 Task: Find a flat in Gumi for 6 guests from August 6 to August 15, with a price range of ₹8000 to ₹12000, including amenities like Wifi, Free parking, TV, Gym, Breakfast, and Self check-in, with the host speaking English.
Action: Mouse moved to (450, 46)
Screenshot: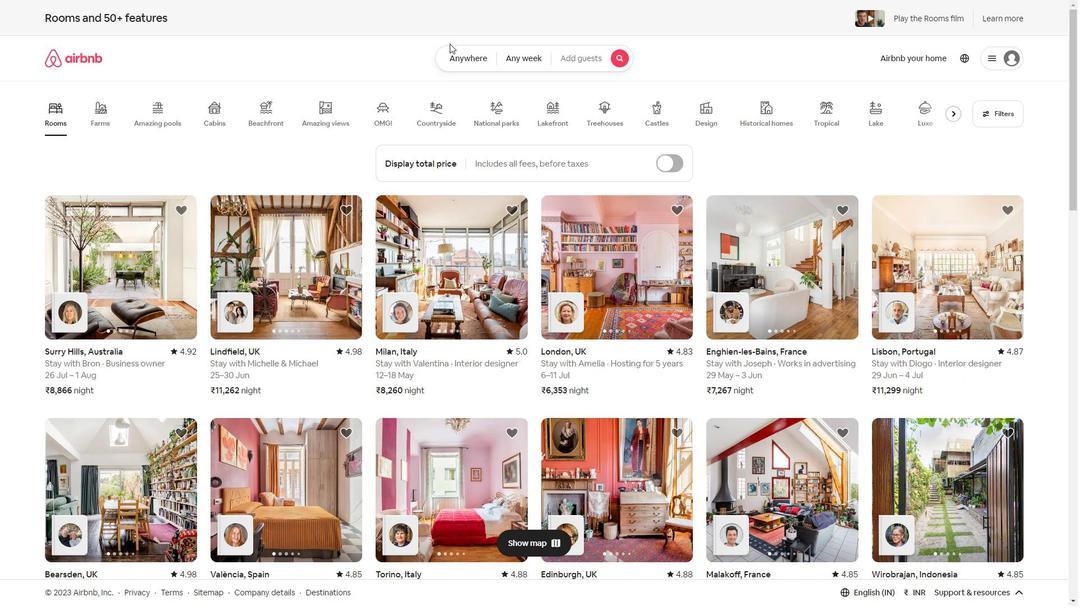 
Action: Mouse pressed left at (450, 46)
Screenshot: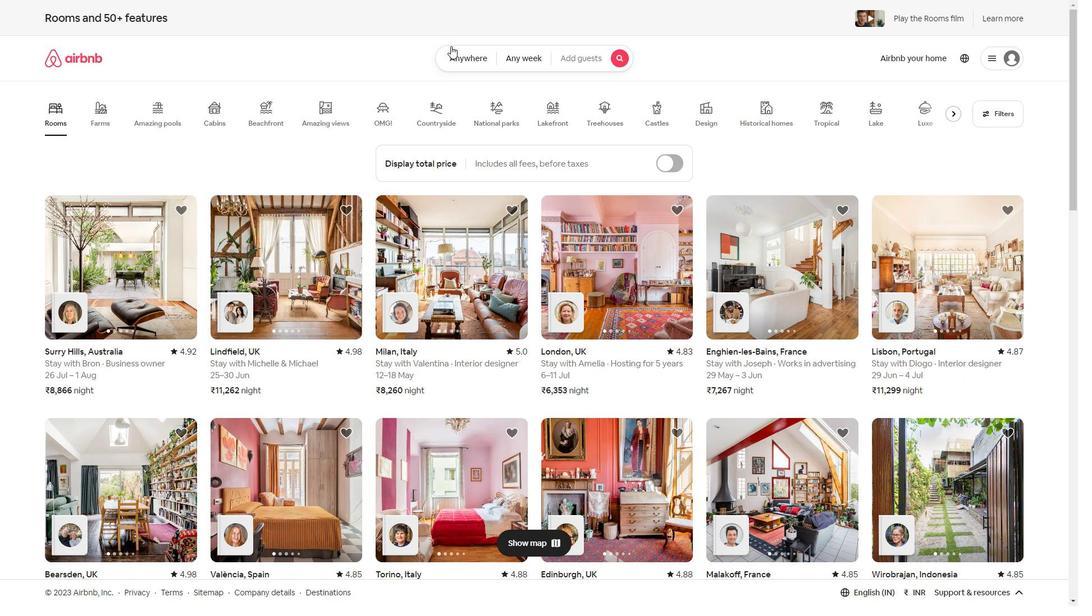 
Action: Mouse moved to (389, 122)
Screenshot: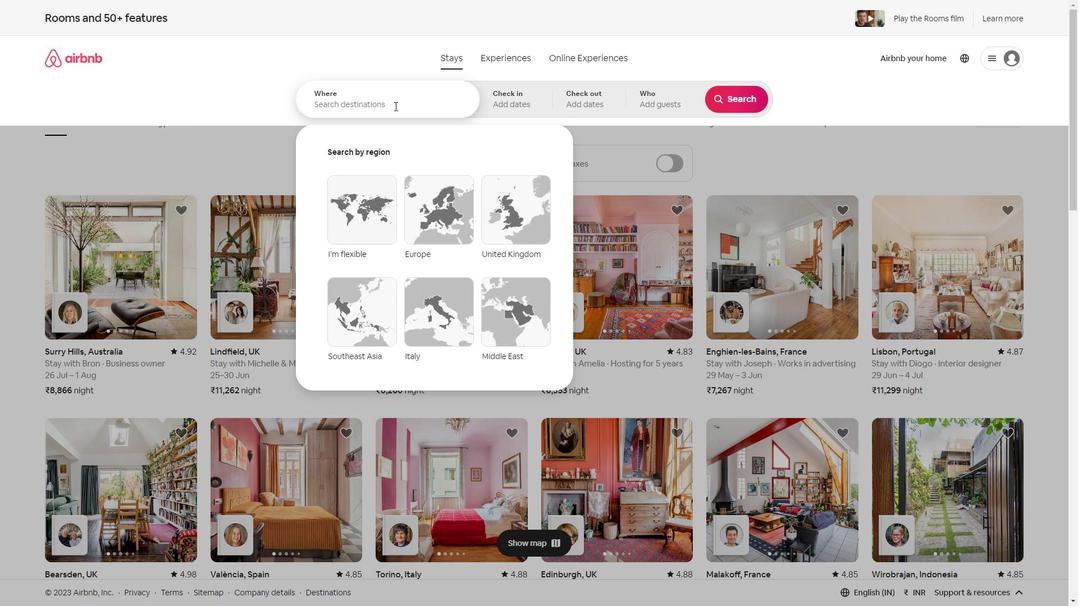 
Action: Mouse pressed left at (389, 122)
Screenshot: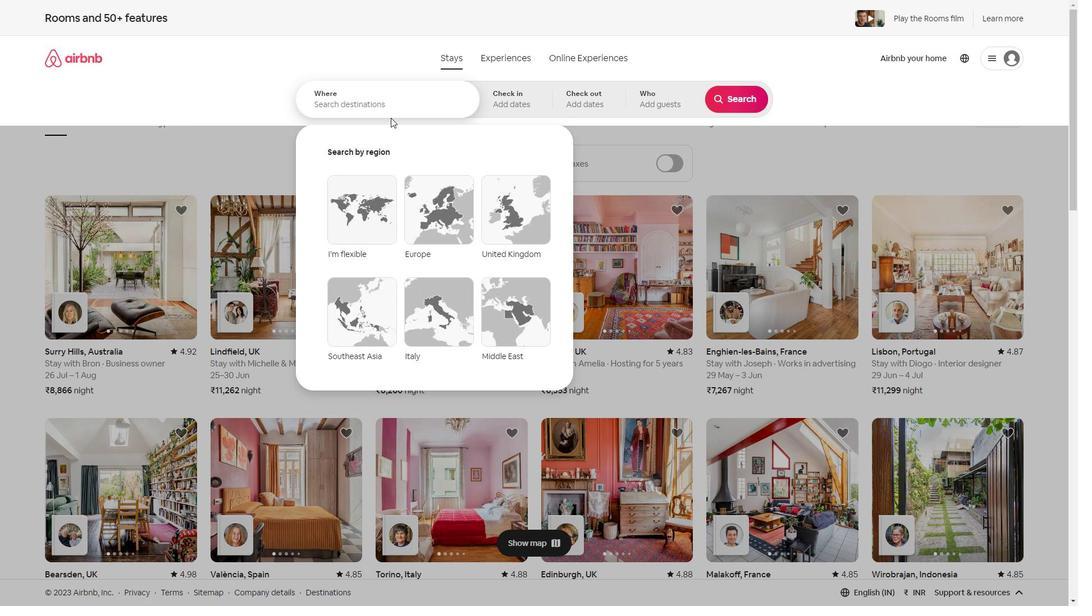 
Action: Mouse moved to (384, 93)
Screenshot: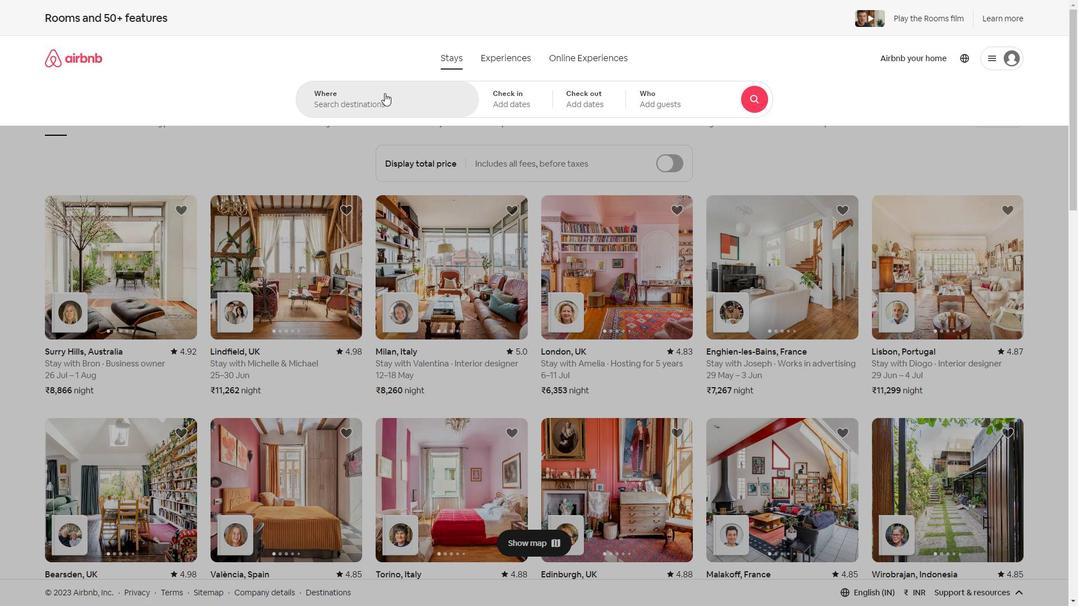 
Action: Mouse pressed left at (384, 93)
Screenshot: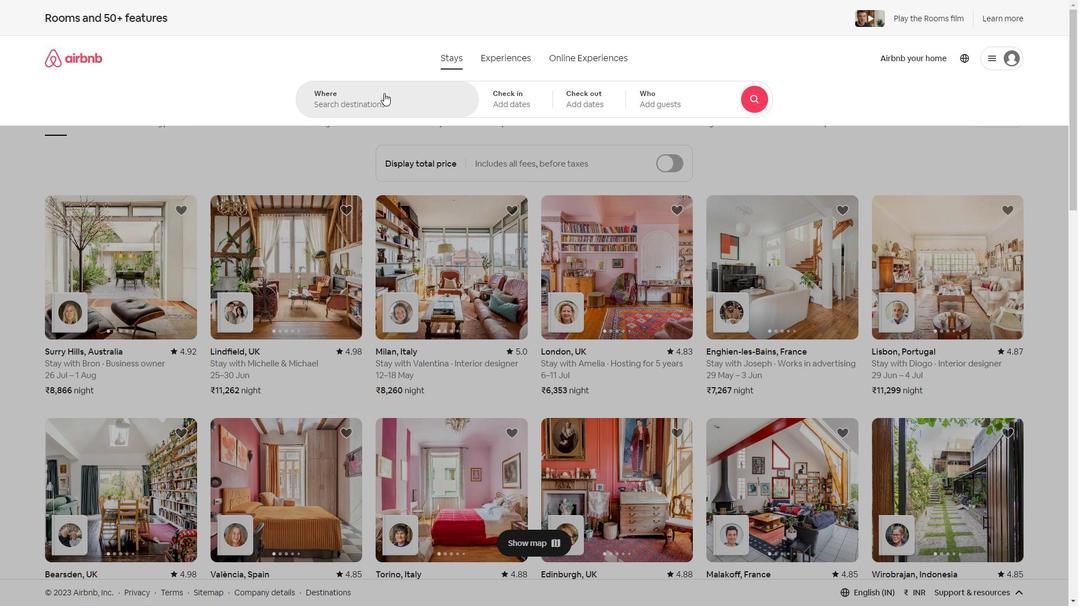 
Action: Key pressed <Key.shift><Key.shift>Gumi
Screenshot: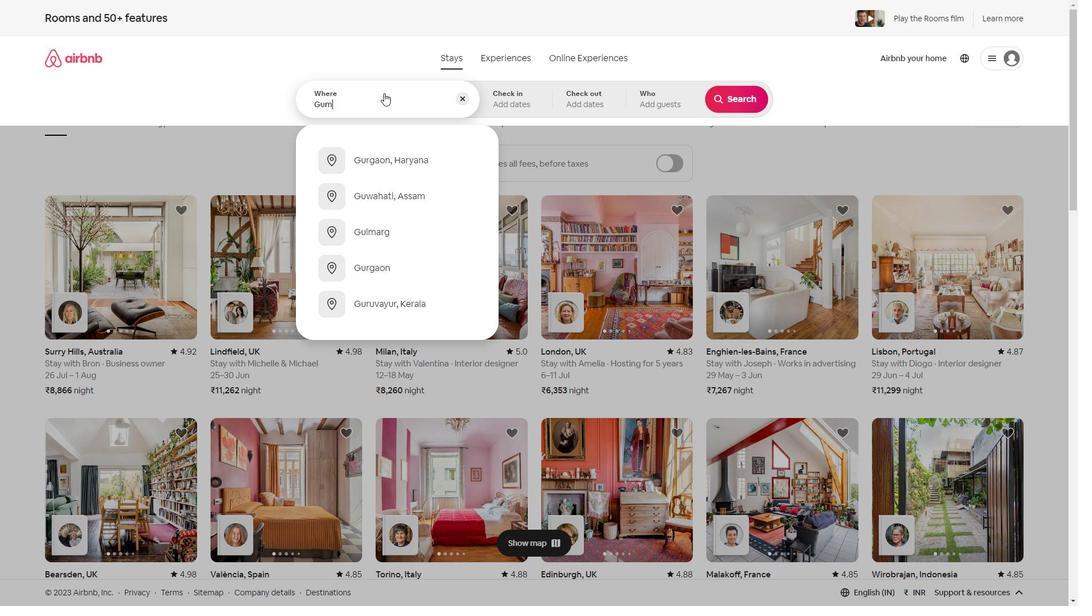 
Action: Mouse moved to (503, 88)
Screenshot: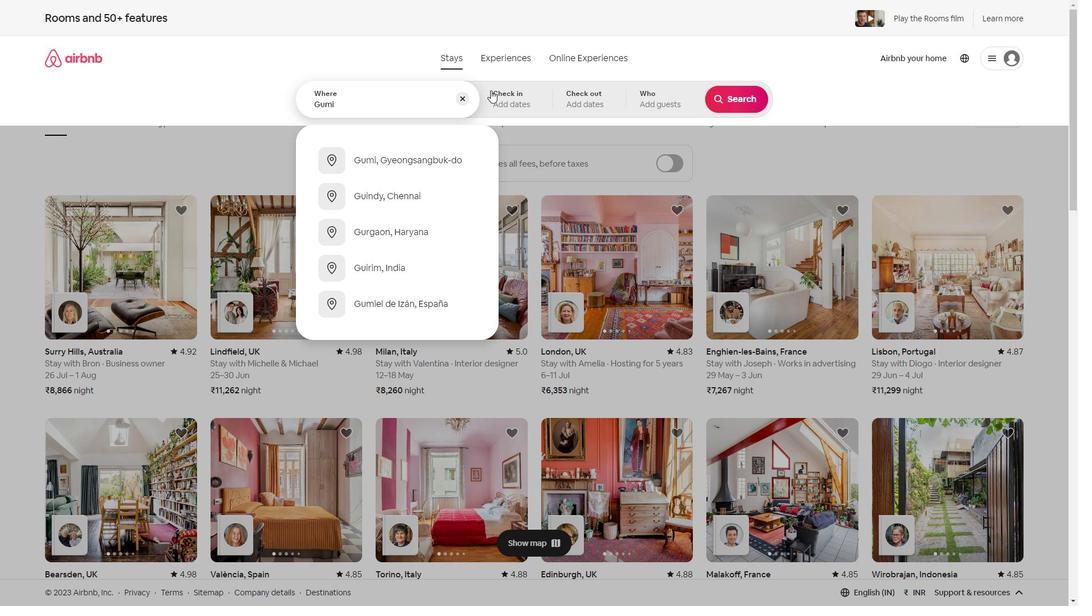 
Action: Mouse pressed left at (503, 88)
Screenshot: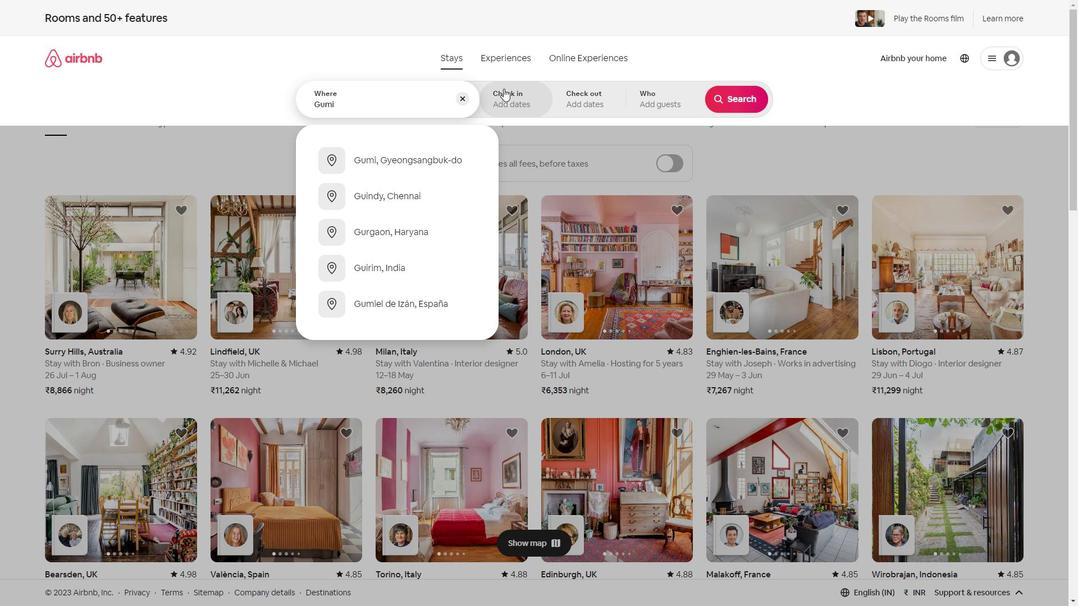 
Action: Mouse moved to (731, 188)
Screenshot: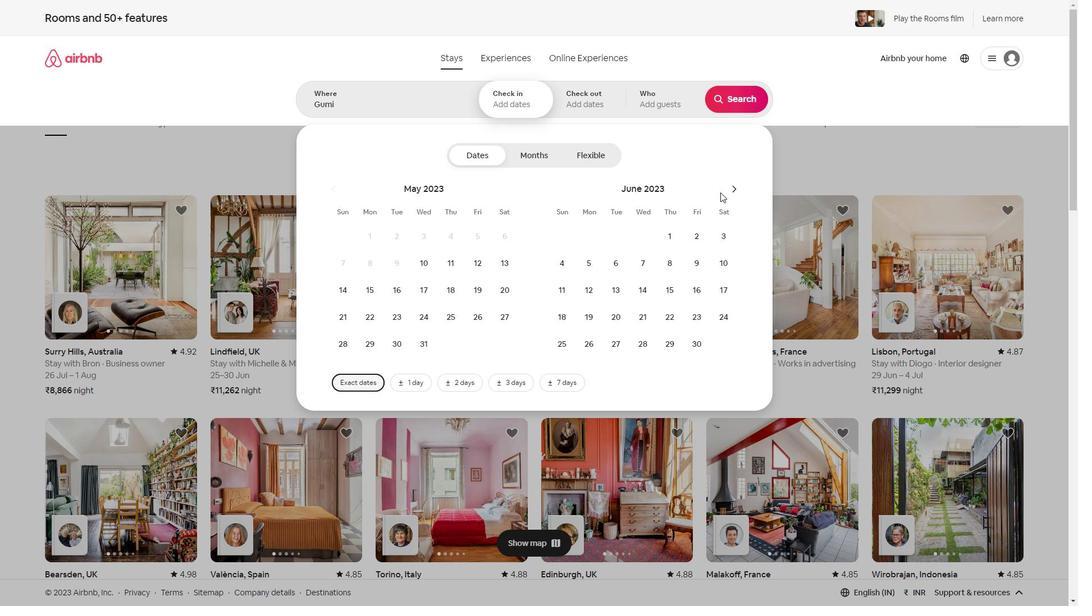 
Action: Mouse pressed left at (731, 188)
Screenshot: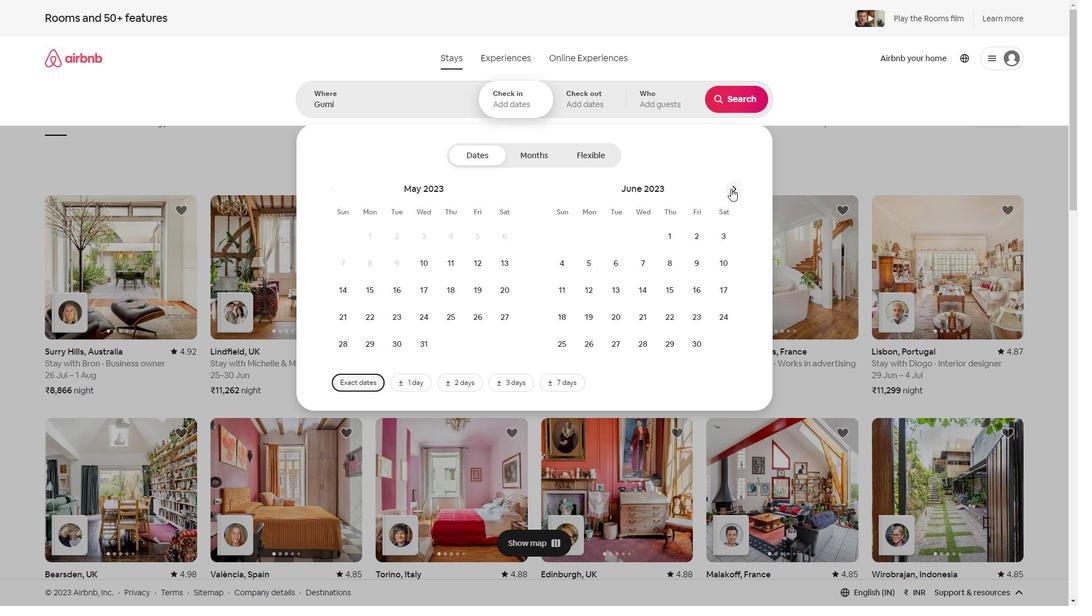 
Action: Mouse moved to (736, 188)
Screenshot: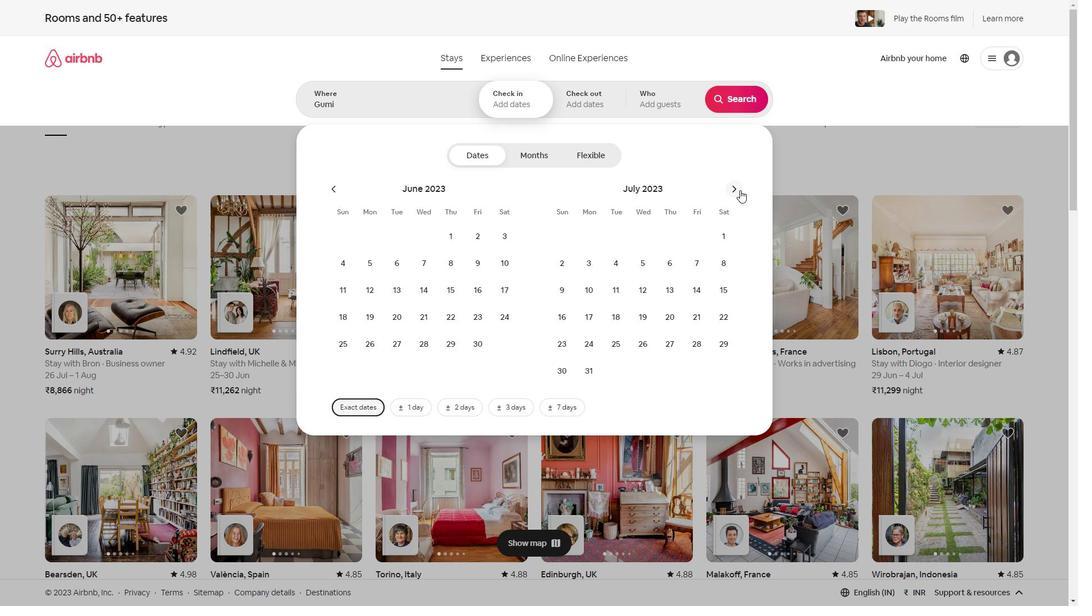 
Action: Mouse pressed left at (736, 188)
Screenshot: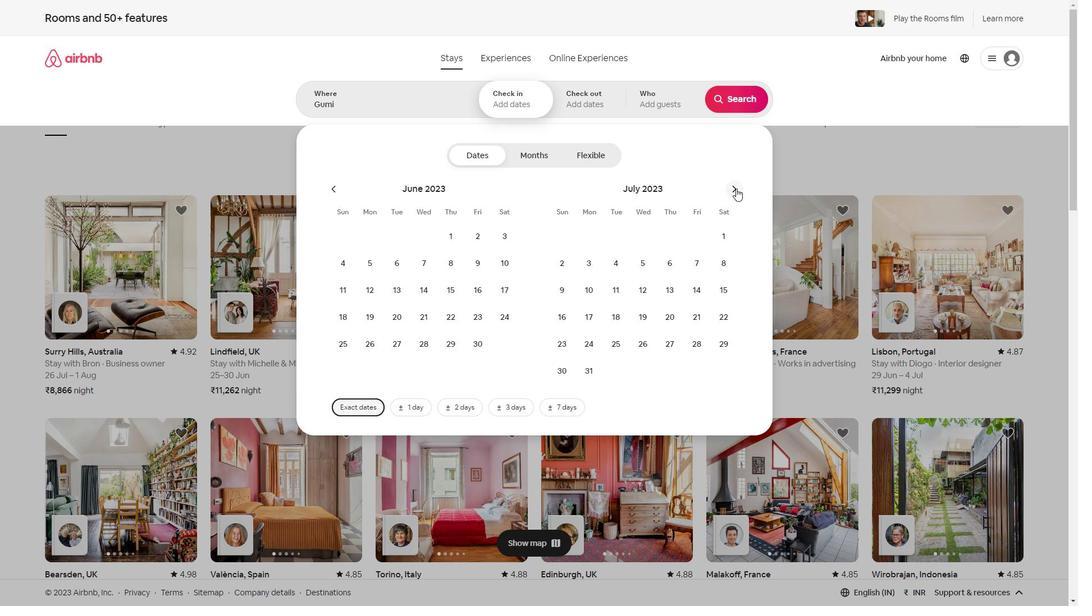 
Action: Mouse moved to (558, 259)
Screenshot: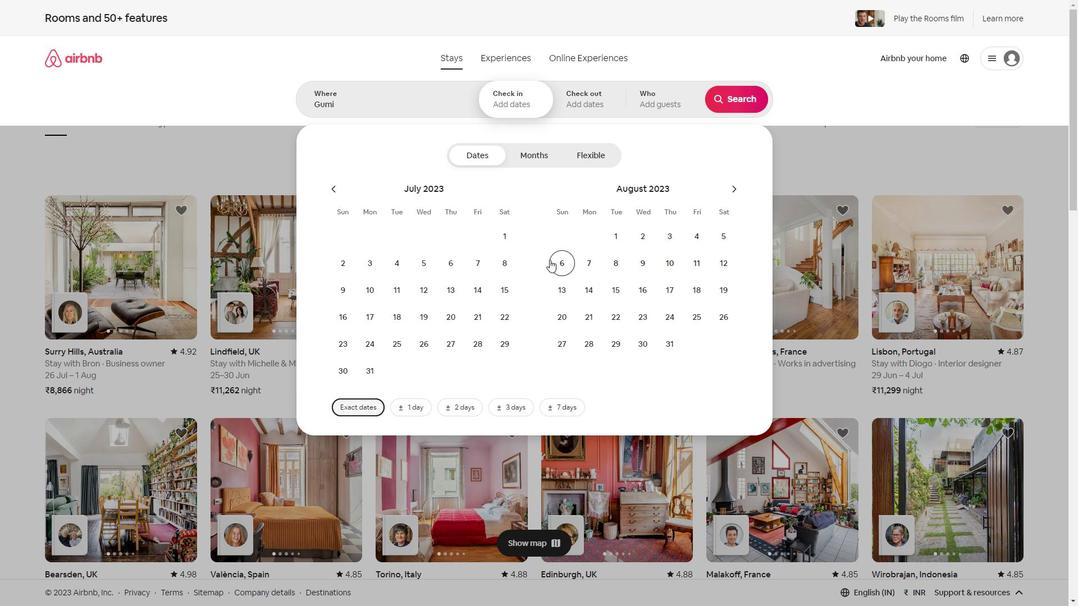 
Action: Mouse pressed left at (558, 259)
Screenshot: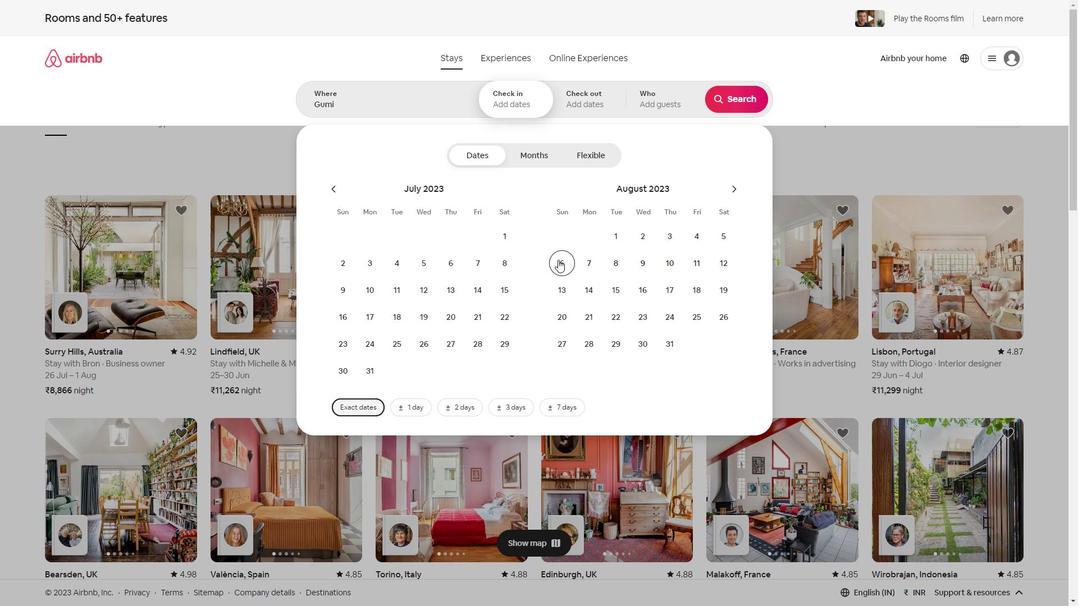 
Action: Mouse moved to (606, 289)
Screenshot: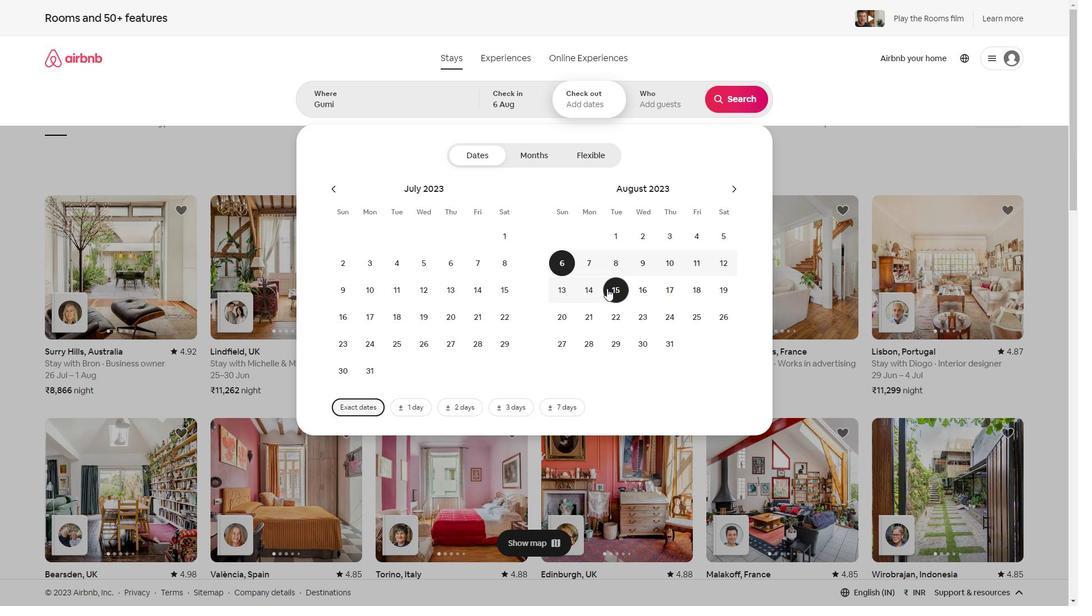 
Action: Mouse pressed left at (606, 289)
Screenshot: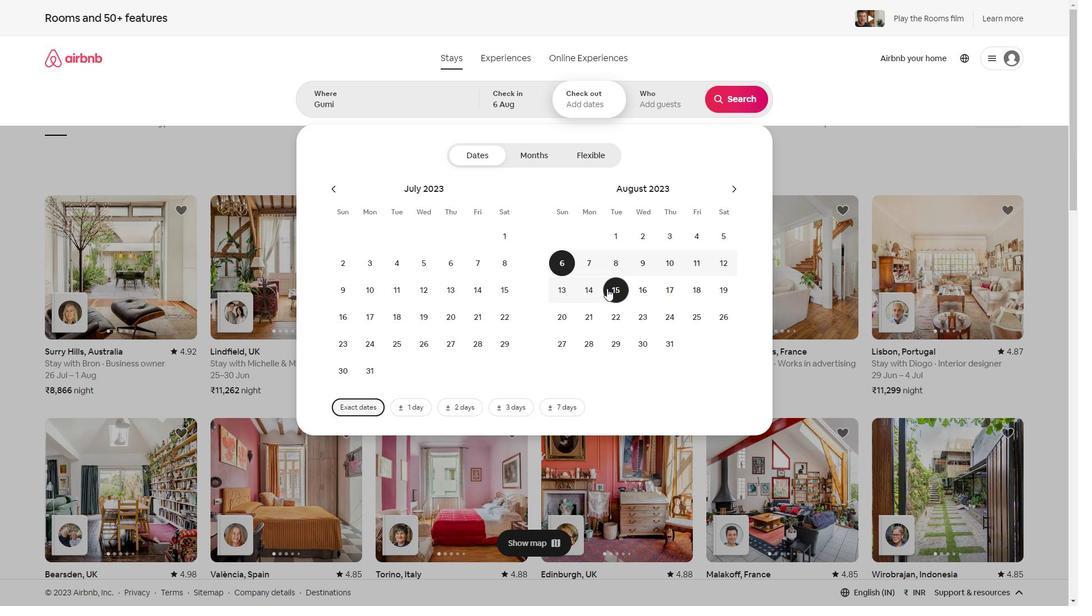 
Action: Mouse moved to (652, 91)
Screenshot: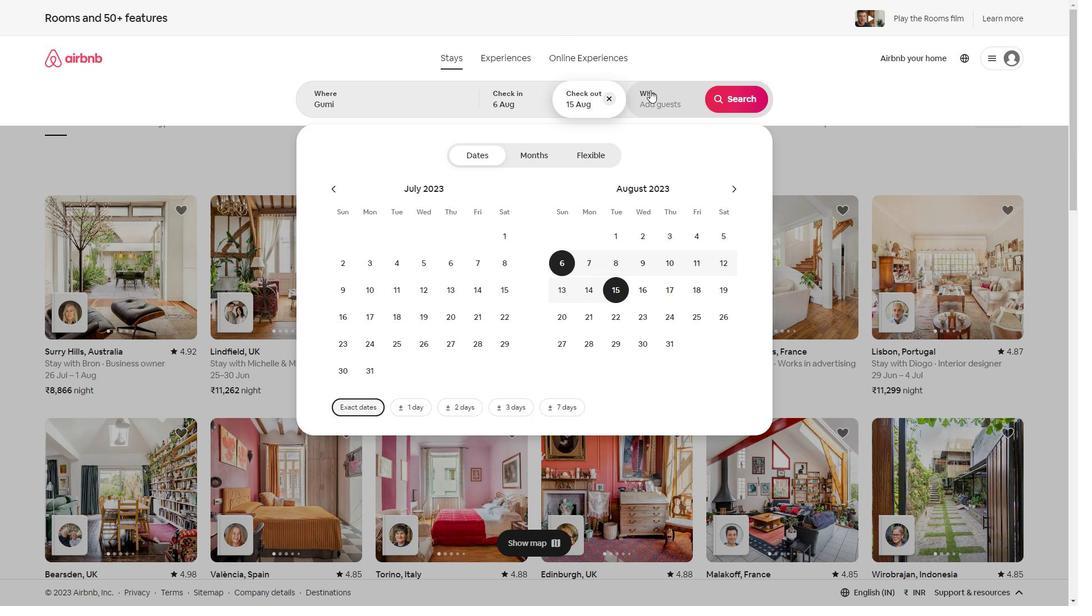 
Action: Mouse pressed left at (652, 91)
Screenshot: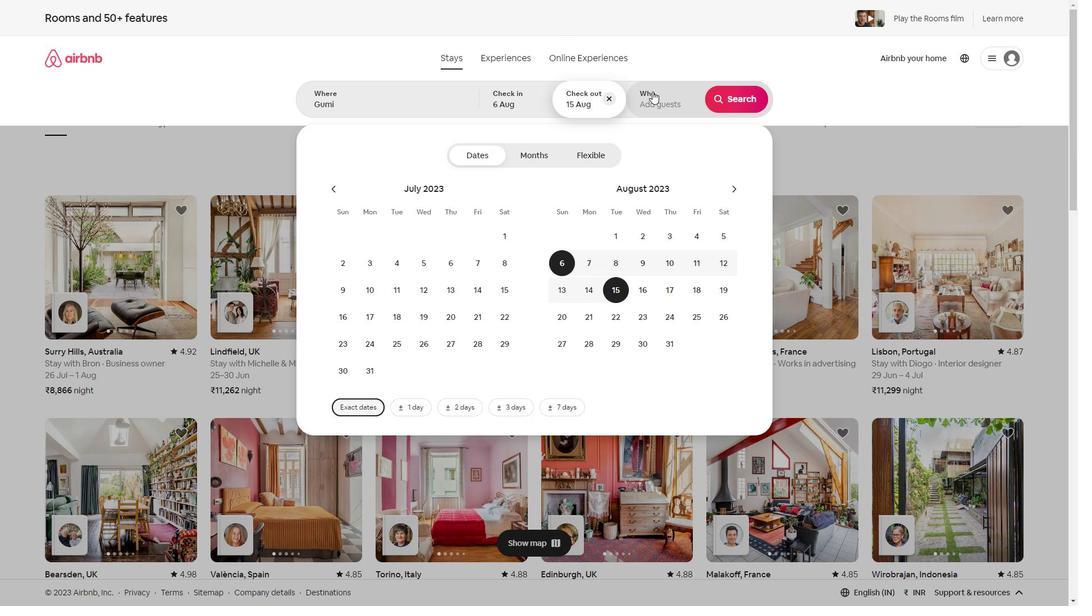 
Action: Mouse moved to (741, 157)
Screenshot: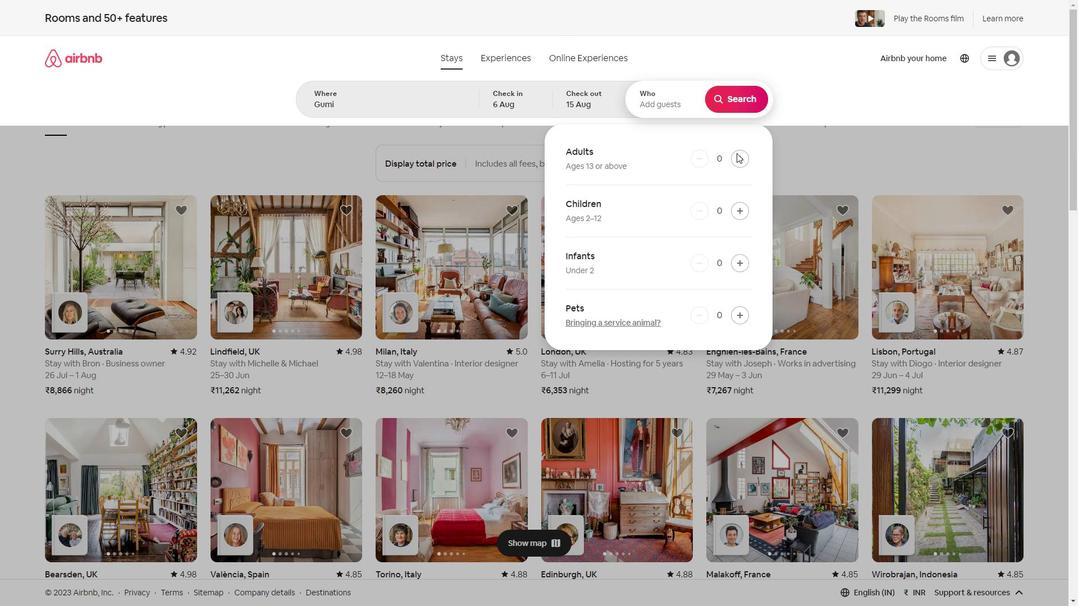 
Action: Mouse pressed left at (741, 157)
Screenshot: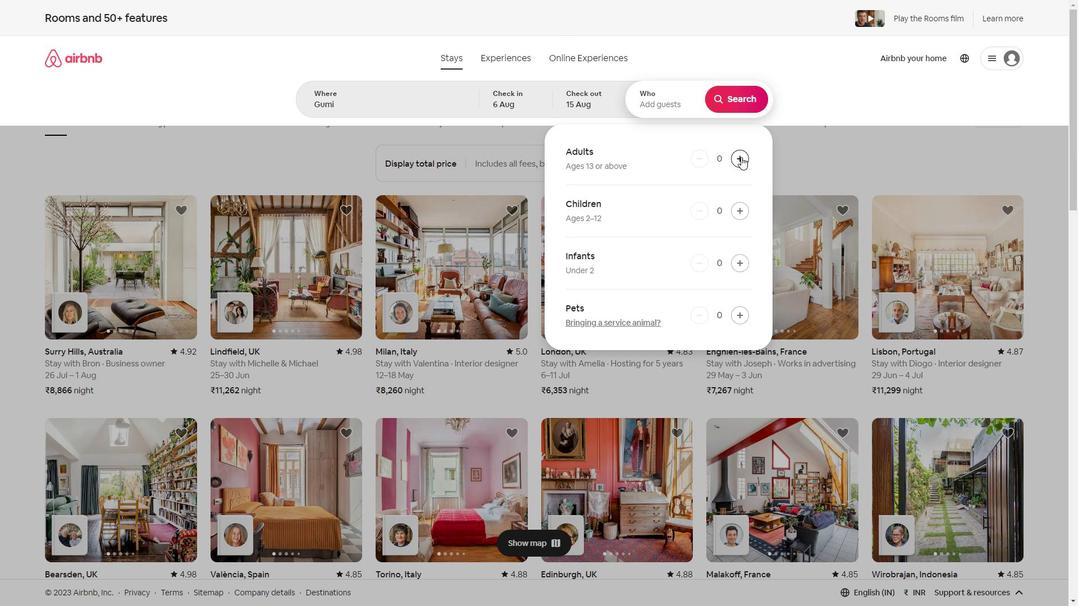 
Action: Mouse pressed left at (741, 157)
Screenshot: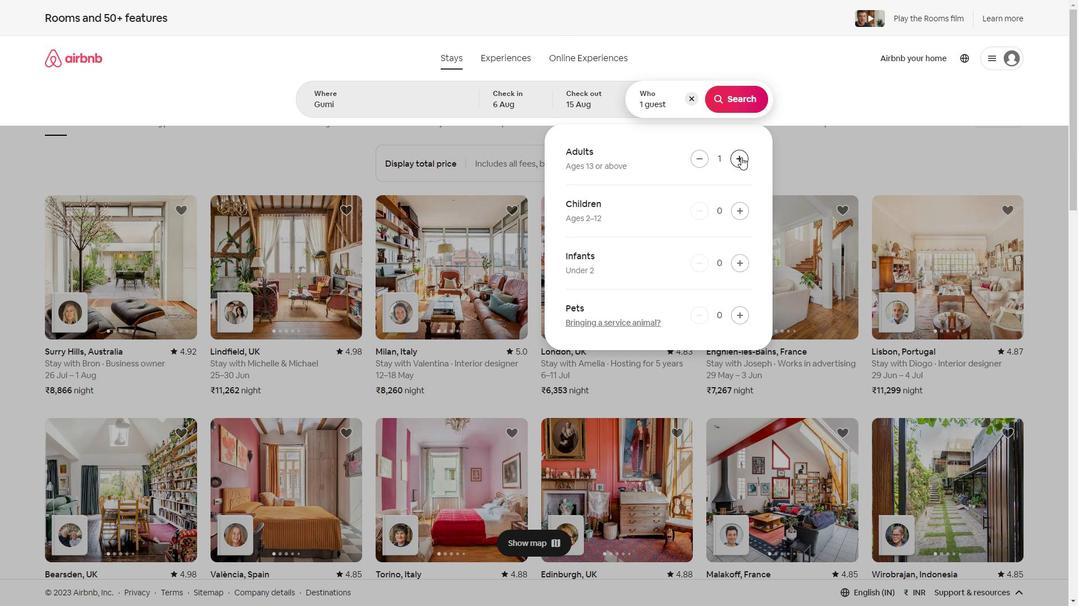
Action: Mouse pressed left at (741, 157)
Screenshot: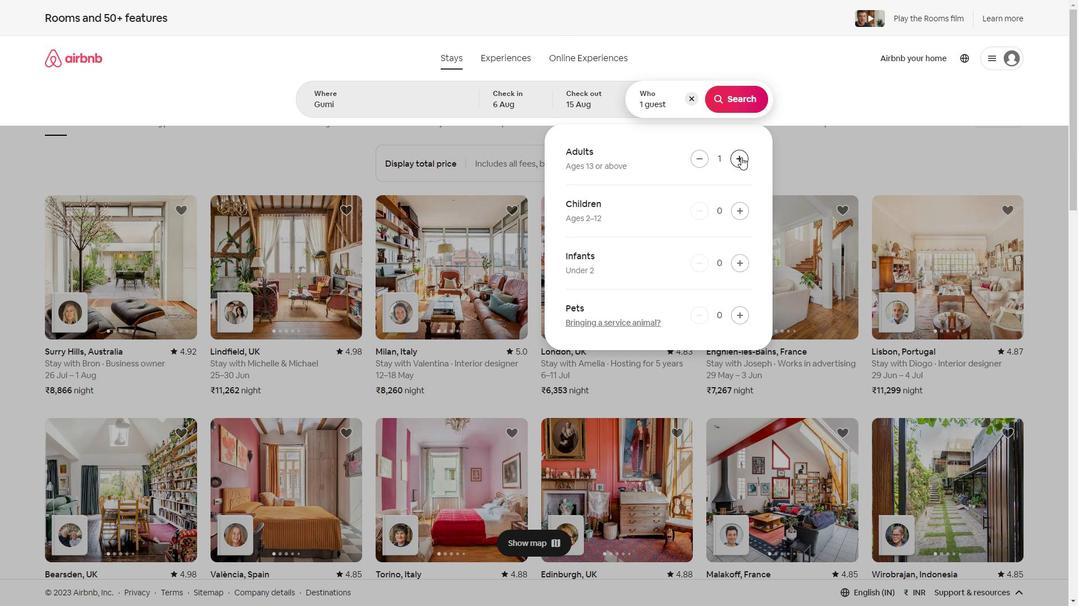 
Action: Mouse pressed left at (741, 157)
Screenshot: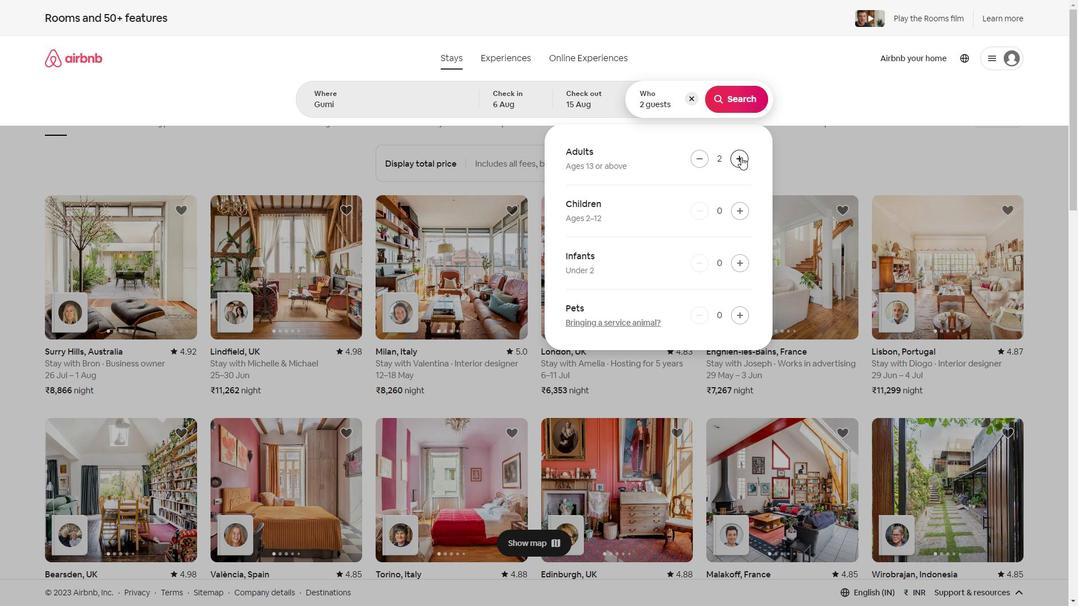 
Action: Mouse pressed left at (741, 157)
Screenshot: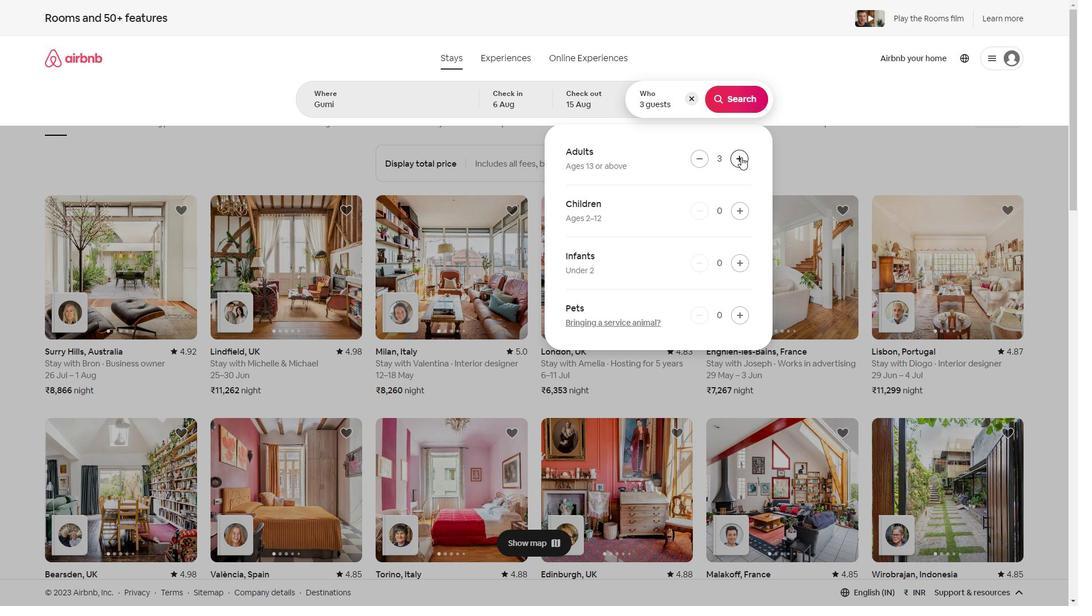 
Action: Mouse pressed left at (741, 157)
Screenshot: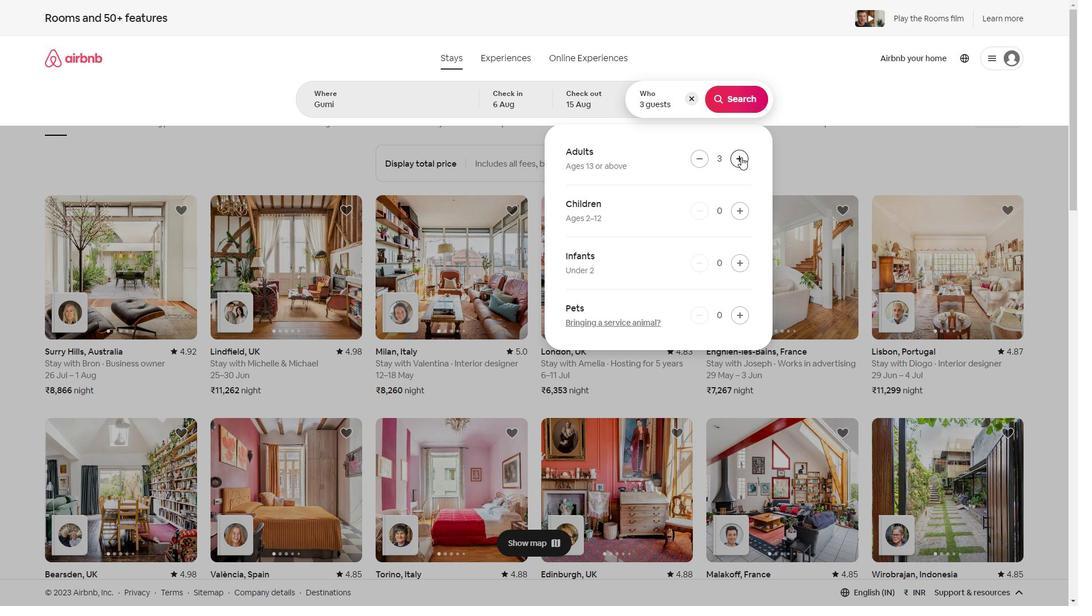 
Action: Mouse pressed left at (741, 157)
Screenshot: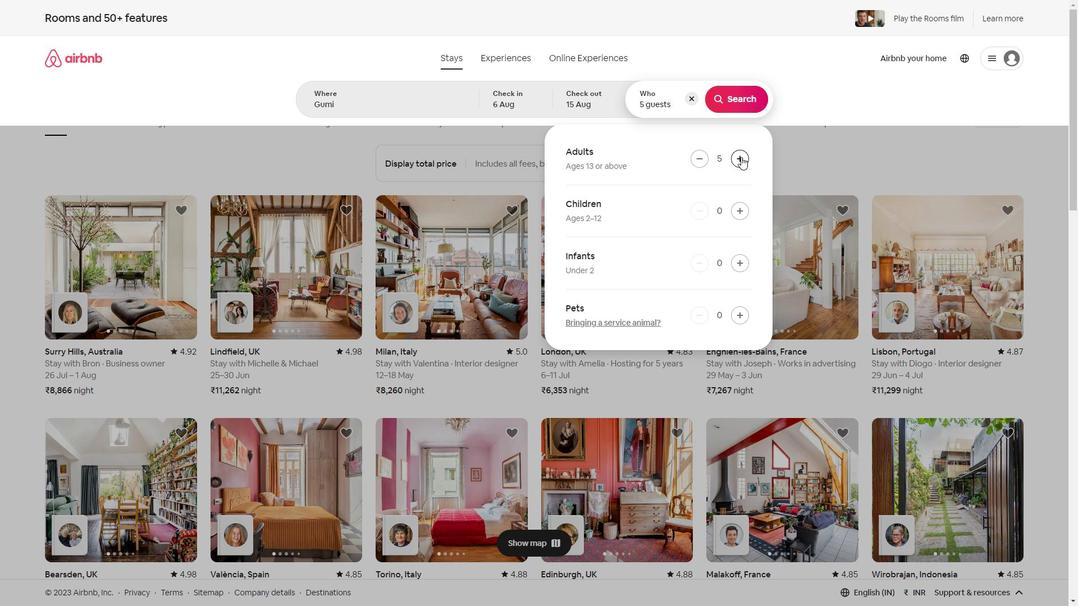 
Action: Mouse pressed left at (741, 157)
Screenshot: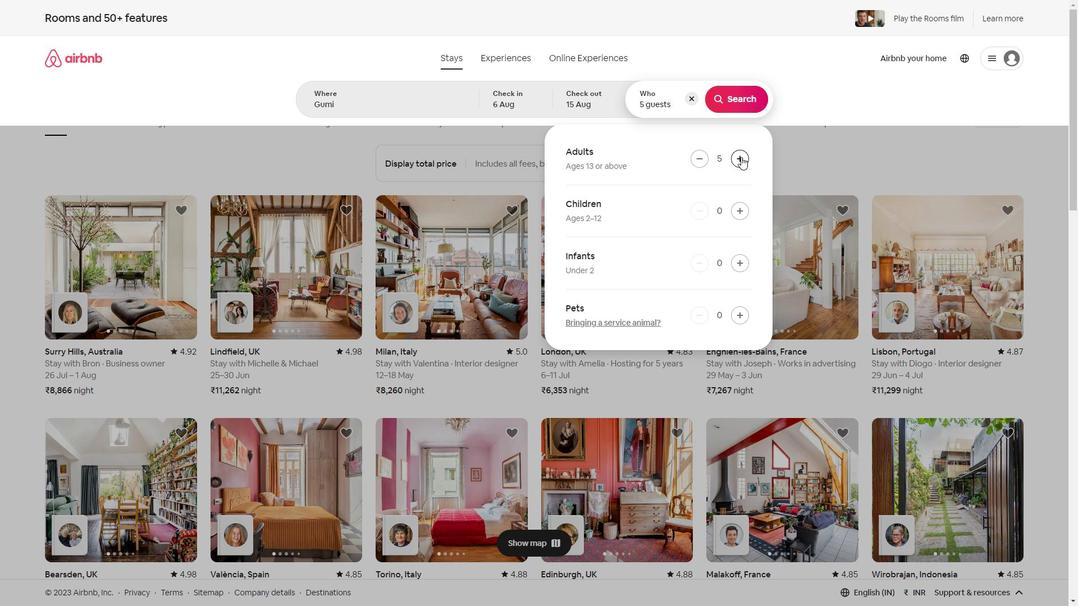 
Action: Mouse moved to (696, 153)
Screenshot: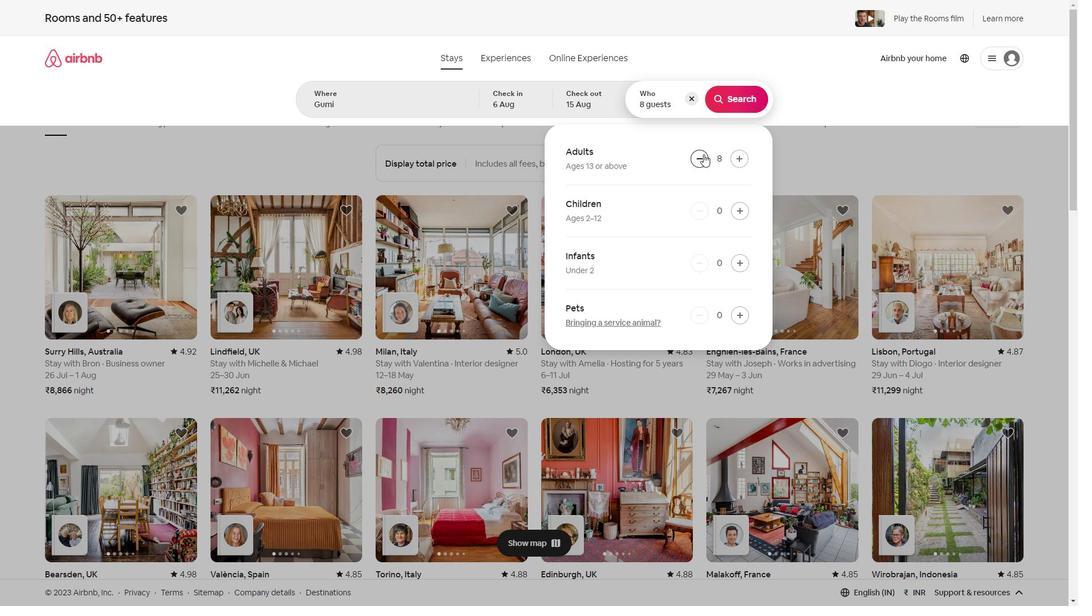 
Action: Mouse pressed left at (696, 153)
Screenshot: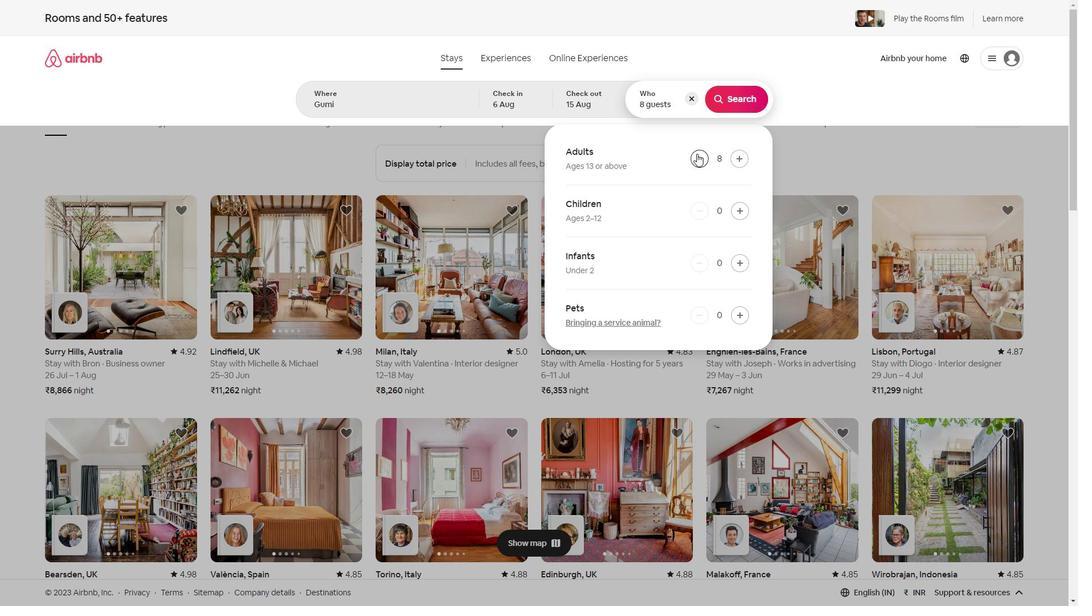 
Action: Mouse pressed left at (696, 153)
Screenshot: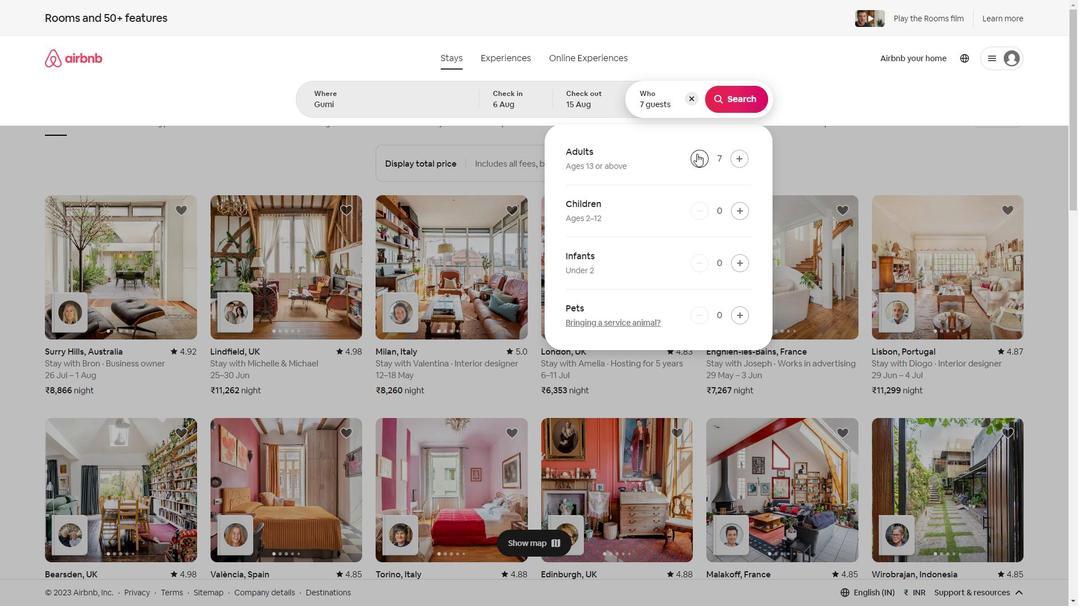 
Action: Mouse moved to (731, 104)
Screenshot: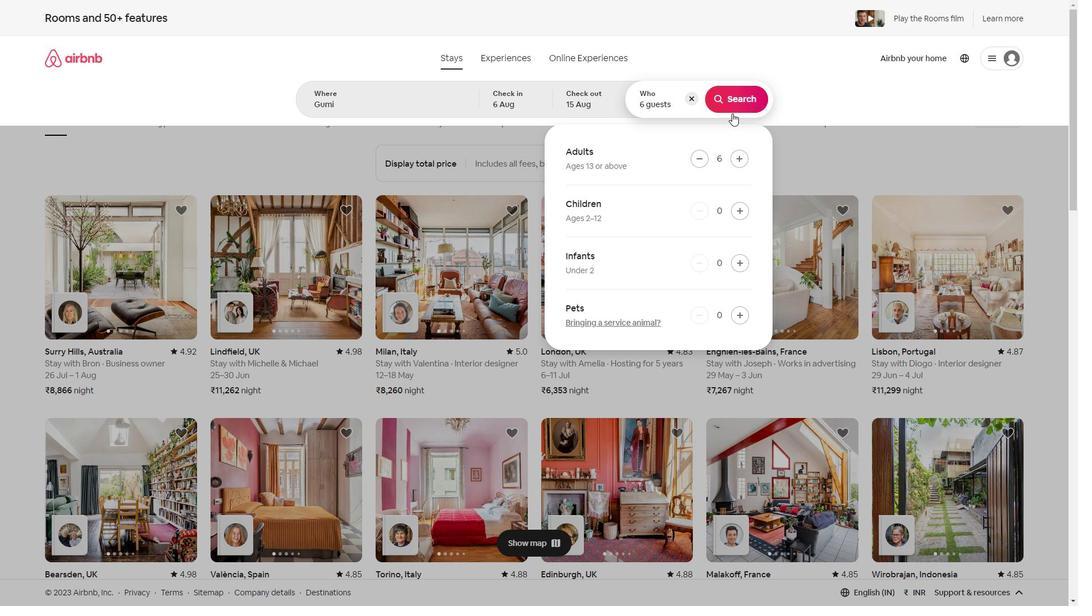 
Action: Mouse pressed left at (731, 104)
Screenshot: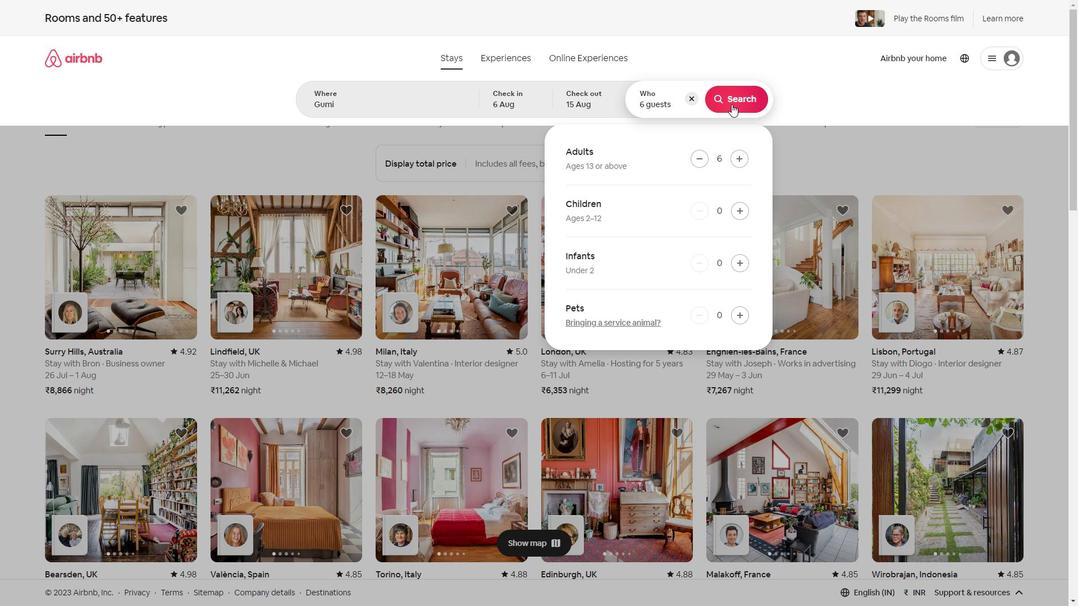 
Action: Mouse moved to (1022, 63)
Screenshot: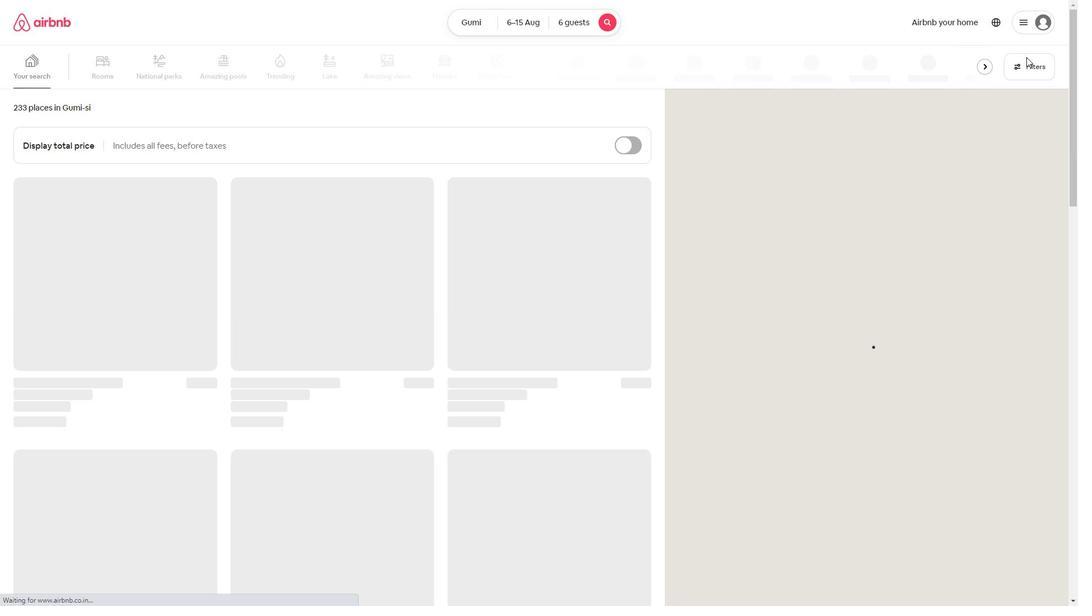 
Action: Mouse pressed left at (1022, 63)
Screenshot: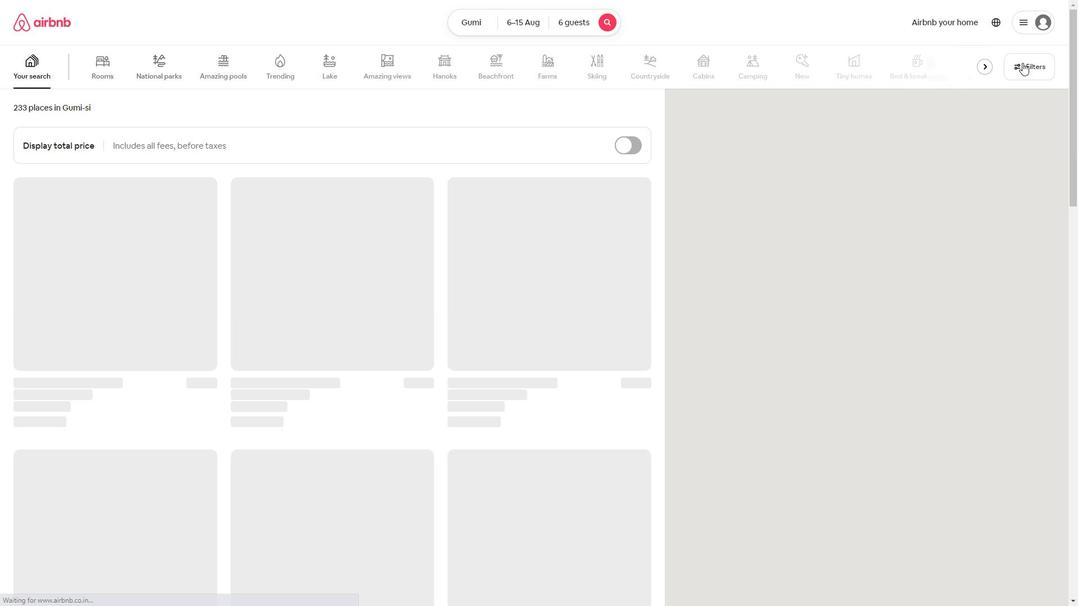 
Action: Mouse moved to (480, 321)
Screenshot: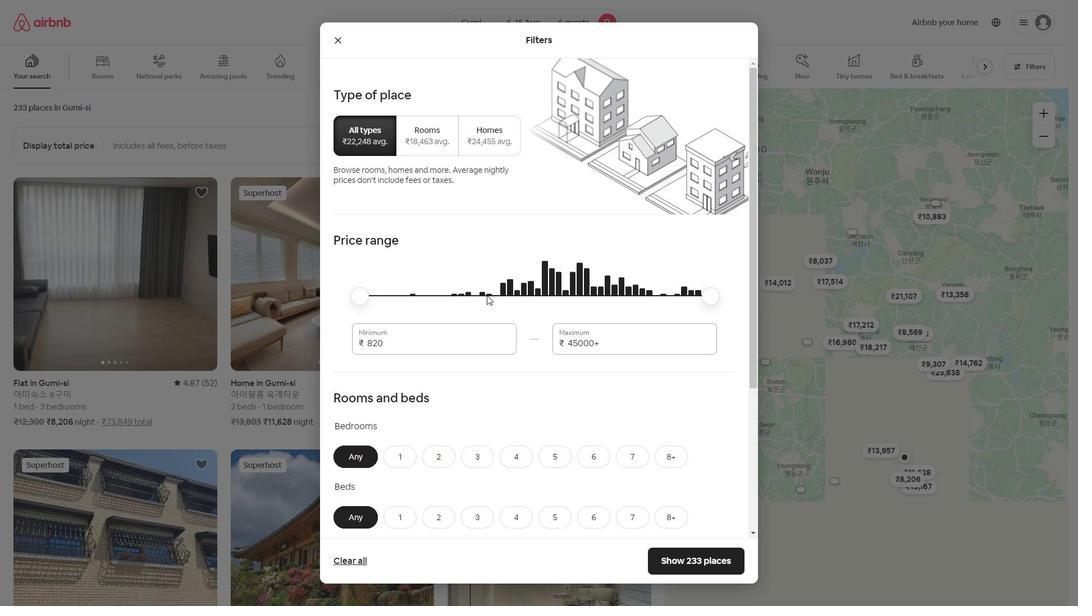 
Action: Mouse pressed left at (480, 321)
Screenshot: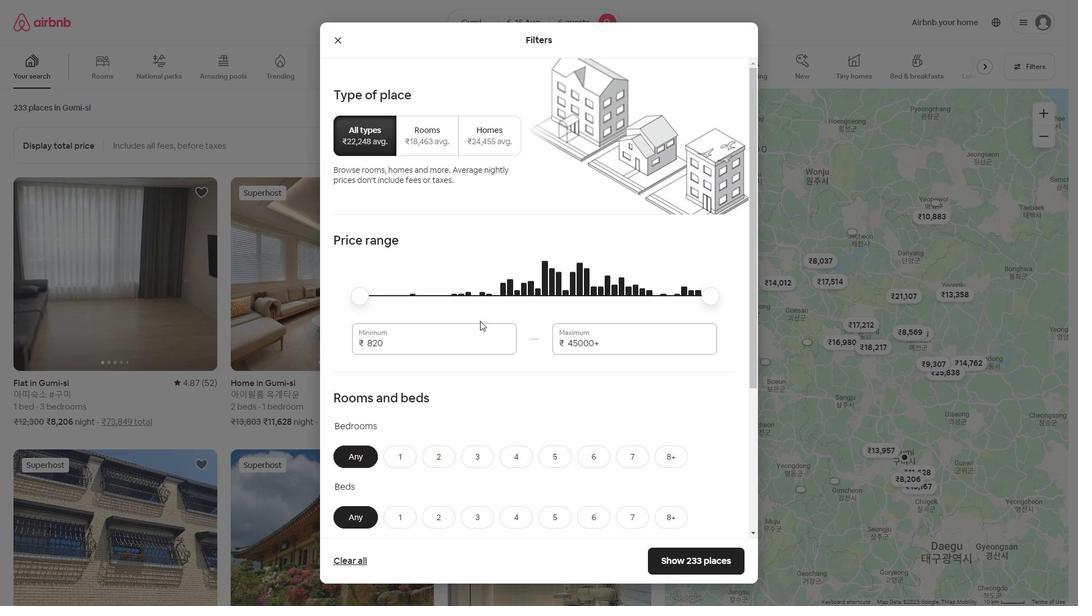 
Action: Mouse moved to (481, 327)
Screenshot: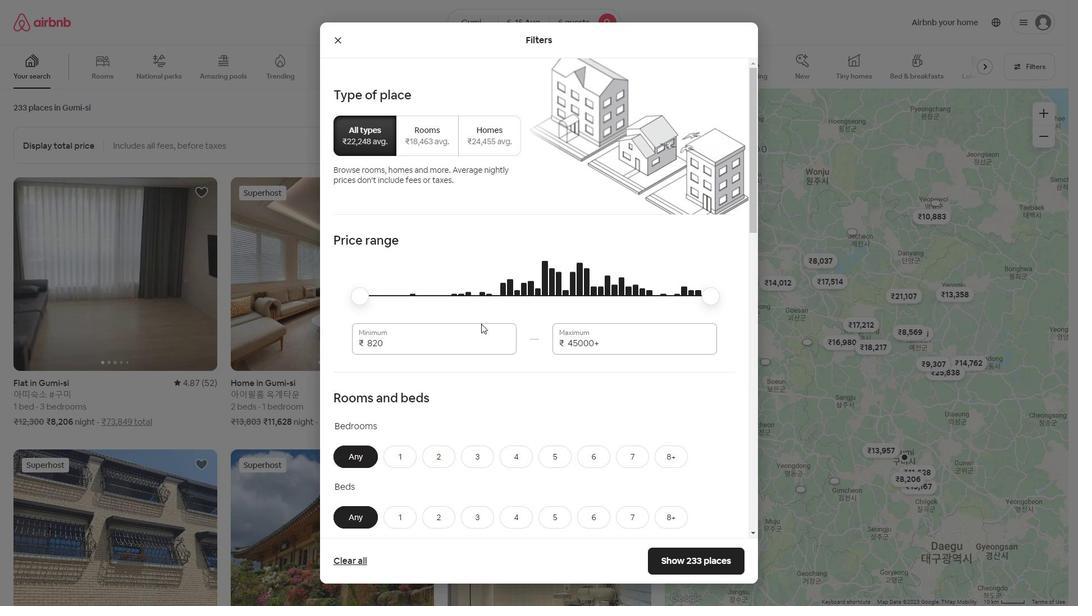 
Action: Mouse pressed left at (481, 327)
Screenshot: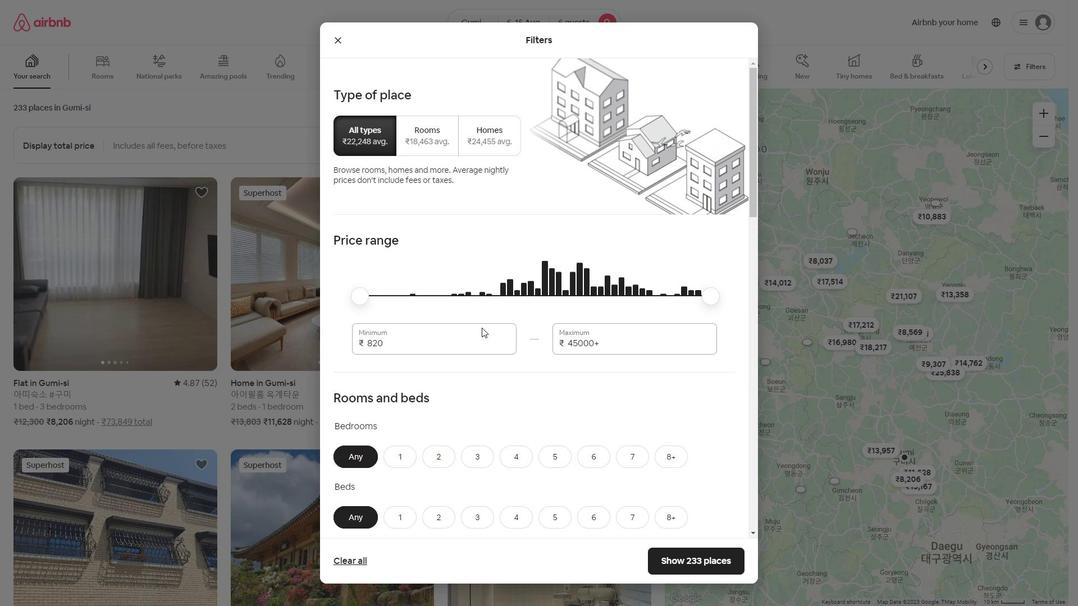 
Action: Key pressed <Key.backspace><Key.backspace><Key.backspace><Key.backspace><Key.backspace><Key.backspace><Key.backspace><Key.backspace><Key.backspace><Key.backspace><Key.backspace><Key.backspace><Key.backspace>8000
Screenshot: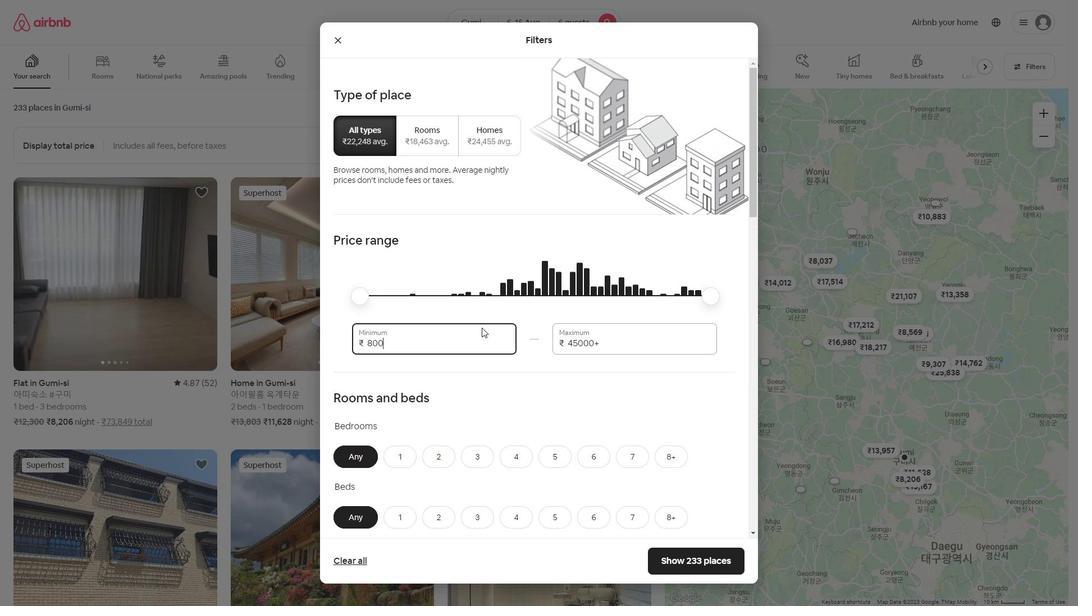 
Action: Mouse moved to (605, 339)
Screenshot: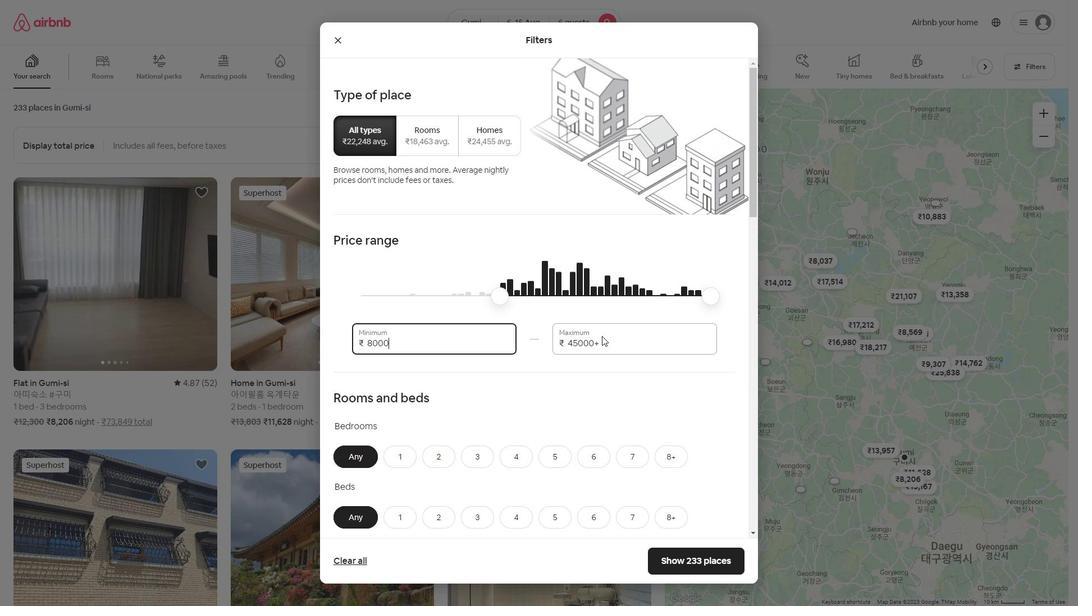 
Action: Mouse pressed left at (605, 339)
Screenshot: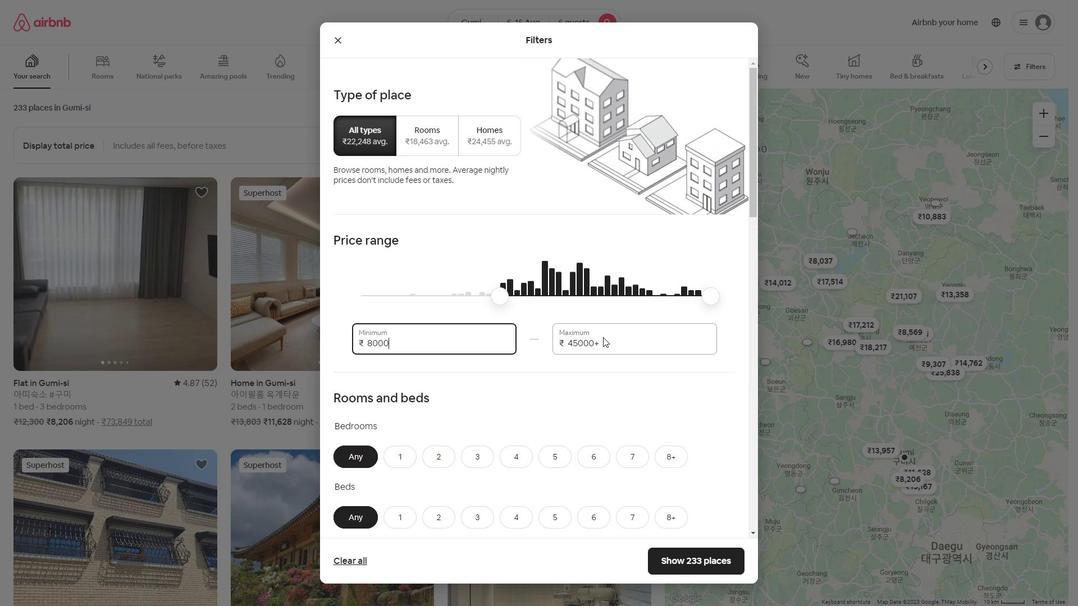 
Action: Mouse moved to (605, 340)
Screenshot: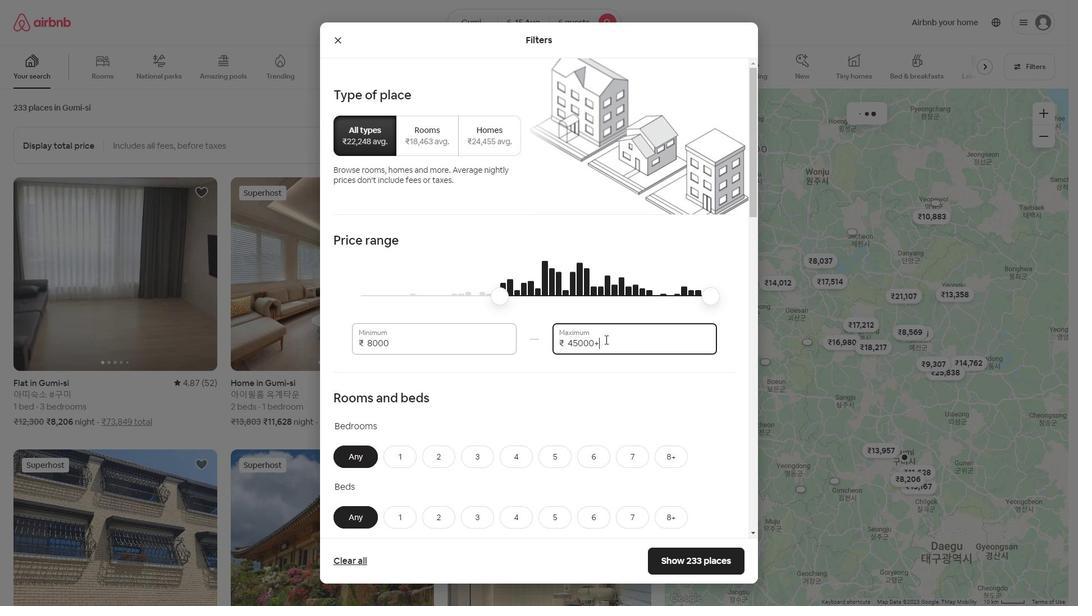 
Action: Key pressed <Key.backspace>
Screenshot: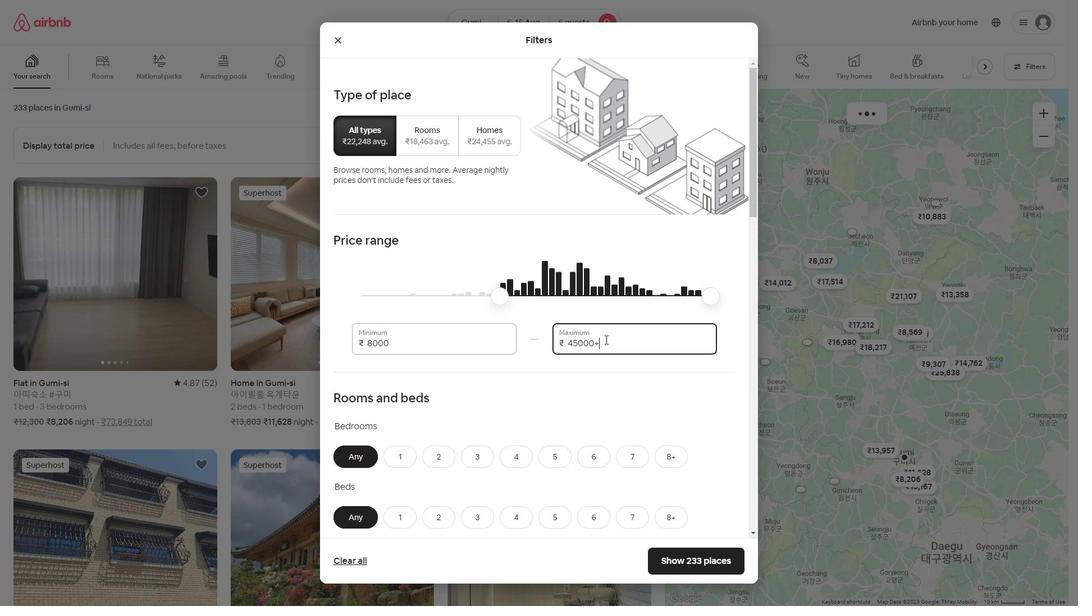 
Action: Mouse moved to (604, 341)
Screenshot: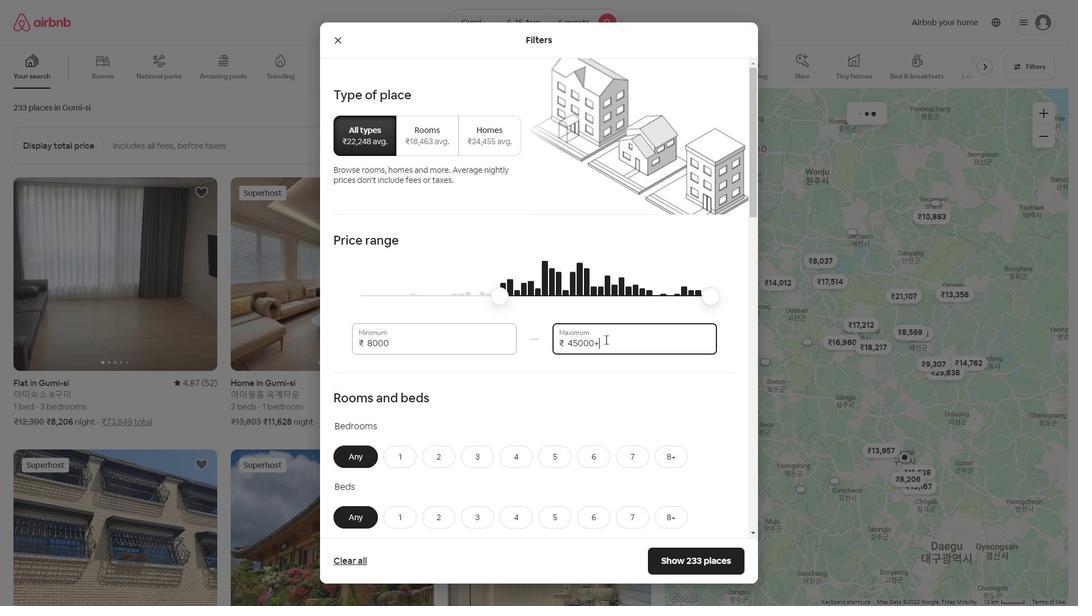 
Action: Key pressed <Key.backspace><Key.backspace><Key.backspace><Key.backspace><Key.backspace><Key.backspace><Key.backspace><Key.backspace><Key.backspace><Key.backspace>
Screenshot: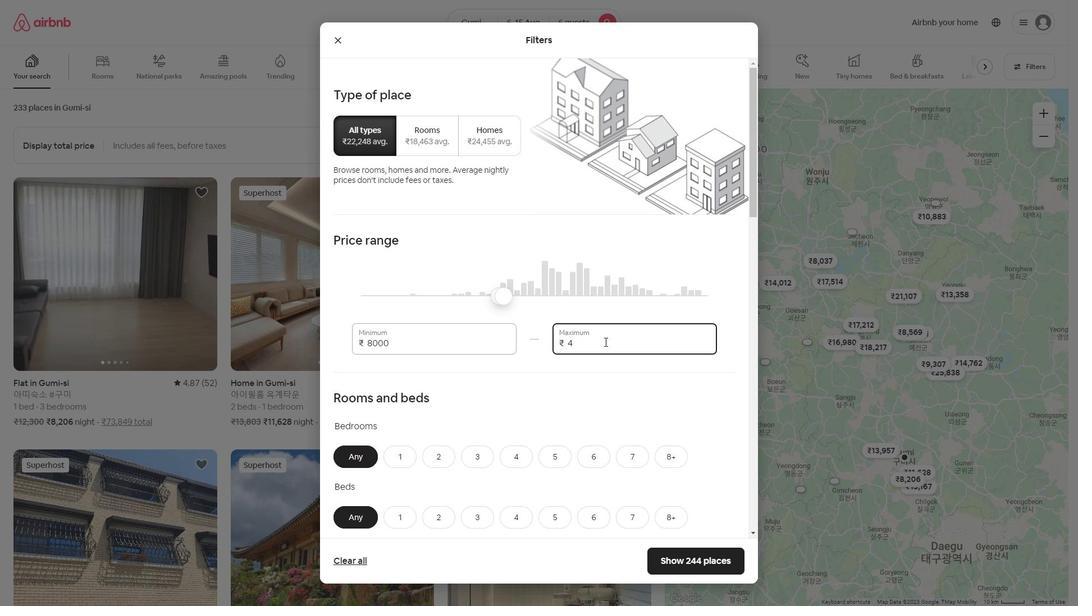 
Action: Mouse moved to (604, 341)
Screenshot: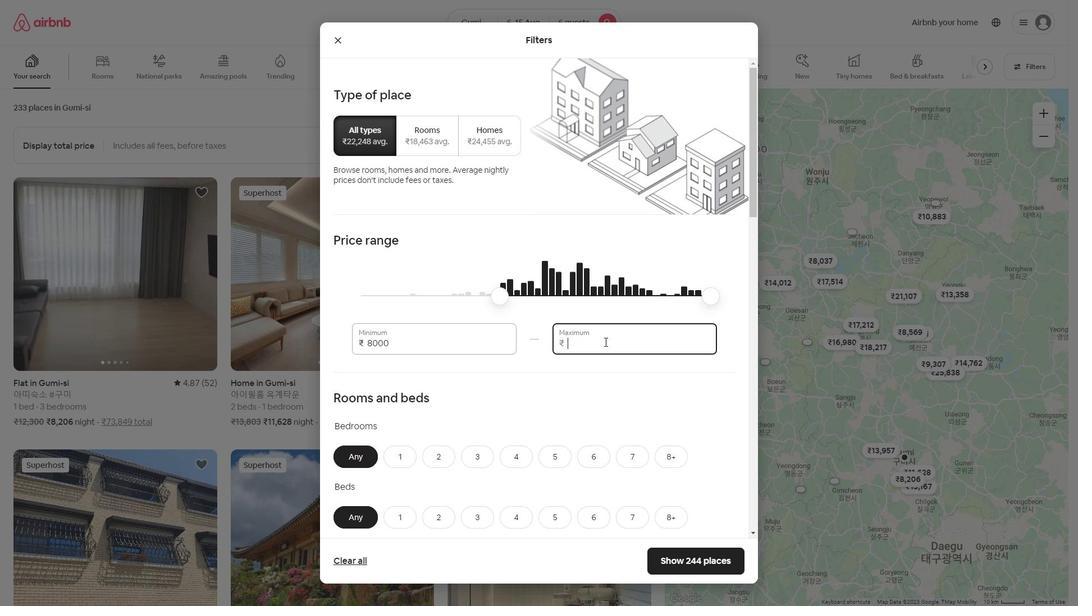 
Action: Key pressed <Key.backspace><Key.backspace><Key.backspace><Key.backspace><Key.backspace>1200
Screenshot: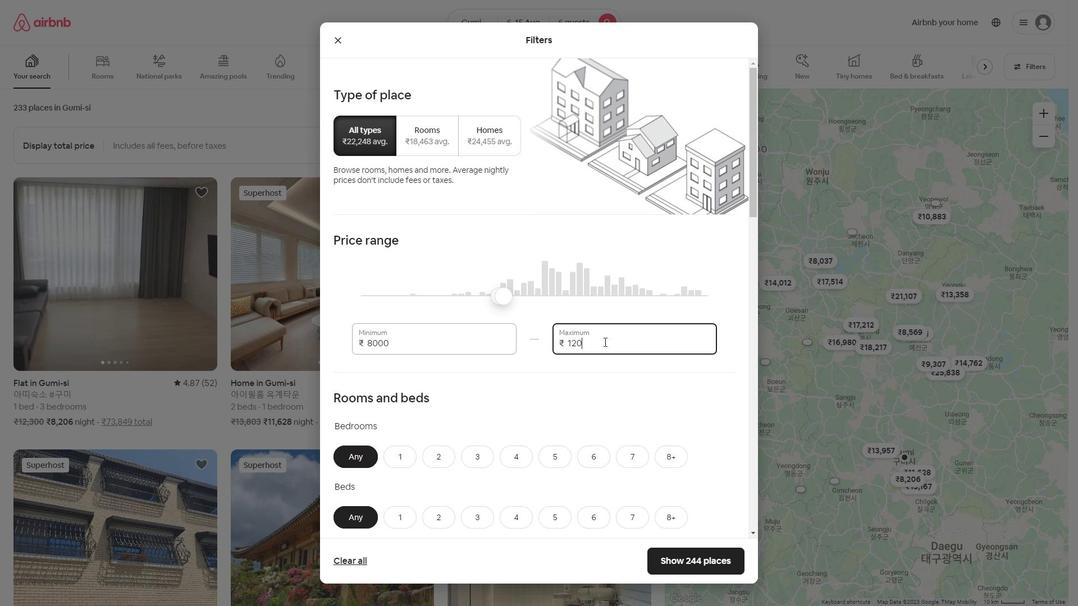 
Action: Mouse moved to (603, 341)
Screenshot: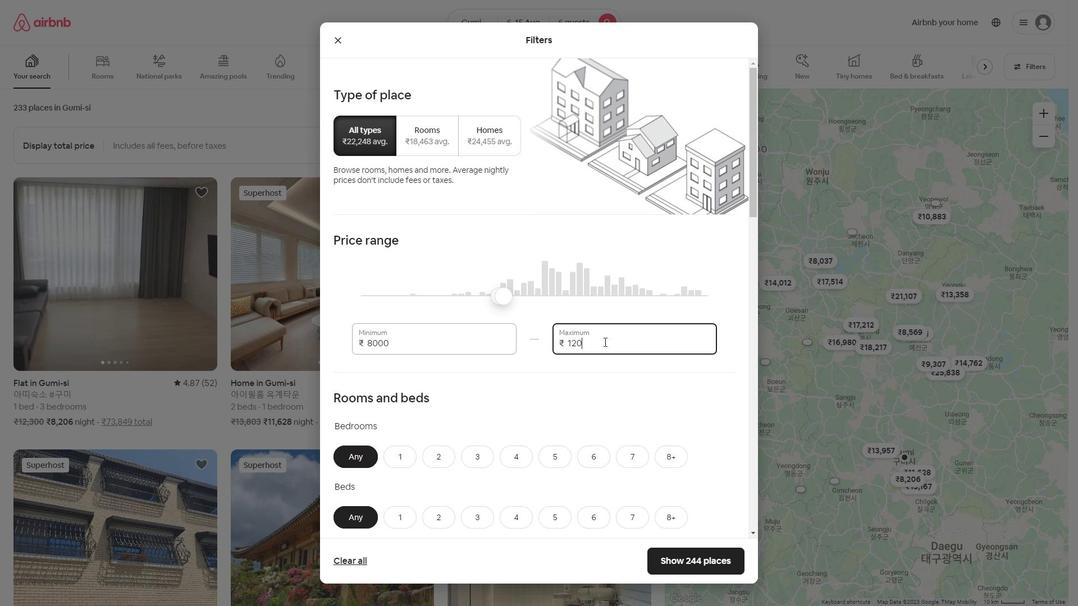 
Action: Key pressed 0
Screenshot: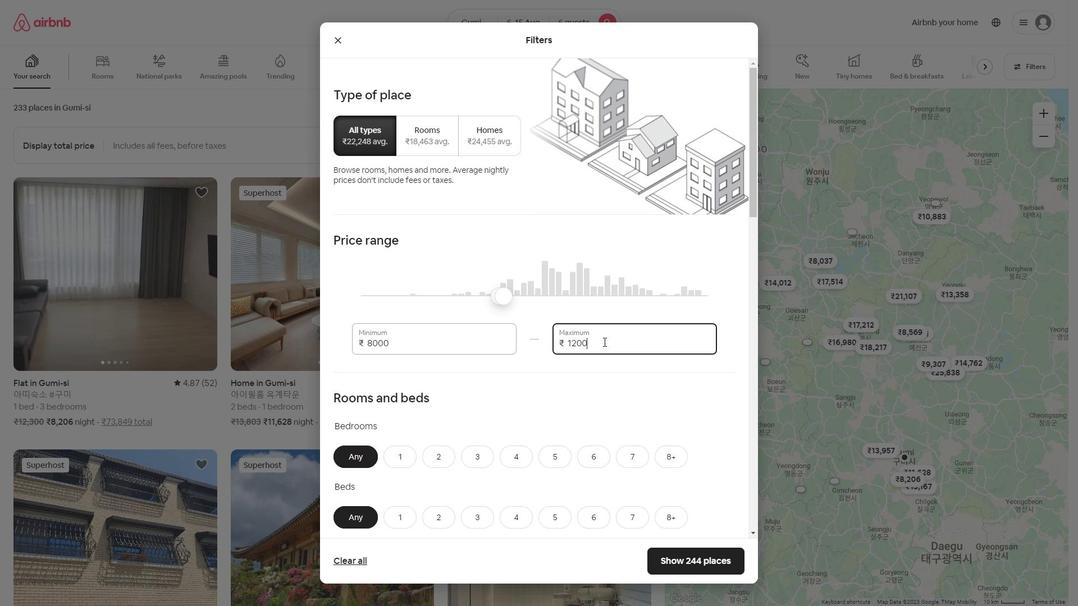 
Action: Mouse moved to (583, 451)
Screenshot: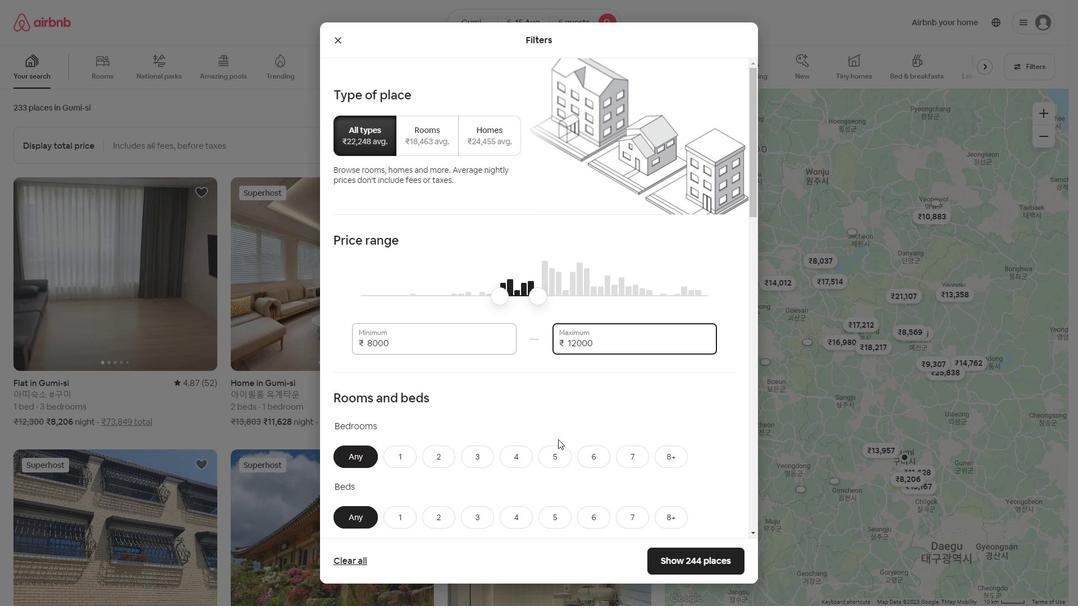 
Action: Mouse pressed left at (583, 451)
Screenshot: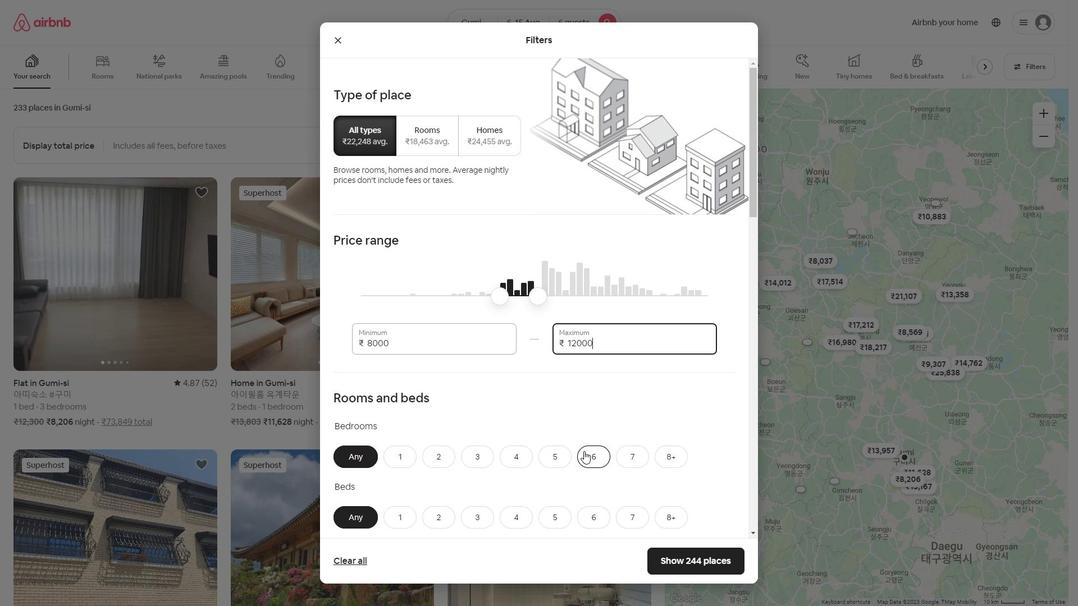 
Action: Mouse moved to (436, 372)
Screenshot: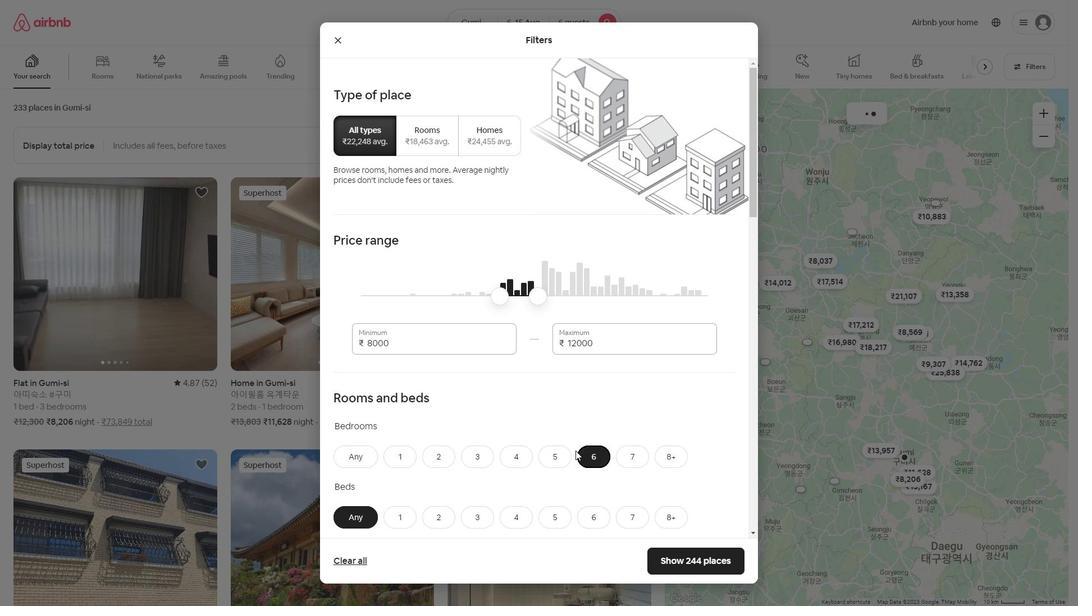 
Action: Mouse scrolled (436, 372) with delta (0, 0)
Screenshot: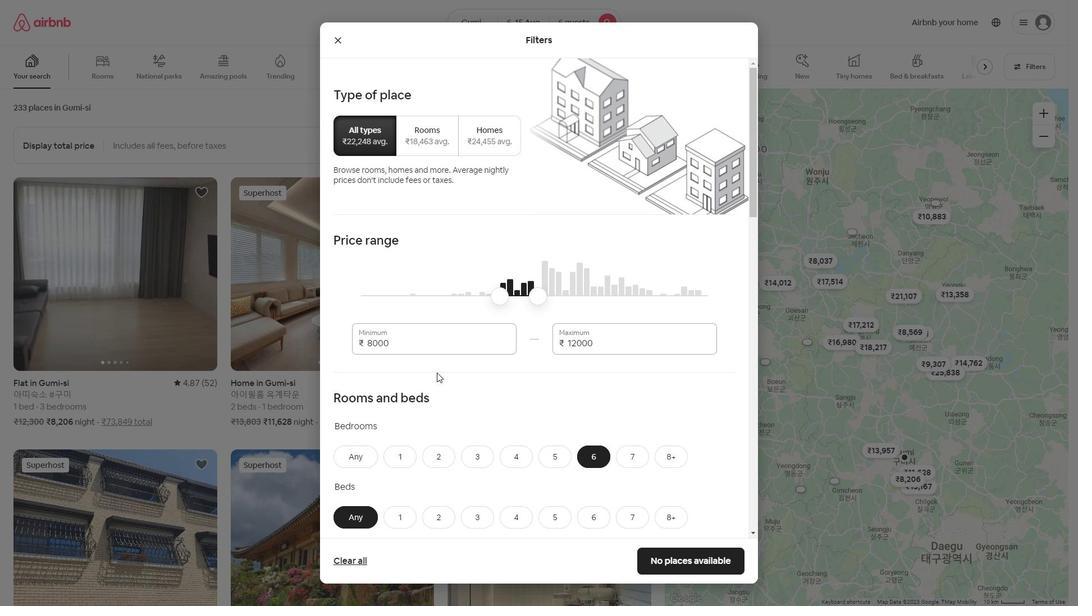 
Action: Mouse scrolled (436, 372) with delta (0, 0)
Screenshot: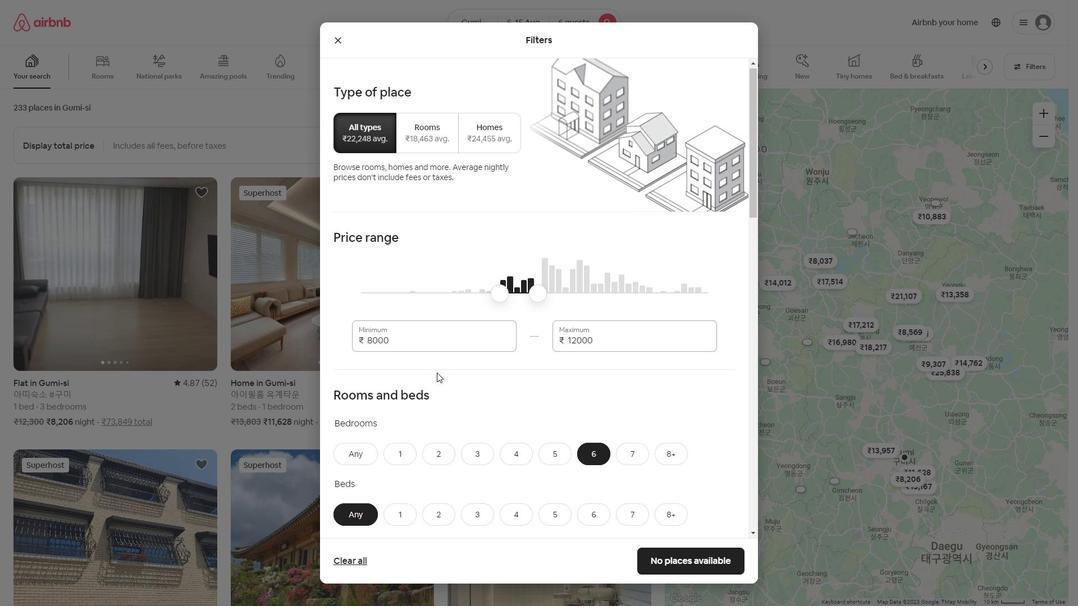 
Action: Mouse moved to (582, 407)
Screenshot: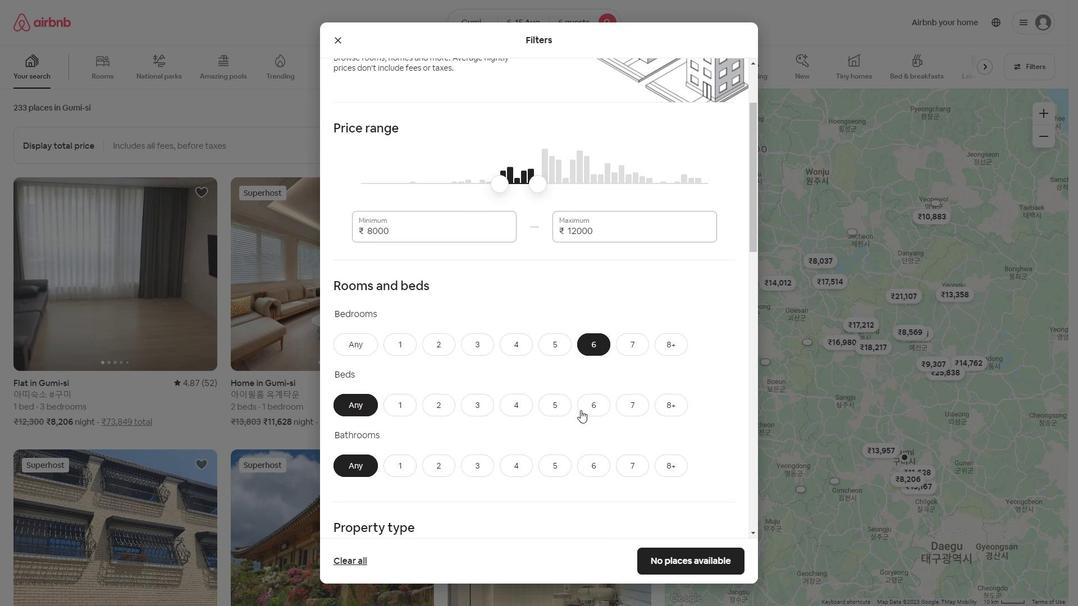 
Action: Mouse pressed left at (582, 407)
Screenshot: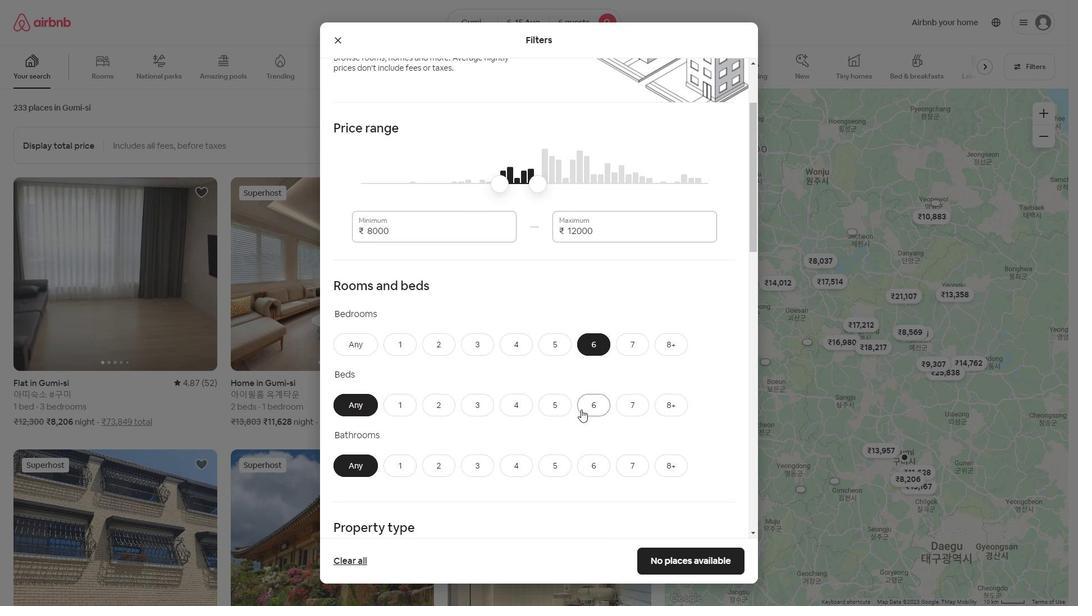 
Action: Mouse moved to (582, 467)
Screenshot: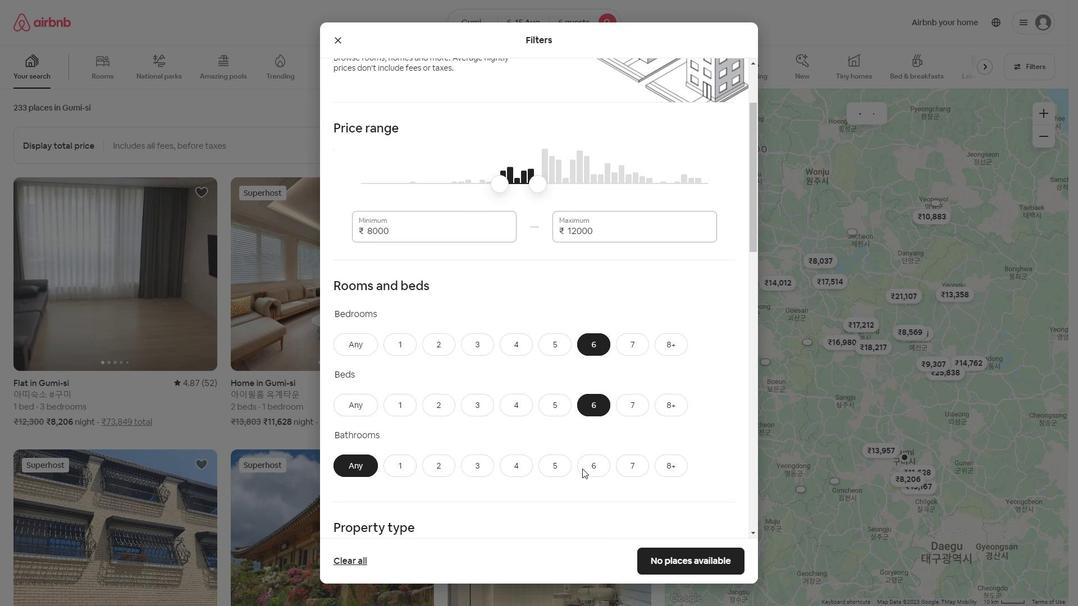 
Action: Mouse pressed left at (582, 467)
Screenshot: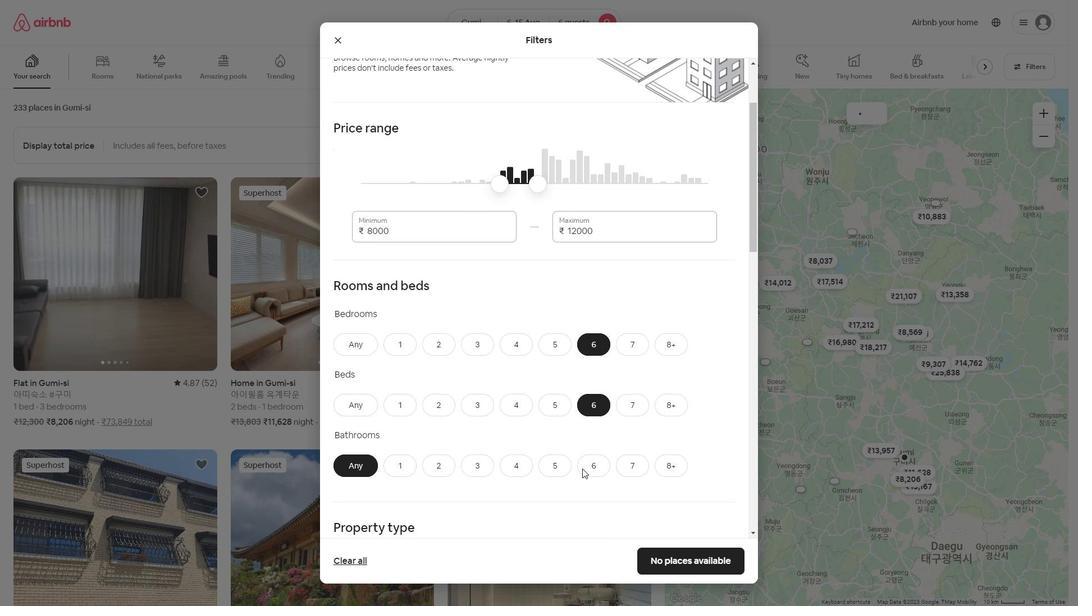
Action: Mouse moved to (560, 449)
Screenshot: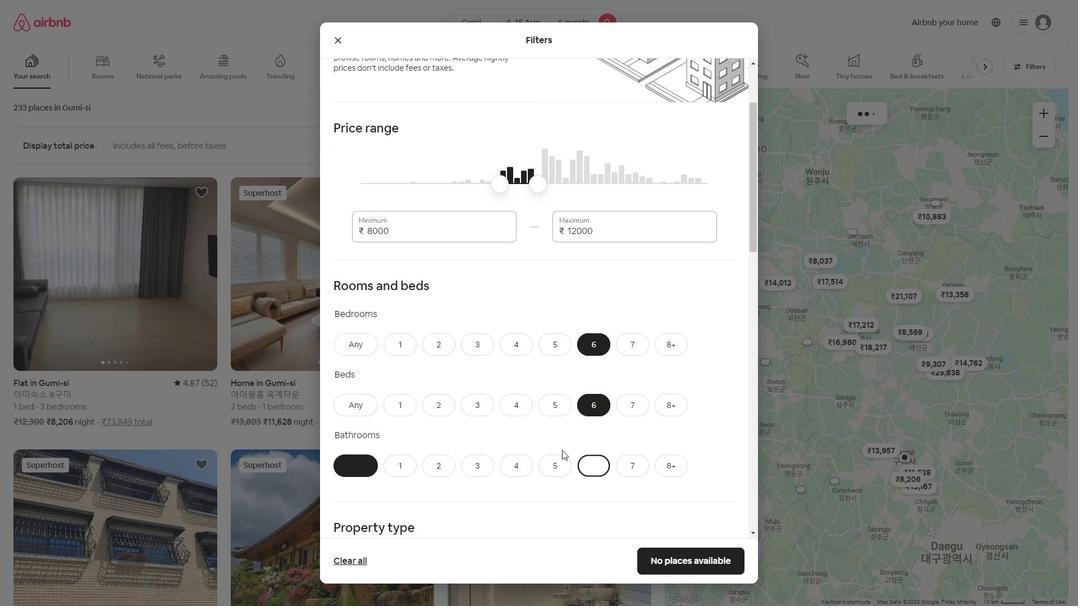 
Action: Mouse scrolled (560, 448) with delta (0, 0)
Screenshot: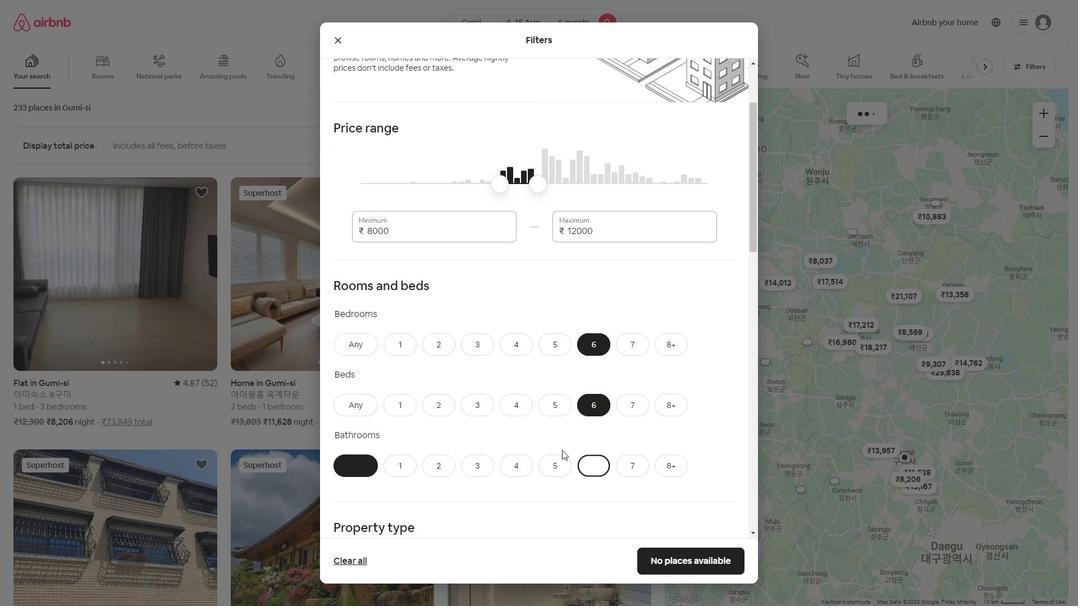 
Action: Mouse scrolled (560, 448) with delta (0, 0)
Screenshot: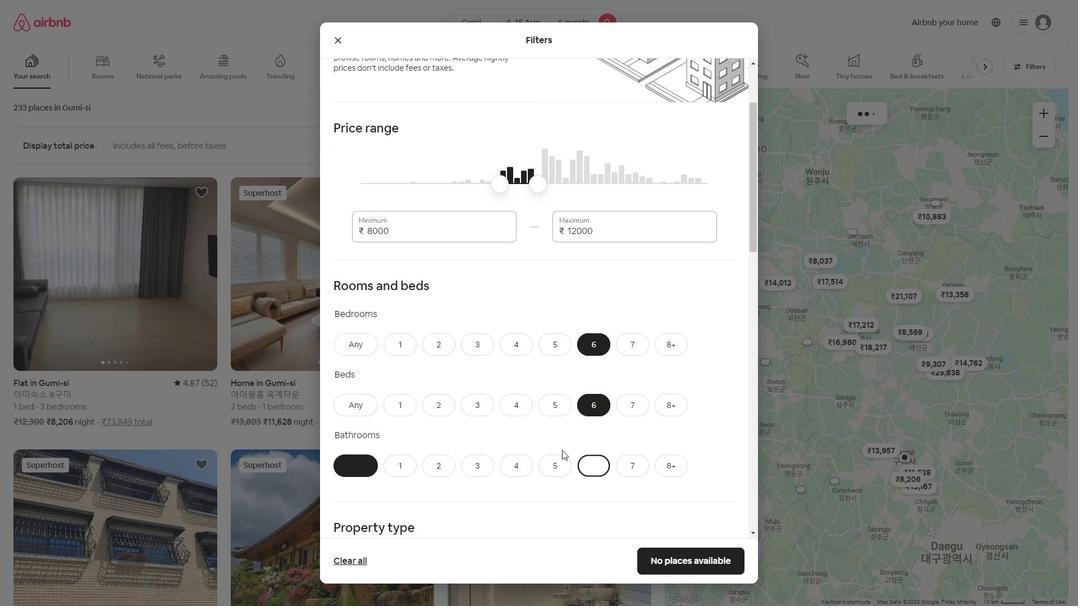 
Action: Mouse scrolled (560, 448) with delta (0, 0)
Screenshot: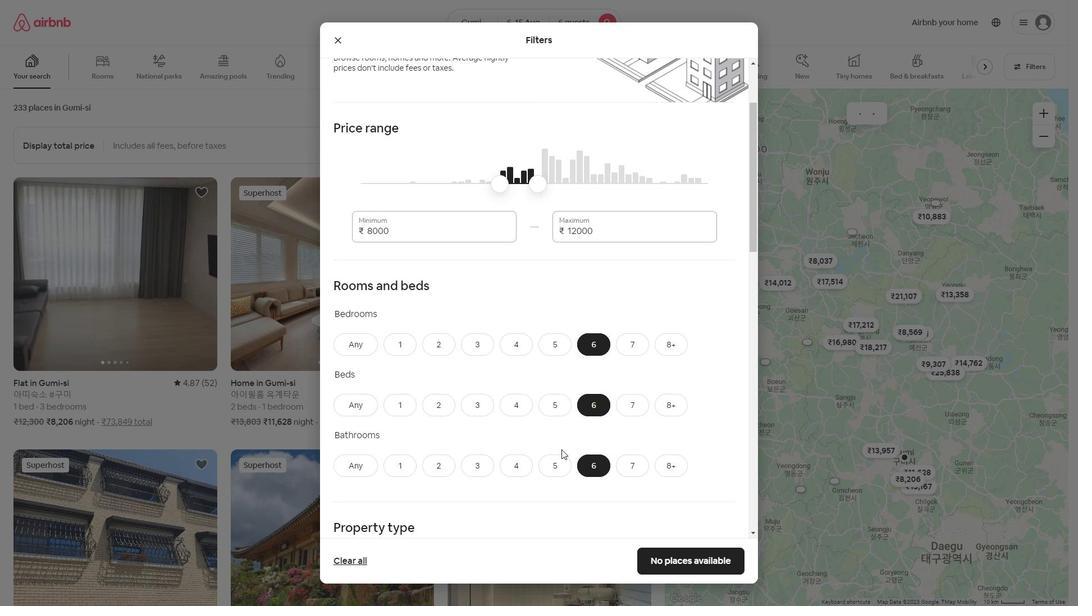
Action: Mouse scrolled (560, 448) with delta (0, 0)
Screenshot: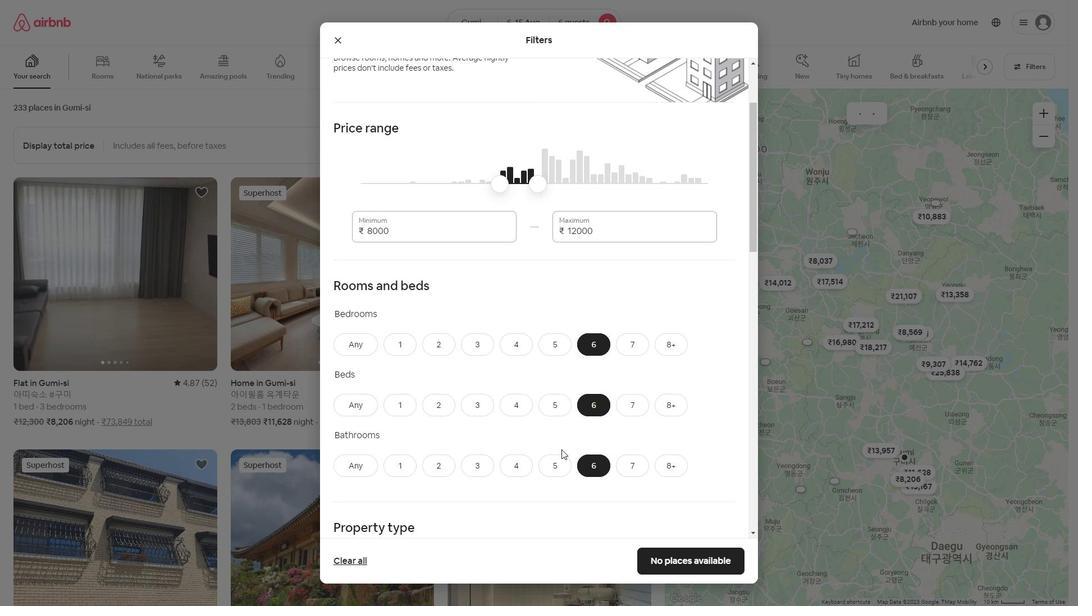 
Action: Mouse moved to (503, 405)
Screenshot: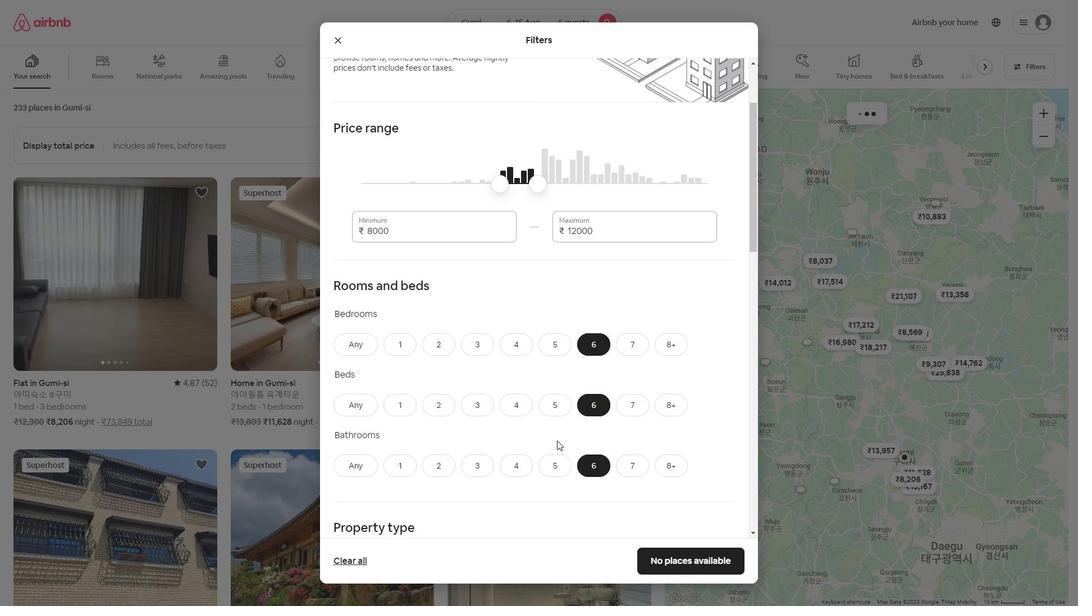 
Action: Mouse scrolled (503, 405) with delta (0, 0)
Screenshot: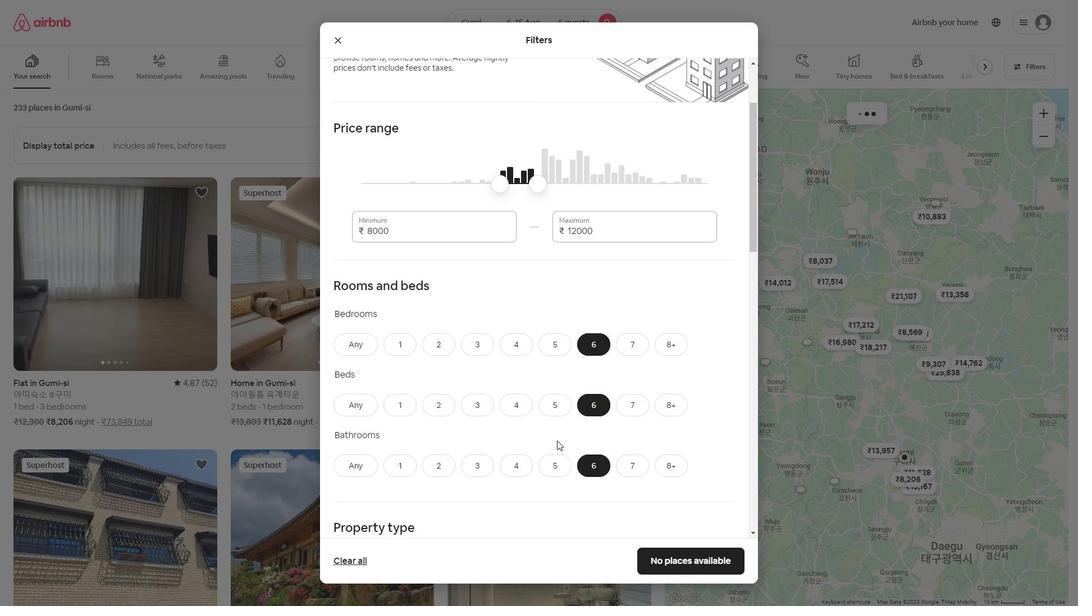 
Action: Mouse scrolled (503, 405) with delta (0, 0)
Screenshot: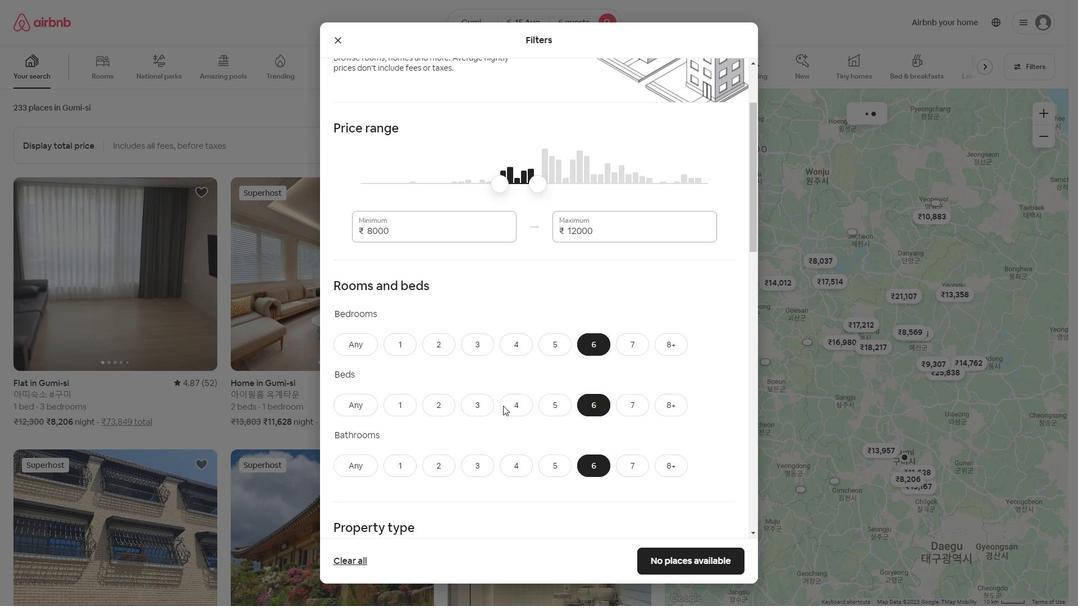 
Action: Mouse moved to (353, 233)
Screenshot: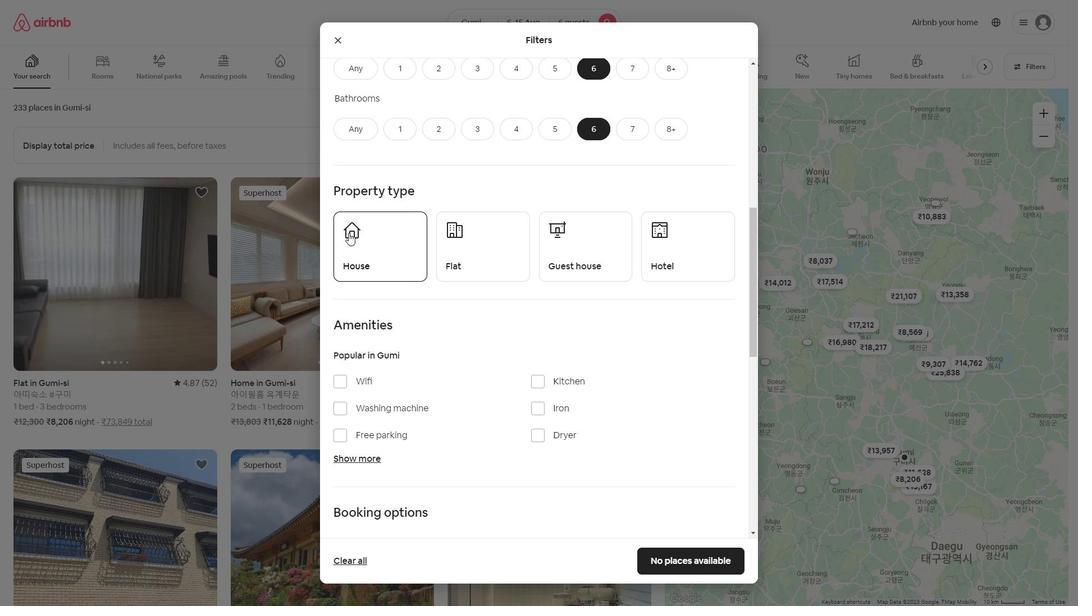 
Action: Mouse pressed left at (353, 233)
Screenshot: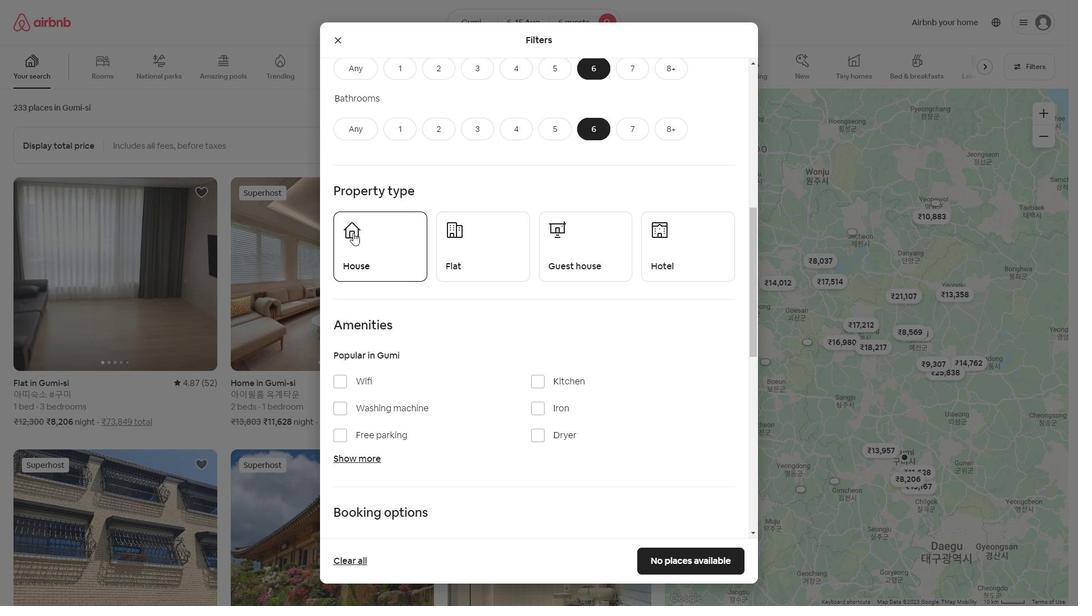 
Action: Mouse moved to (543, 271)
Screenshot: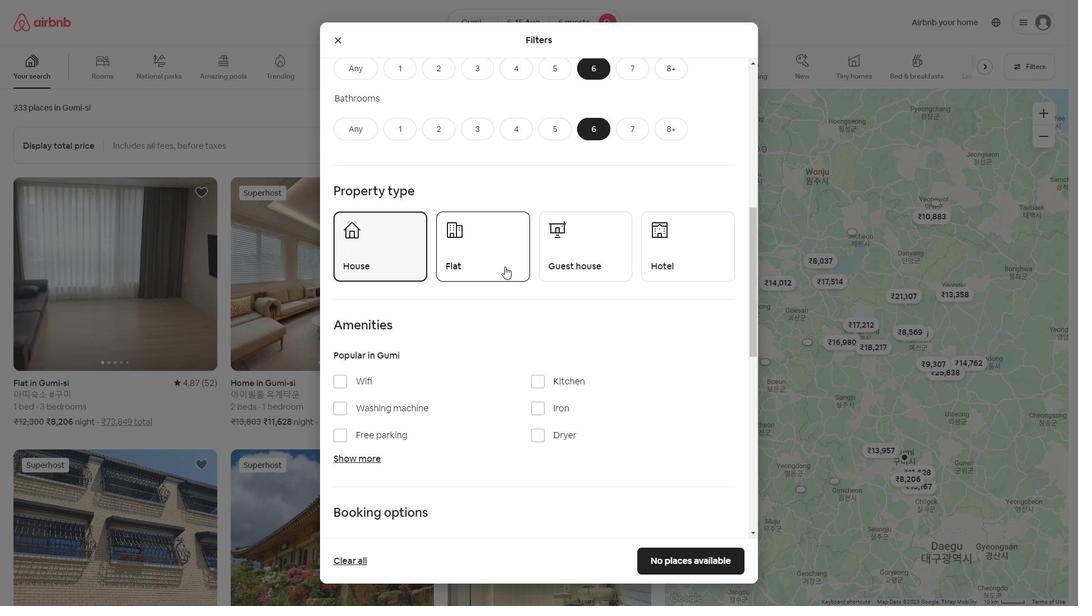 
Action: Mouse pressed left at (522, 270)
Screenshot: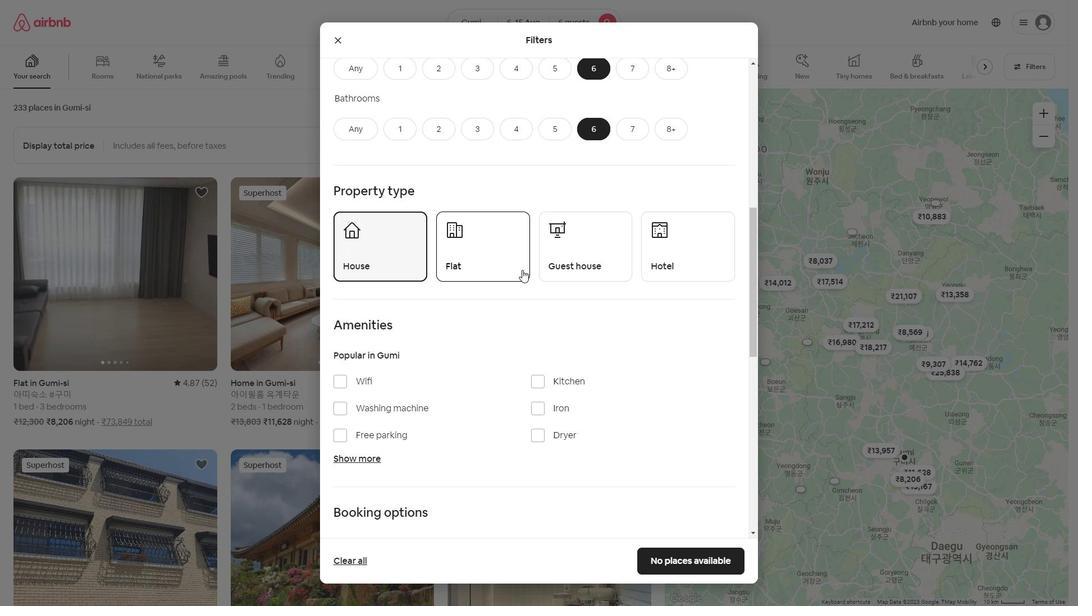 
Action: Mouse moved to (348, 379)
Screenshot: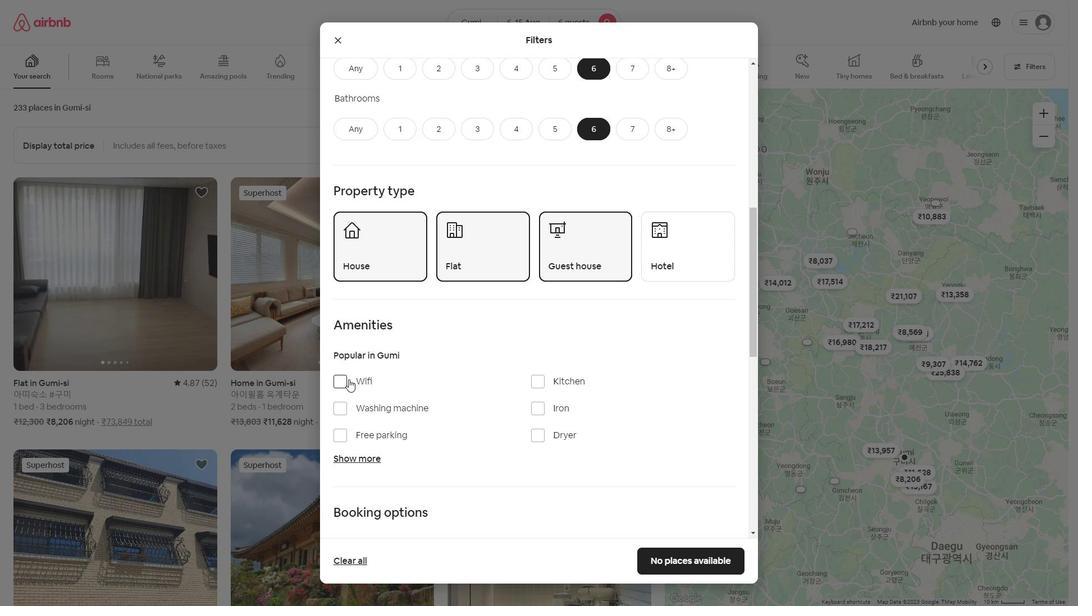
Action: Mouse pressed left at (348, 379)
Screenshot: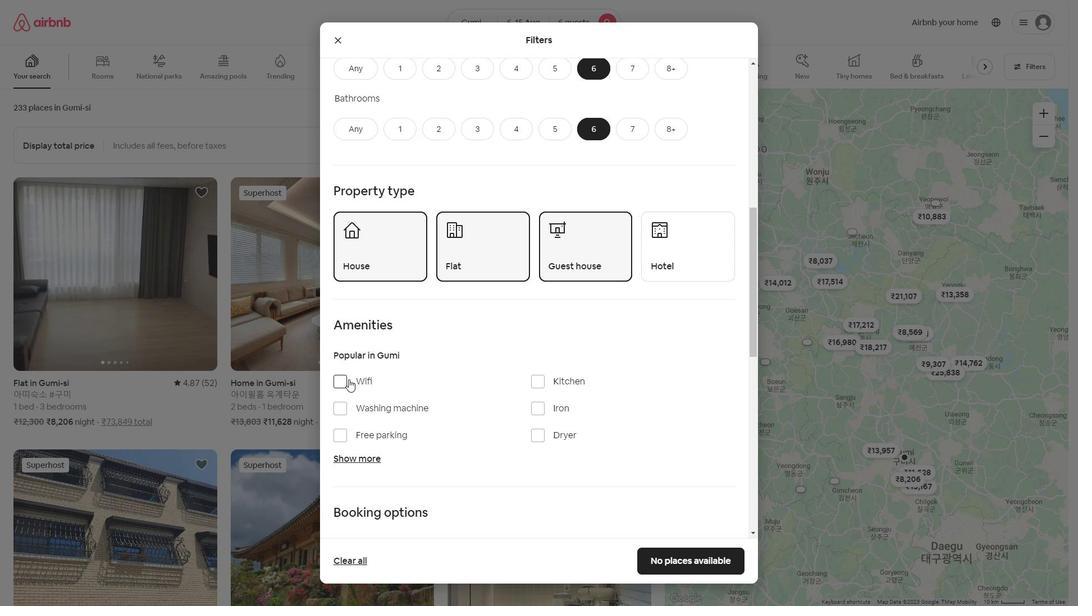 
Action: Mouse moved to (371, 432)
Screenshot: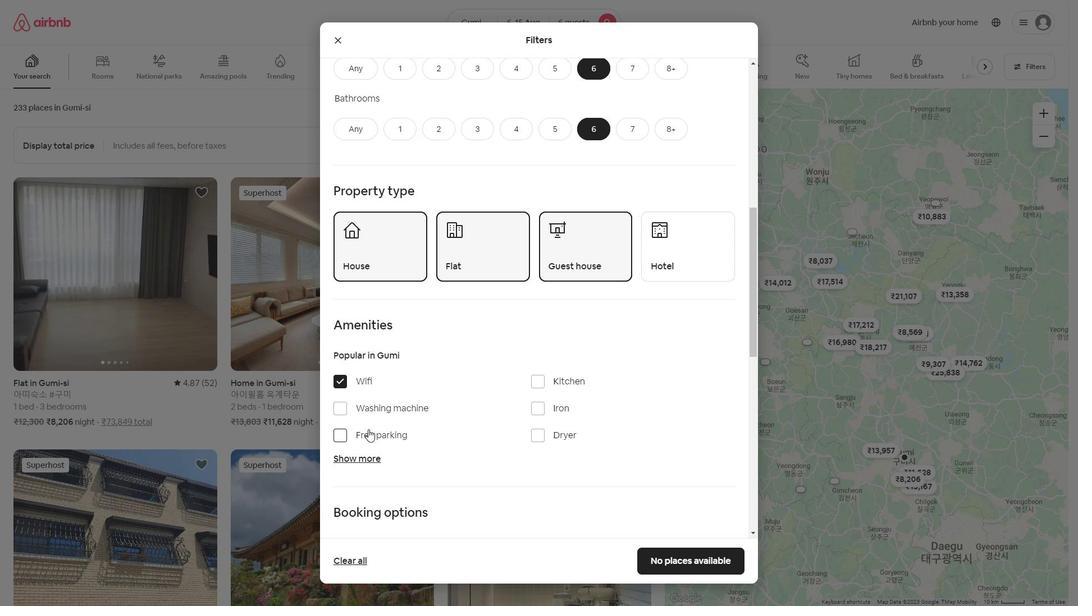 
Action: Mouse pressed left at (371, 432)
Screenshot: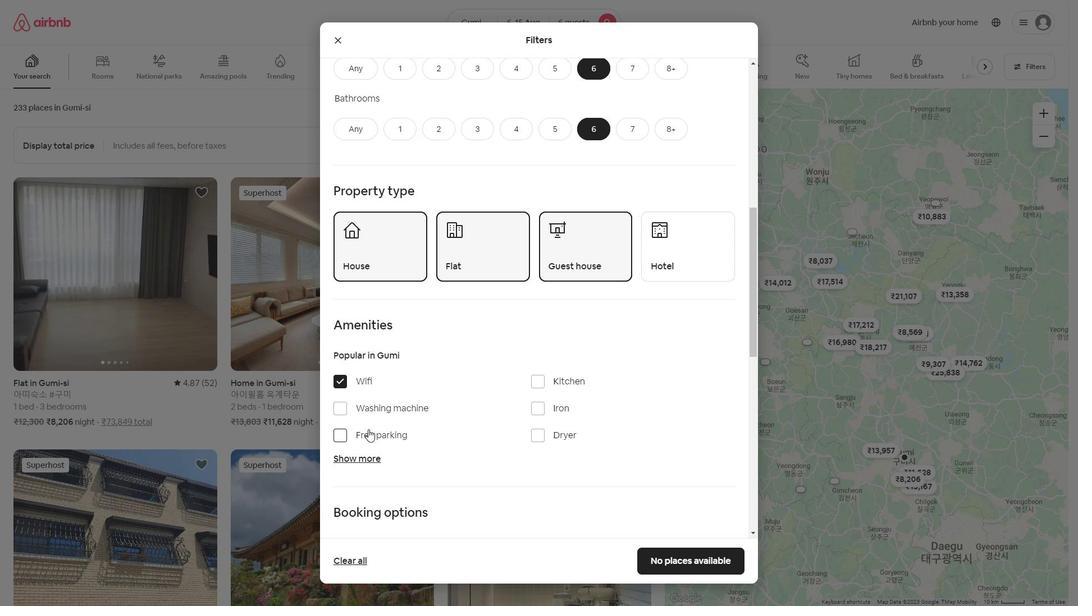 
Action: Mouse moved to (373, 459)
Screenshot: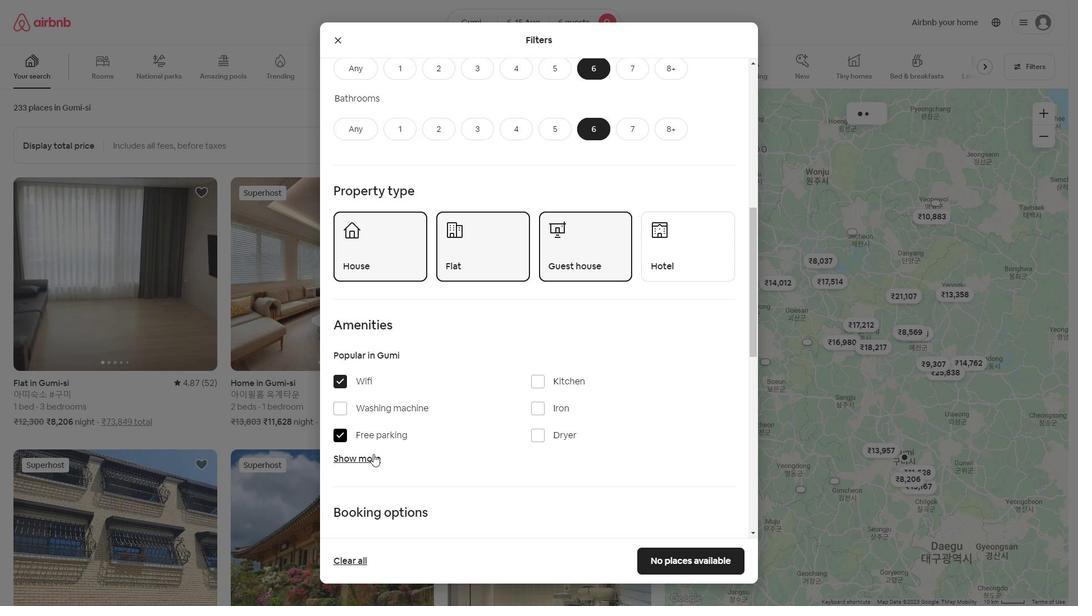 
Action: Mouse pressed left at (373, 459)
Screenshot: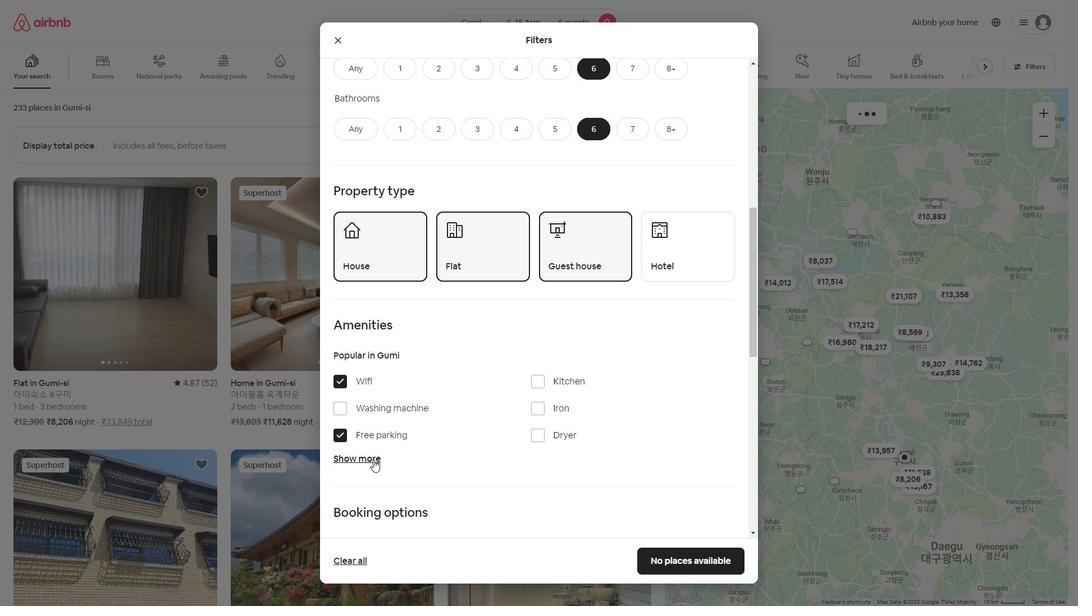 
Action: Mouse moved to (562, 525)
Screenshot: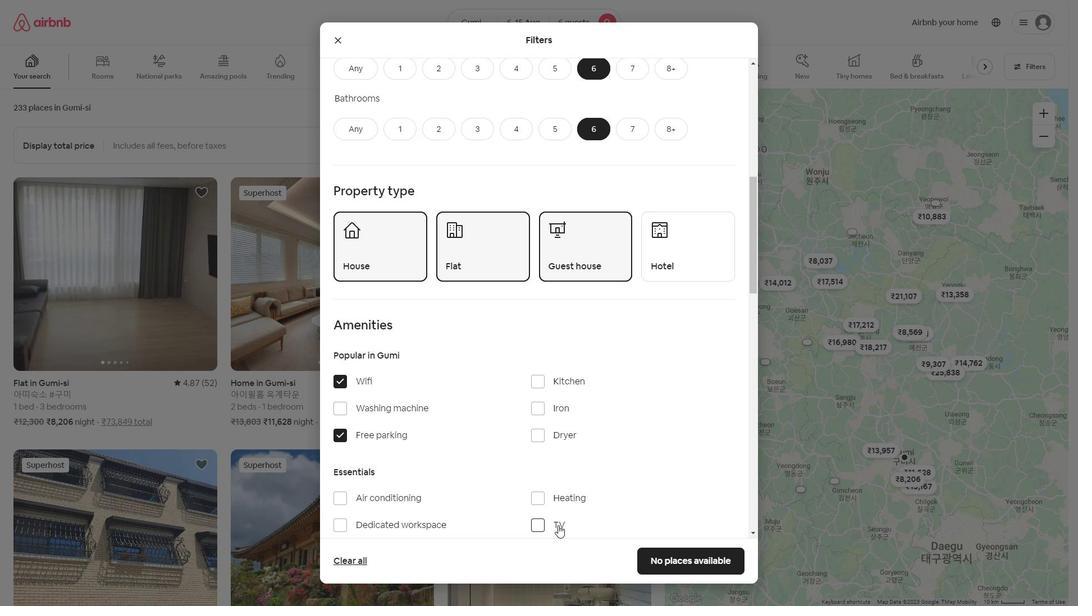 
Action: Mouse pressed left at (562, 525)
Screenshot: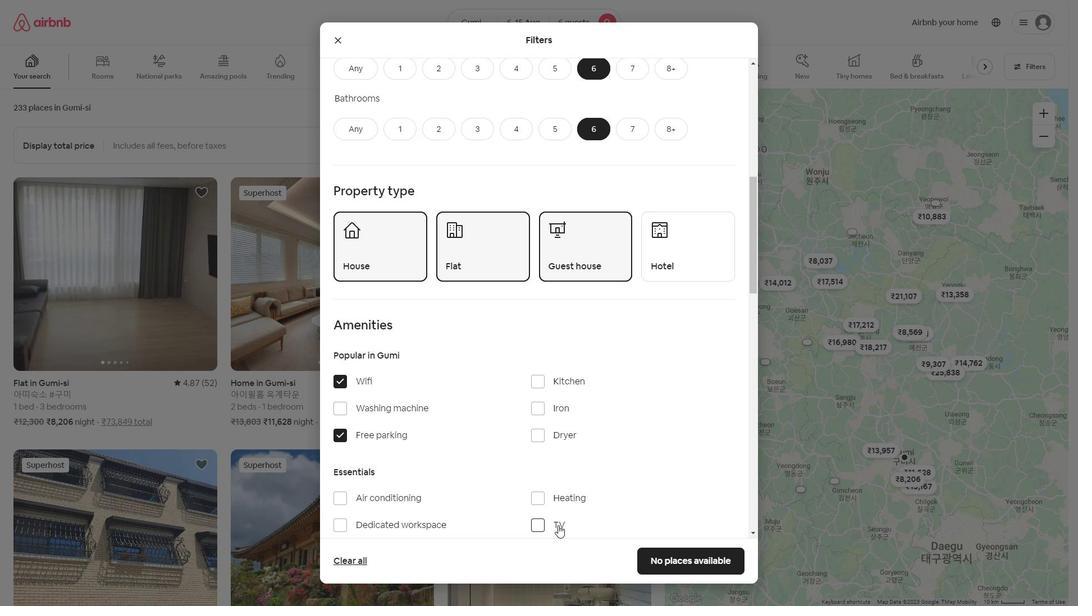 
Action: Mouse moved to (562, 523)
Screenshot: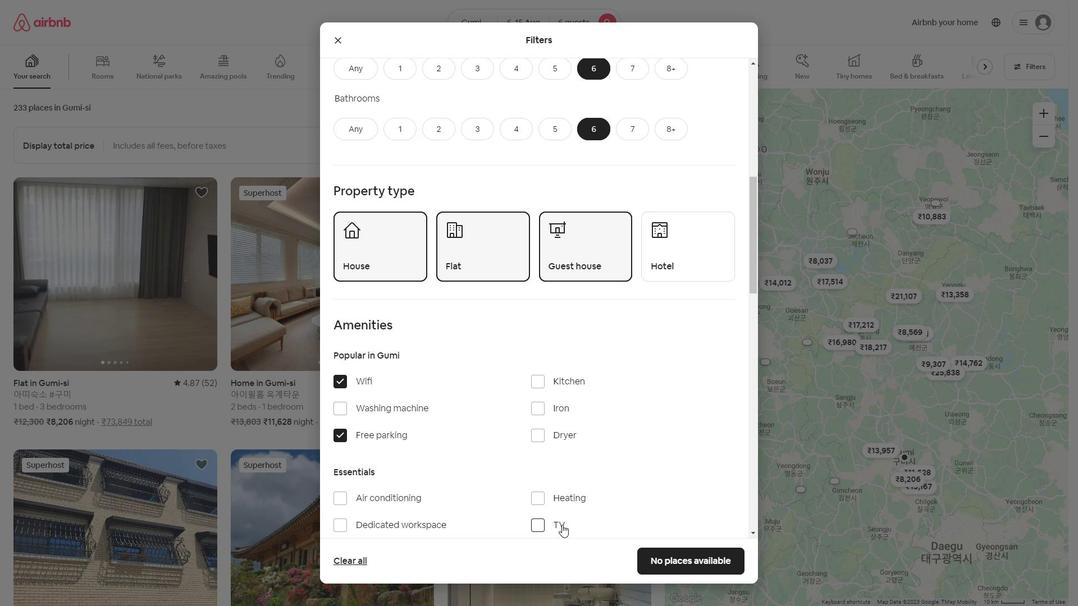 
Action: Mouse scrolled (562, 523) with delta (0, 0)
Screenshot: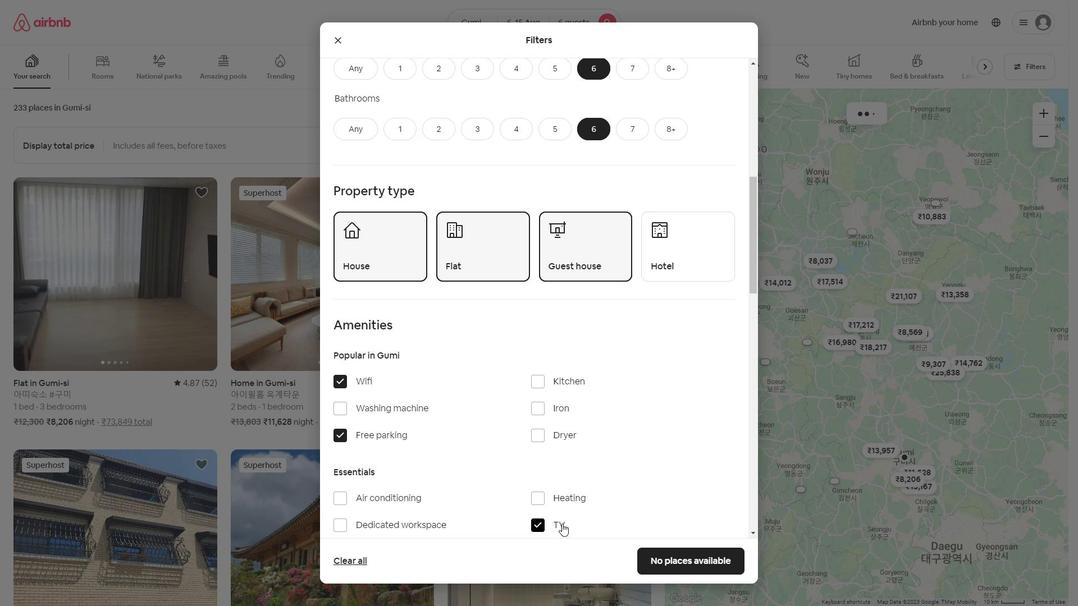 
Action: Mouse scrolled (562, 523) with delta (0, 0)
Screenshot: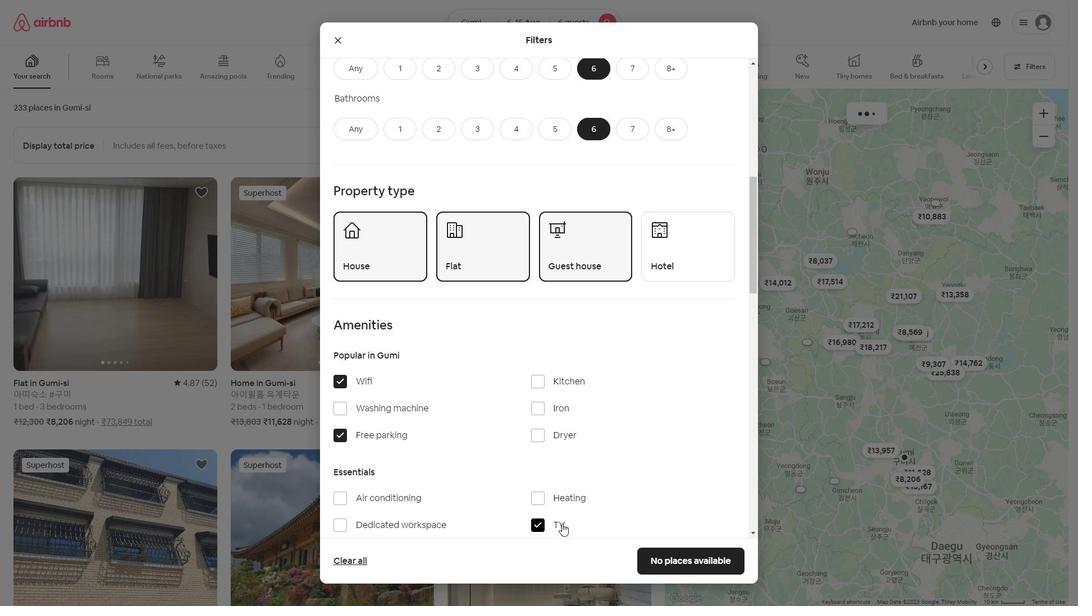 
Action: Mouse scrolled (562, 523) with delta (0, 0)
Screenshot: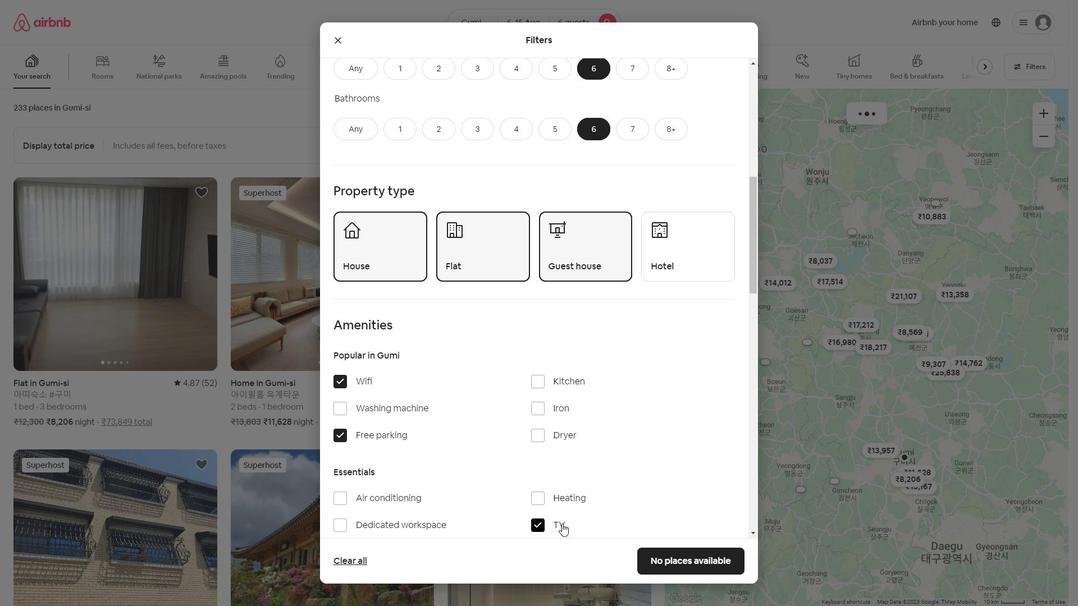 
Action: Mouse scrolled (562, 523) with delta (0, 0)
Screenshot: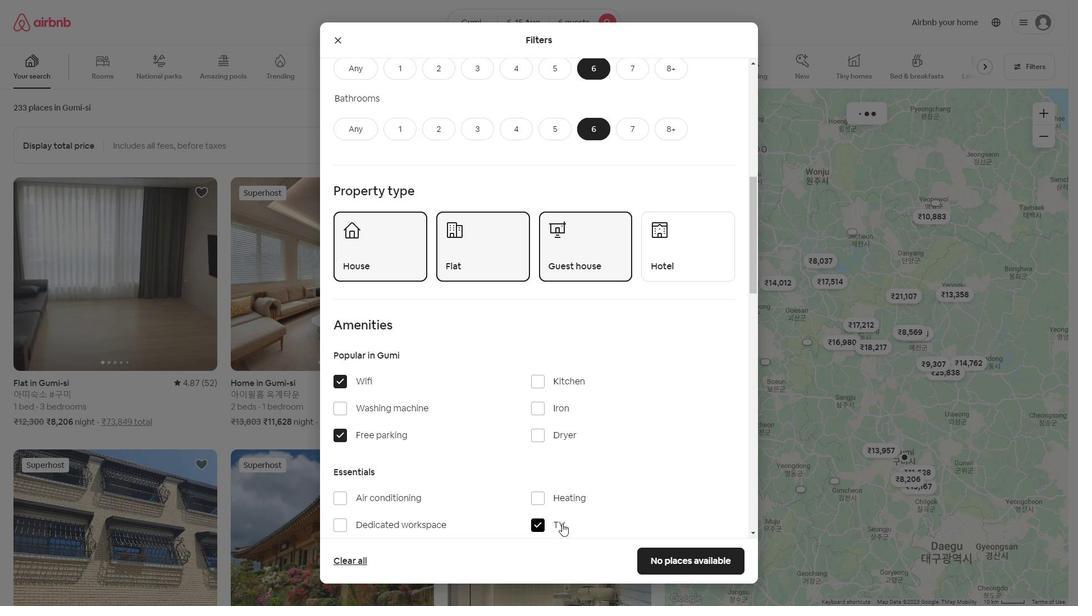 
Action: Mouse moved to (368, 443)
Screenshot: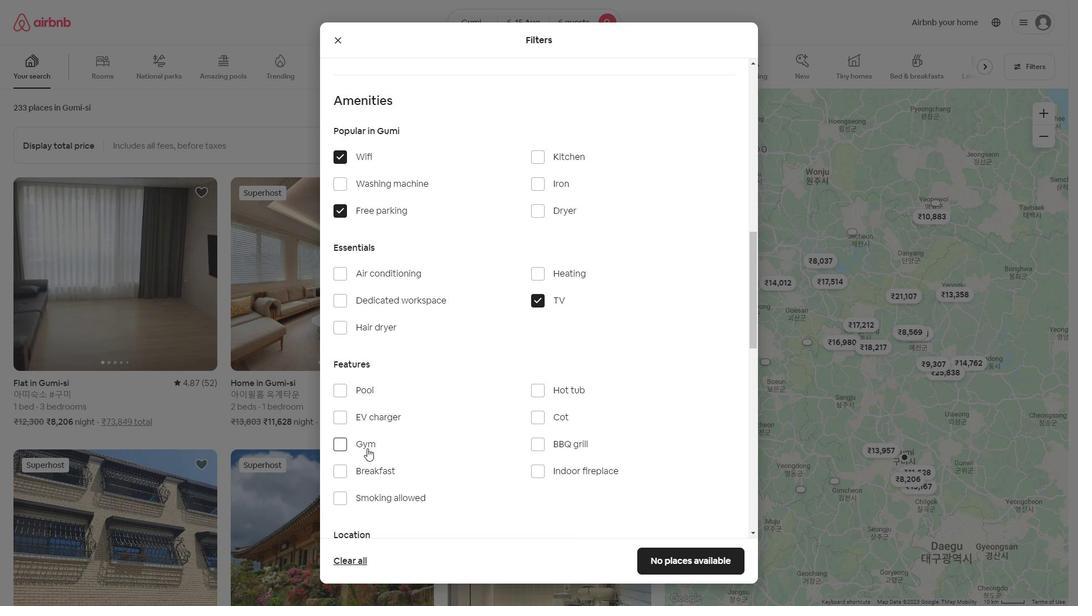 
Action: Mouse pressed left at (368, 443)
Screenshot: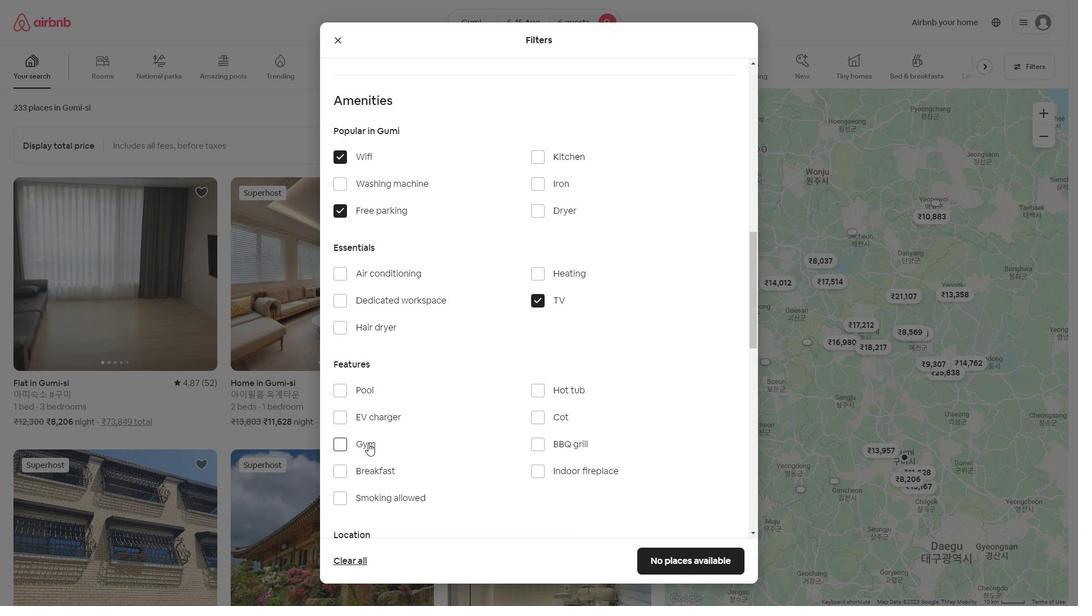 
Action: Mouse moved to (379, 467)
Screenshot: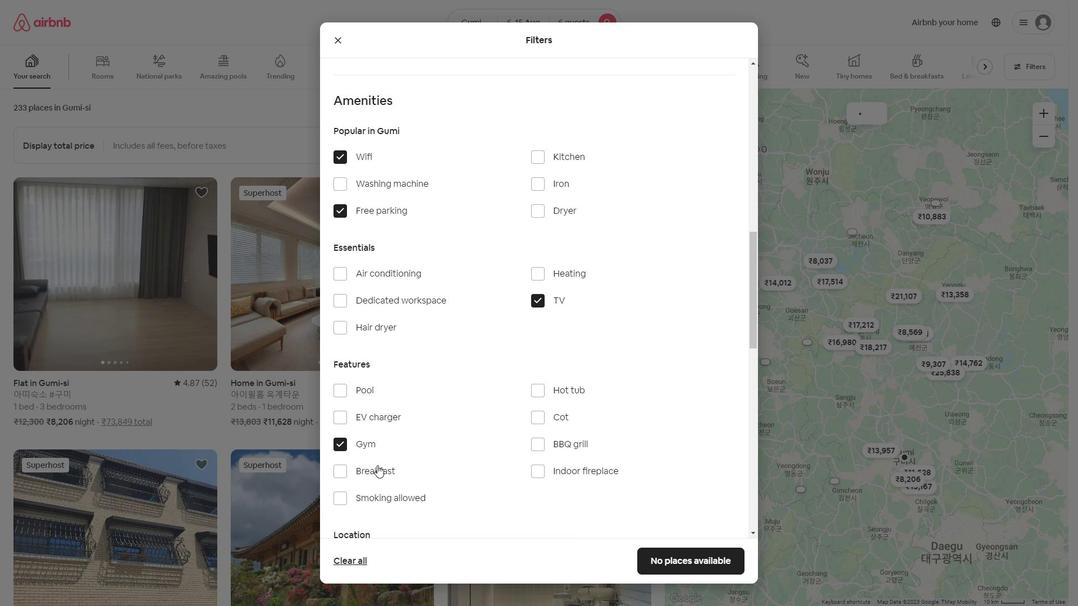 
Action: Mouse pressed left at (379, 467)
Screenshot: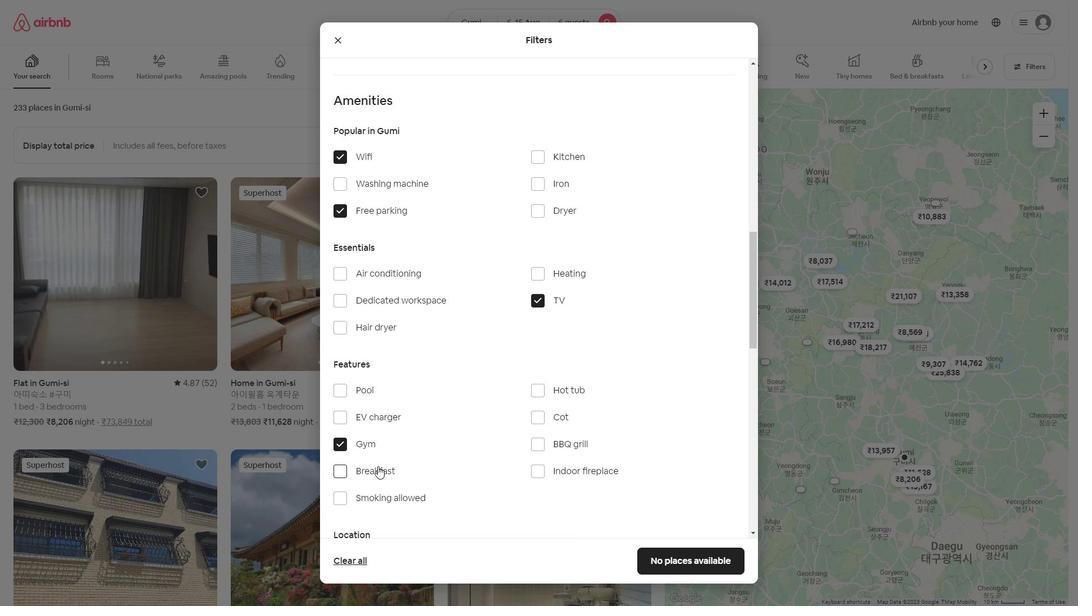 
Action: Mouse moved to (384, 455)
Screenshot: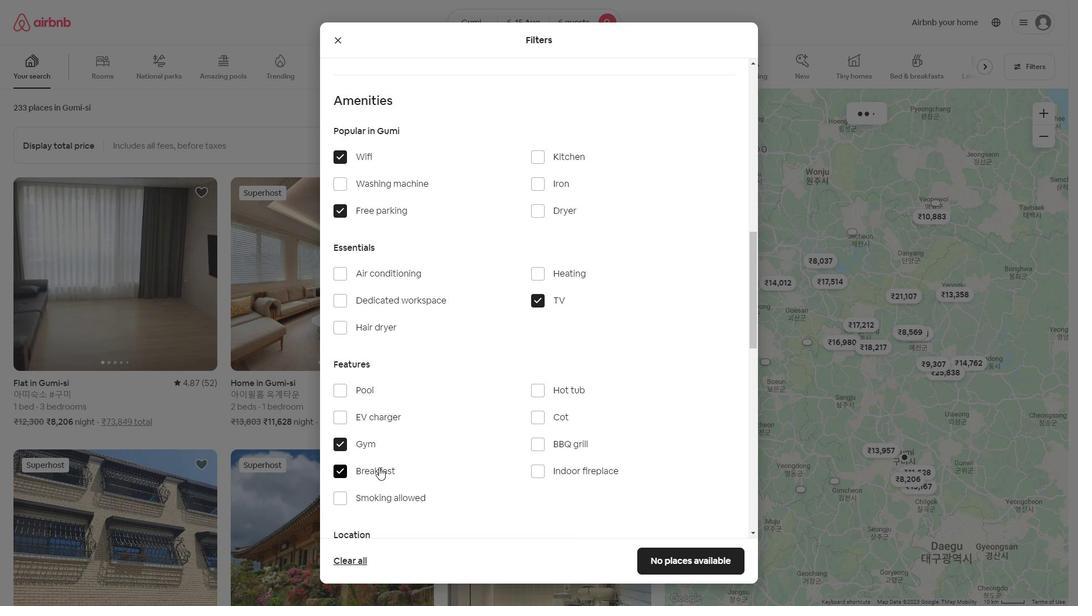 
Action: Mouse scrolled (384, 455) with delta (0, 0)
Screenshot: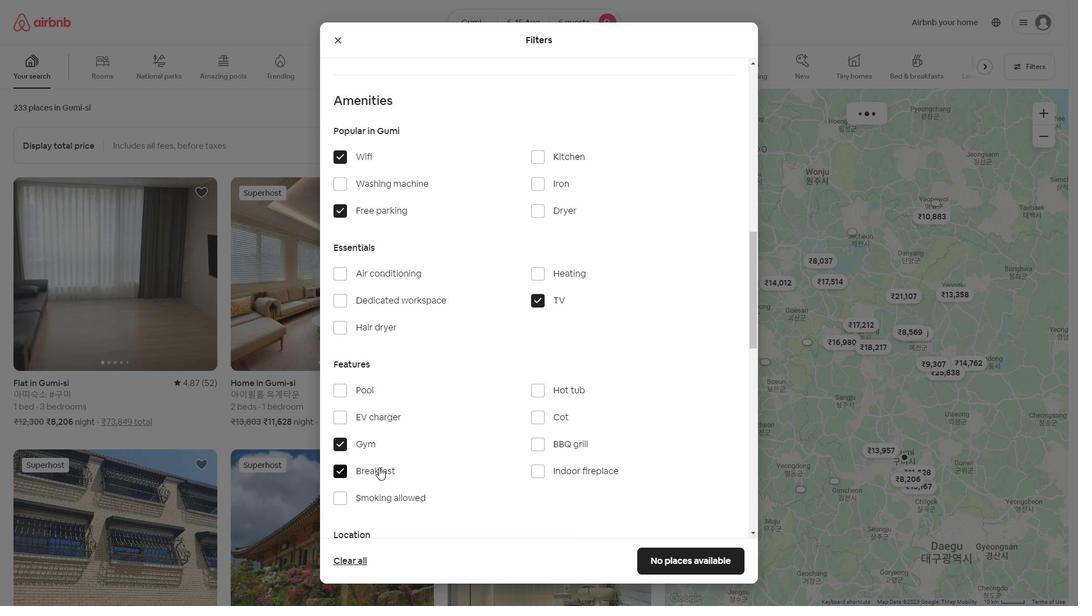 
Action: Mouse scrolled (384, 455) with delta (0, 0)
Screenshot: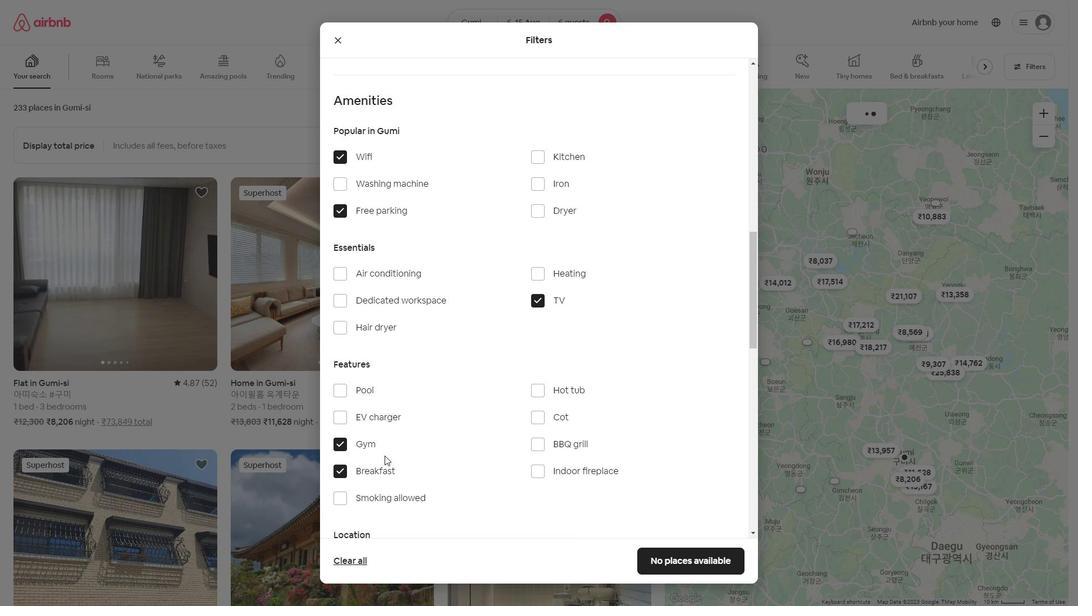 
Action: Mouse scrolled (384, 455) with delta (0, 0)
Screenshot: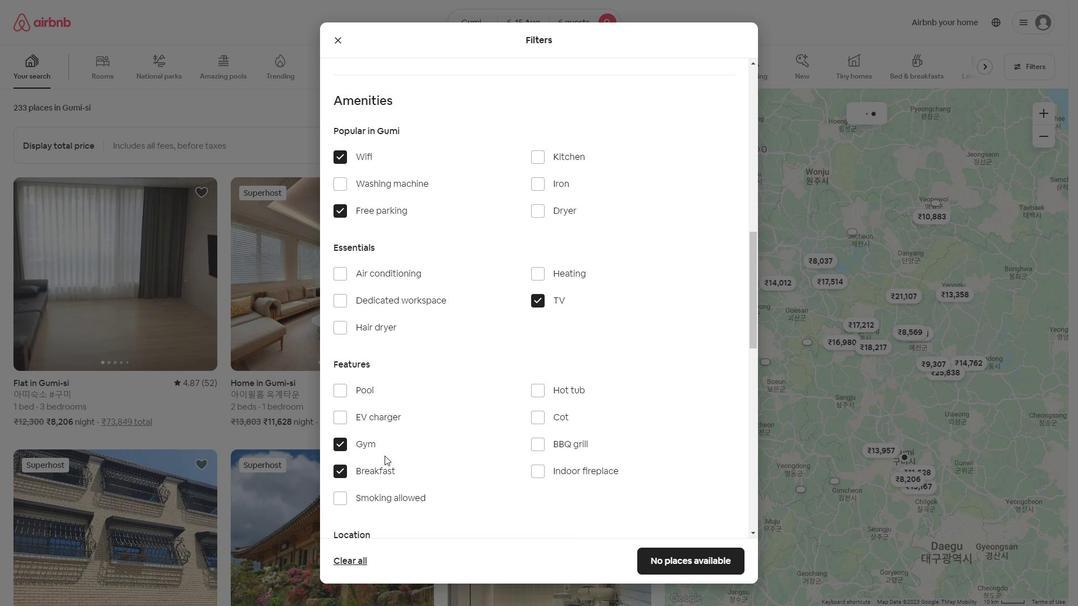 
Action: Mouse scrolled (384, 455) with delta (0, 0)
Screenshot: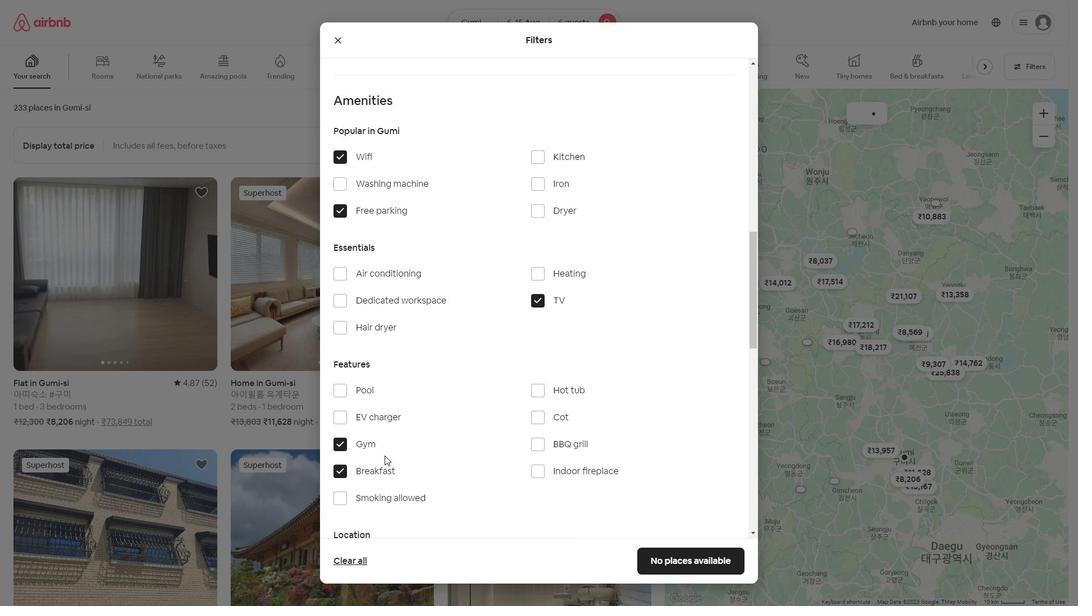 
Action: Mouse scrolled (384, 455) with delta (0, 0)
Screenshot: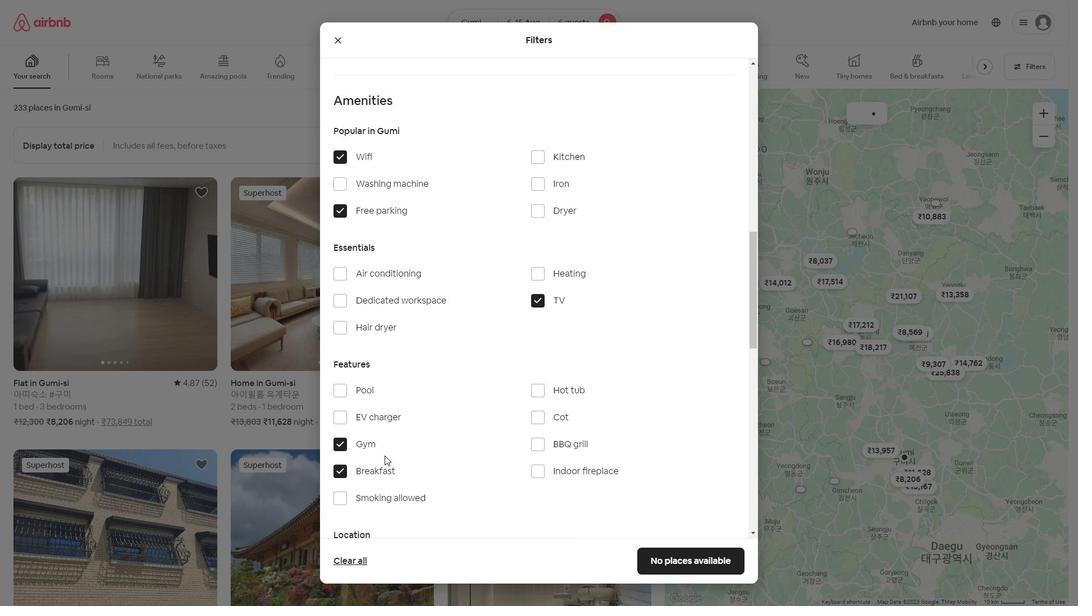 
Action: Mouse moved to (716, 501)
Screenshot: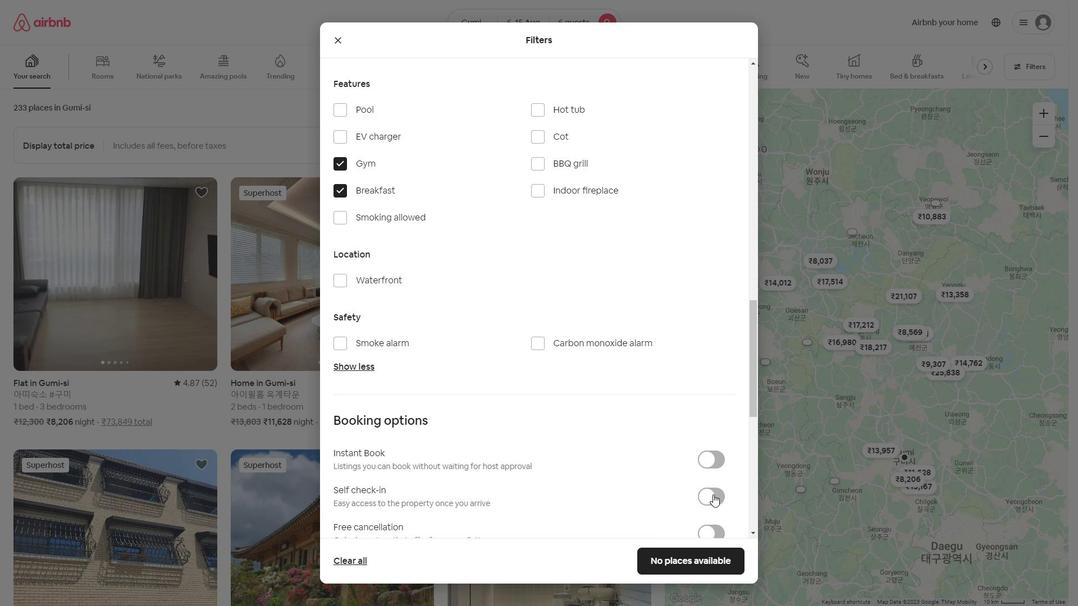 
Action: Mouse pressed left at (716, 501)
Screenshot: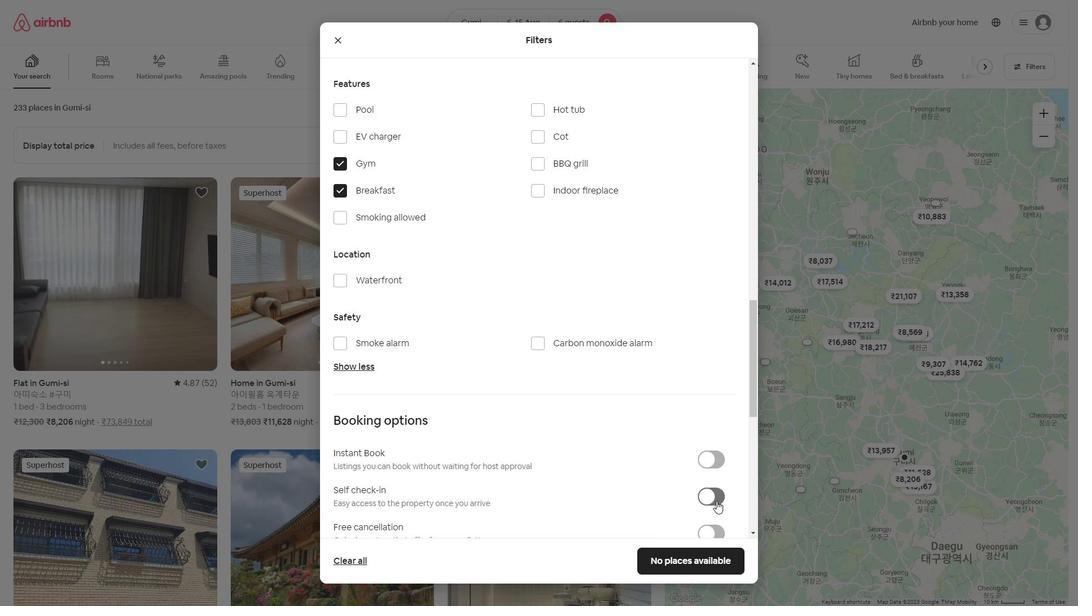 
Action: Mouse moved to (561, 411)
Screenshot: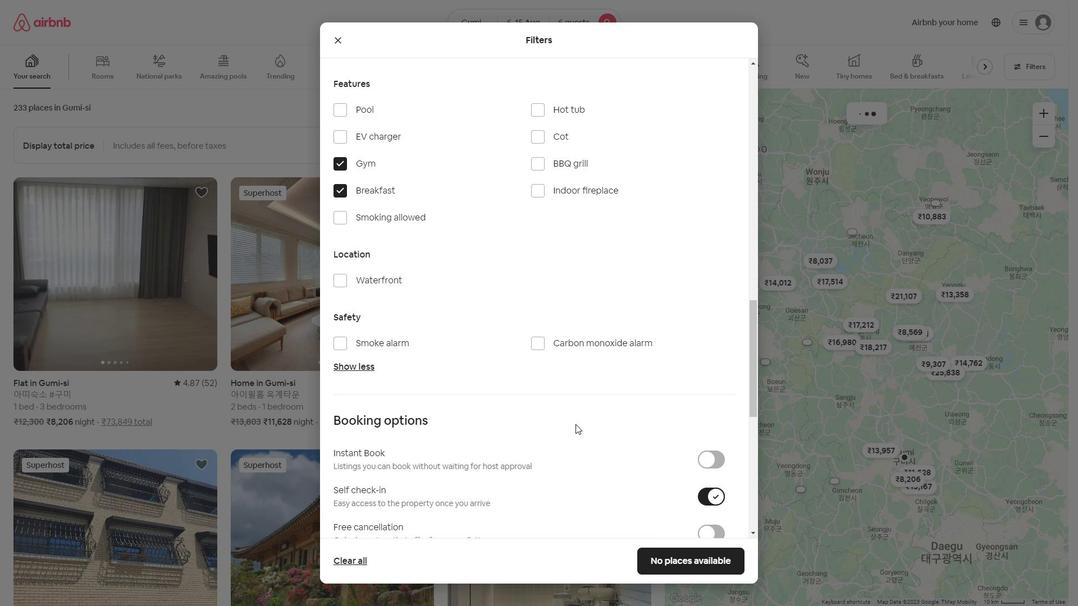 
Action: Mouse scrolled (561, 411) with delta (0, 0)
Screenshot: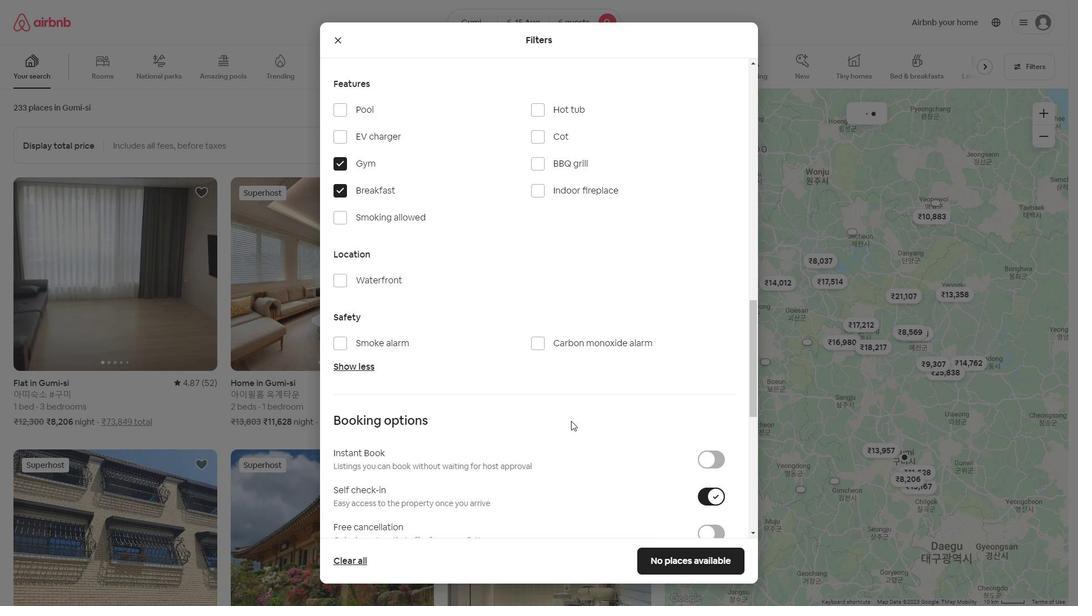
Action: Mouse scrolled (561, 411) with delta (0, 0)
Screenshot: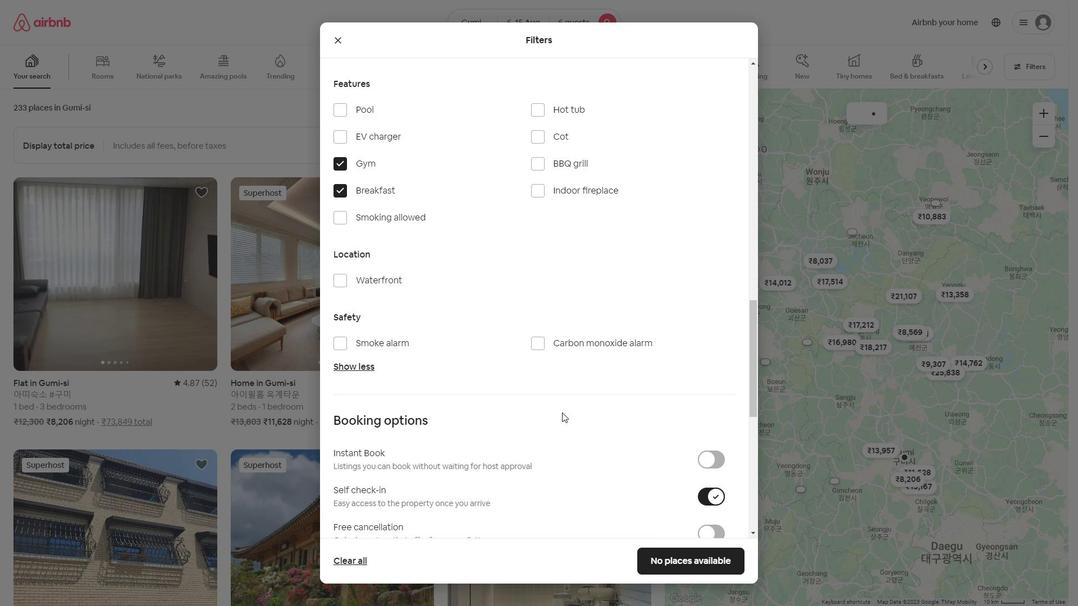 
Action: Mouse moved to (560, 411)
Screenshot: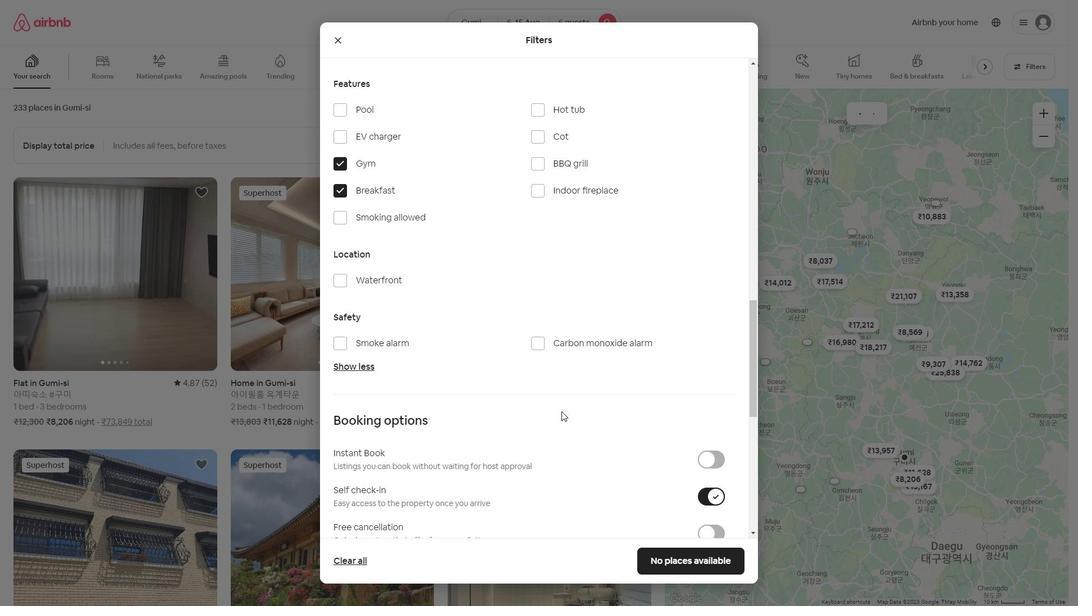 
Action: Mouse scrolled (561, 411) with delta (0, 0)
Screenshot: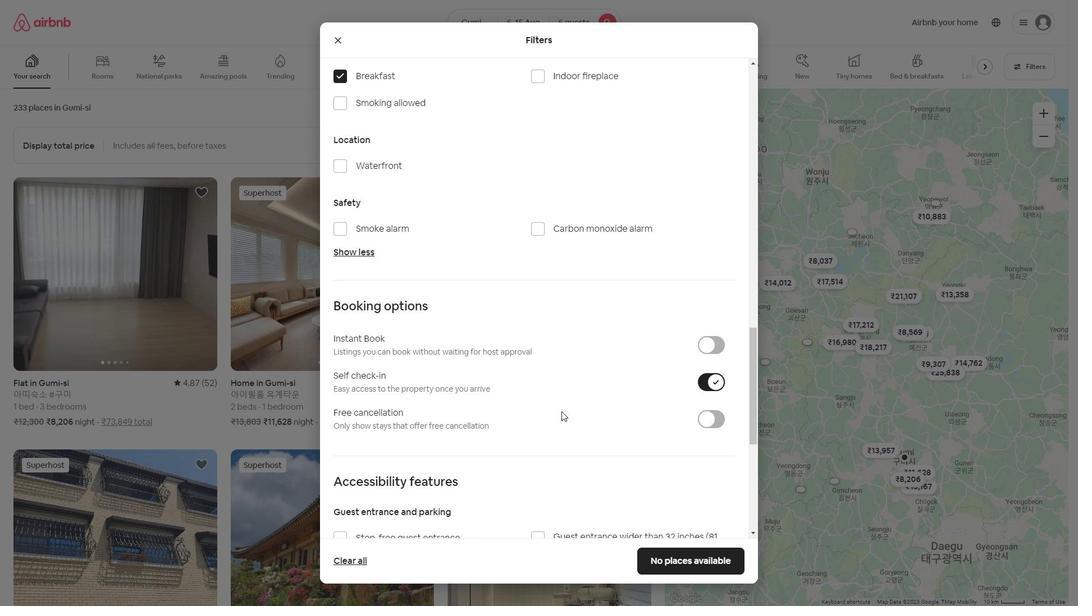 
Action: Mouse moved to (559, 411)
Screenshot: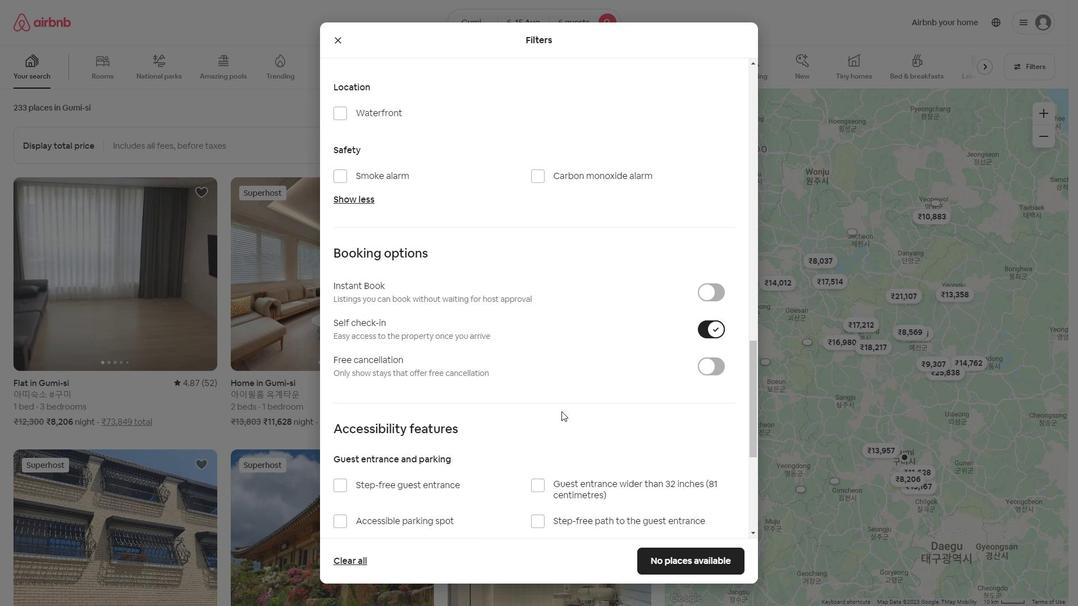 
Action: Mouse scrolled (560, 410) with delta (0, 0)
Screenshot: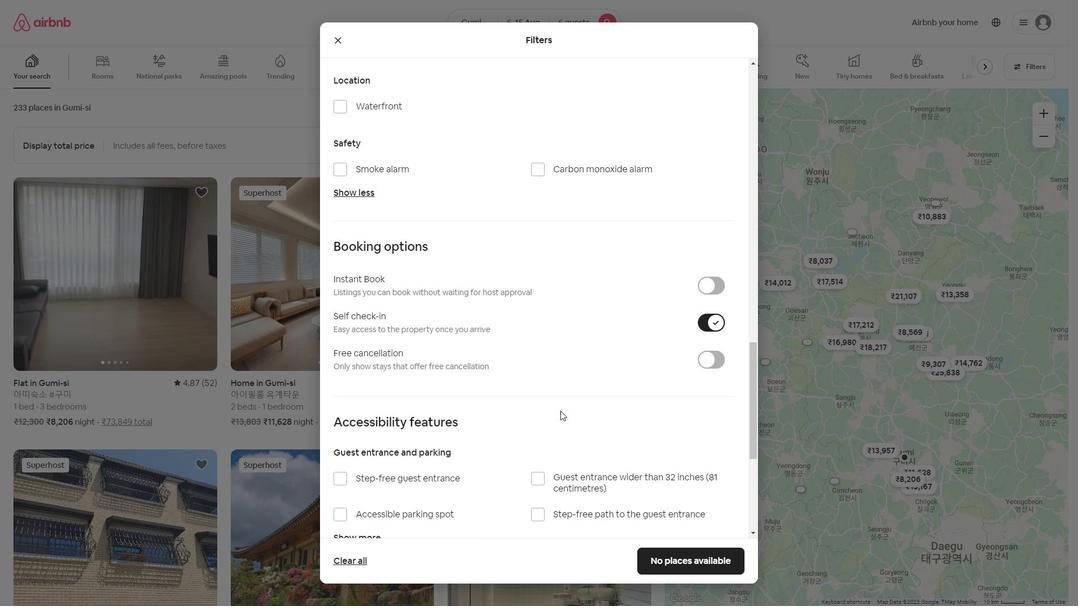 
Action: Mouse scrolled (560, 410) with delta (0, 0)
Screenshot: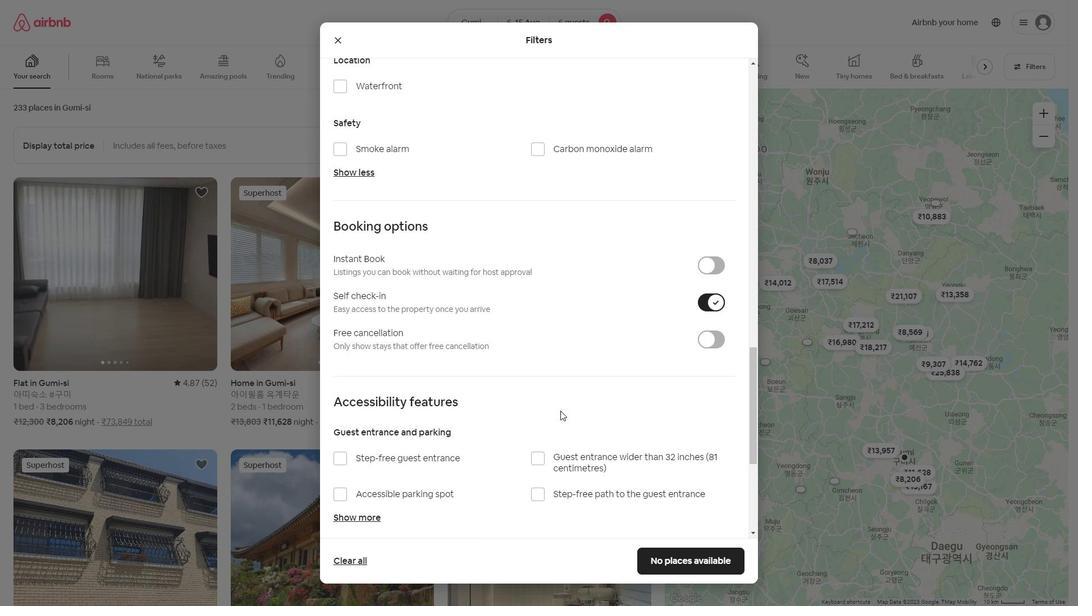 
Action: Mouse scrolled (560, 410) with delta (0, 0)
Screenshot: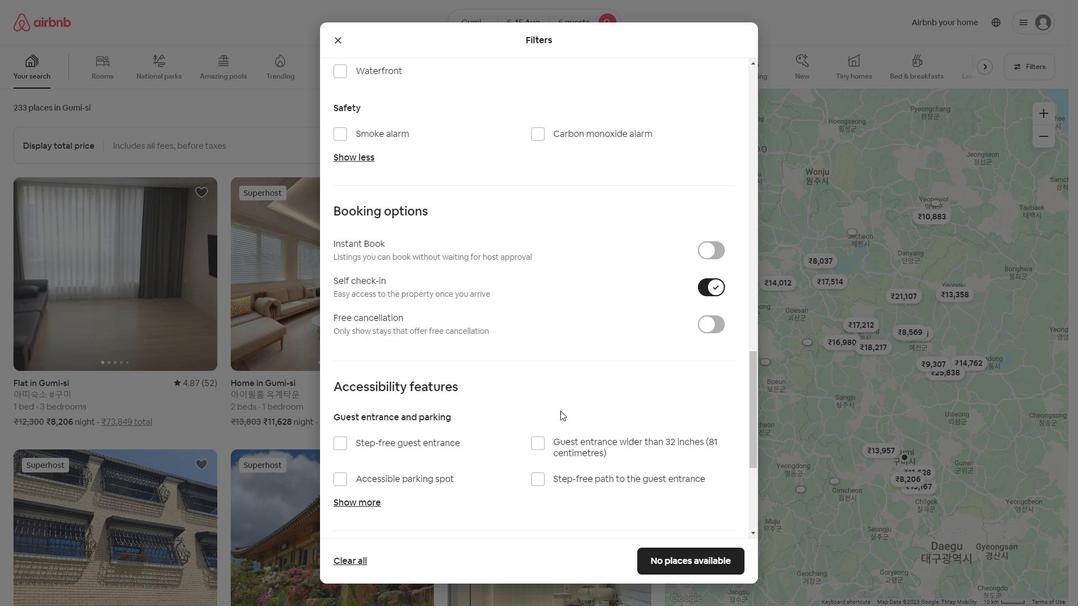 
Action: Mouse scrolled (560, 410) with delta (0, 0)
Screenshot: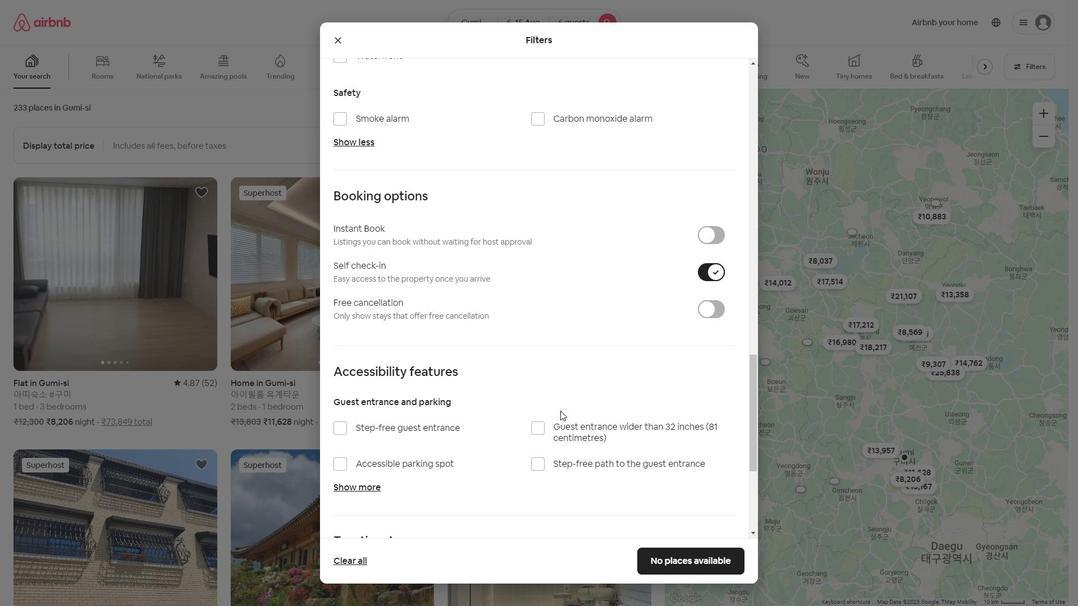 
Action: Mouse scrolled (559, 411) with delta (0, 0)
Screenshot: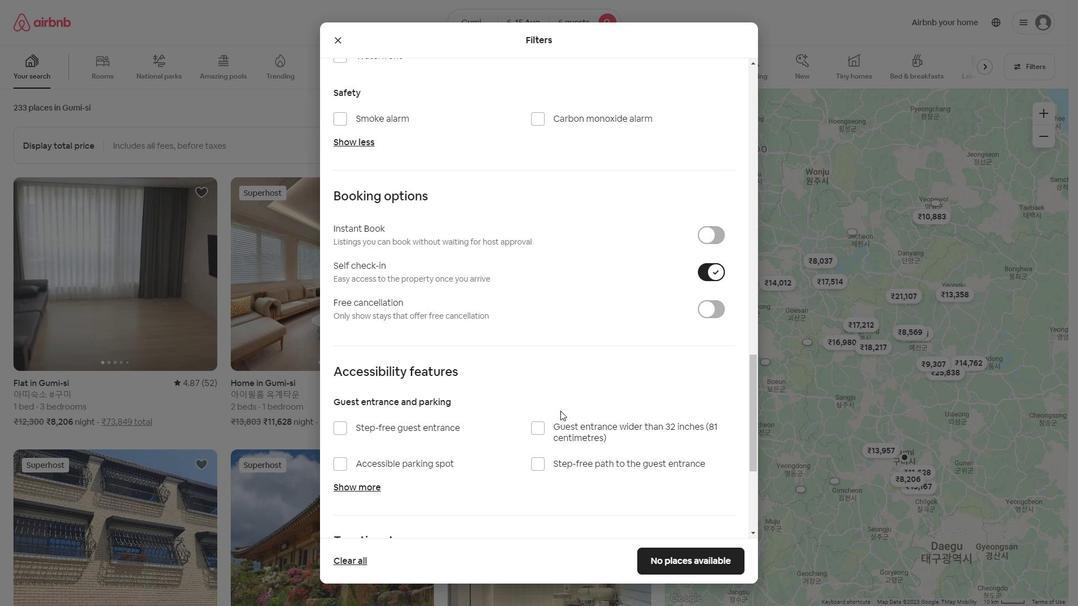 
Action: Mouse scrolled (559, 411) with delta (0, 0)
Screenshot: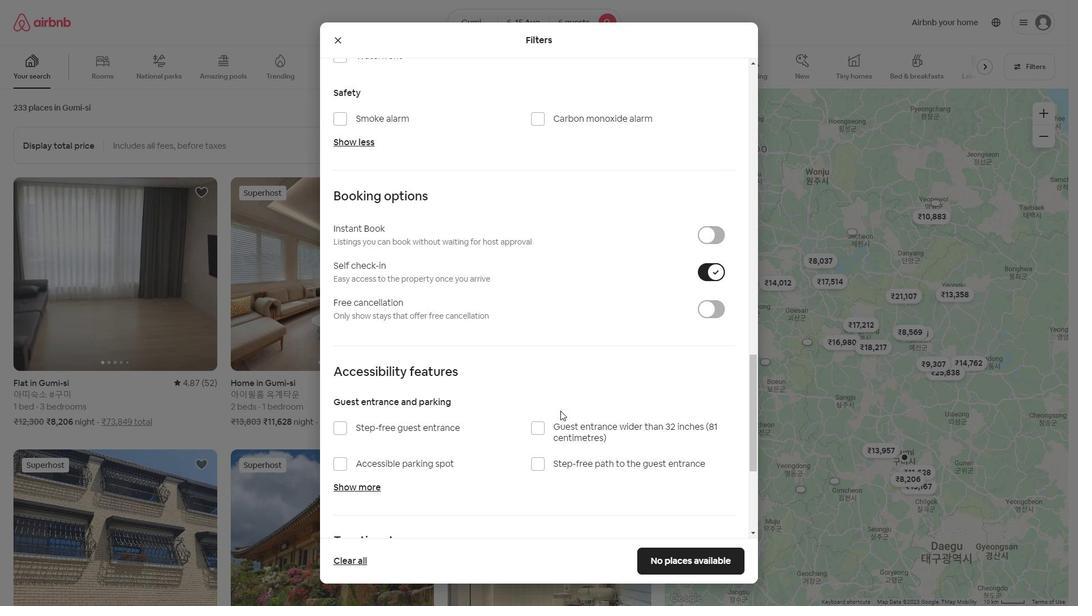 
Action: Mouse moved to (559, 411)
Screenshot: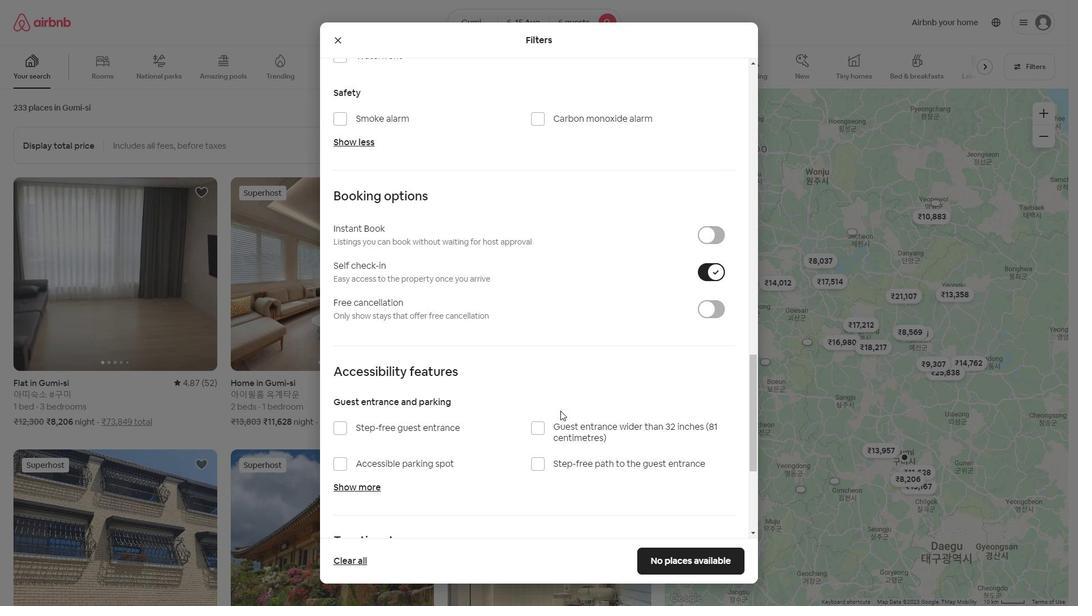 
Action: Mouse scrolled (559, 411) with delta (0, 0)
Screenshot: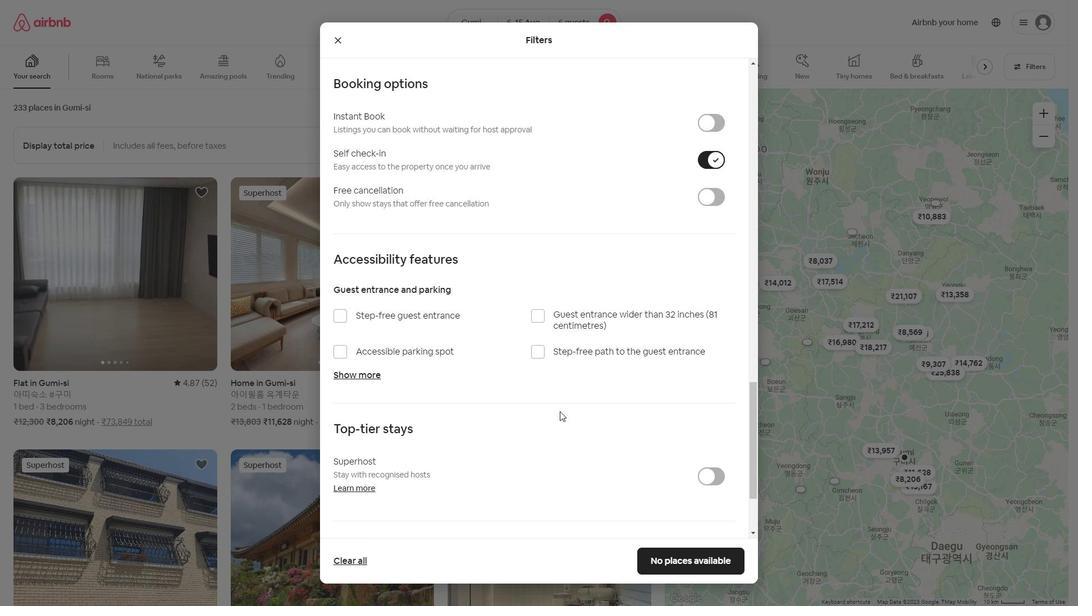 
Action: Mouse scrolled (559, 411) with delta (0, 0)
Screenshot: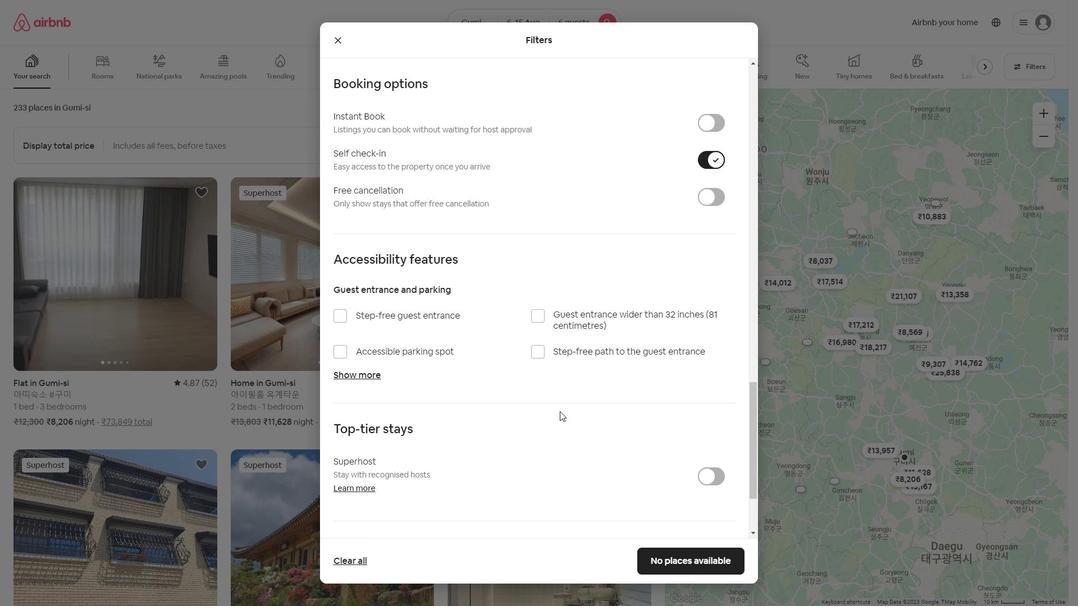 
Action: Mouse scrolled (559, 411) with delta (0, 0)
Screenshot: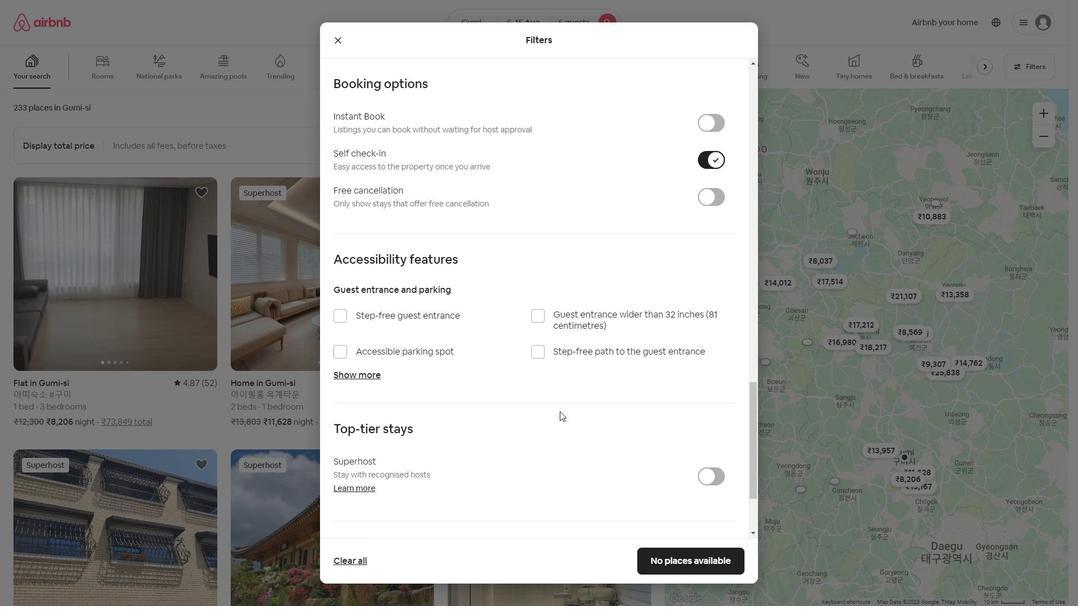 
Action: Mouse scrolled (559, 411) with delta (0, 0)
Screenshot: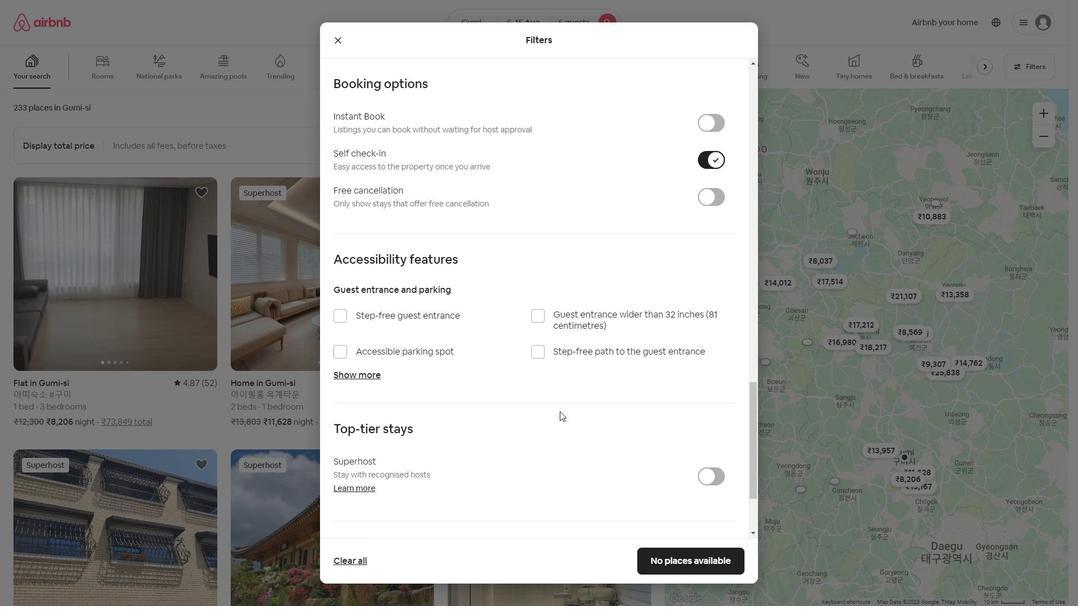 
Action: Mouse moved to (558, 411)
Screenshot: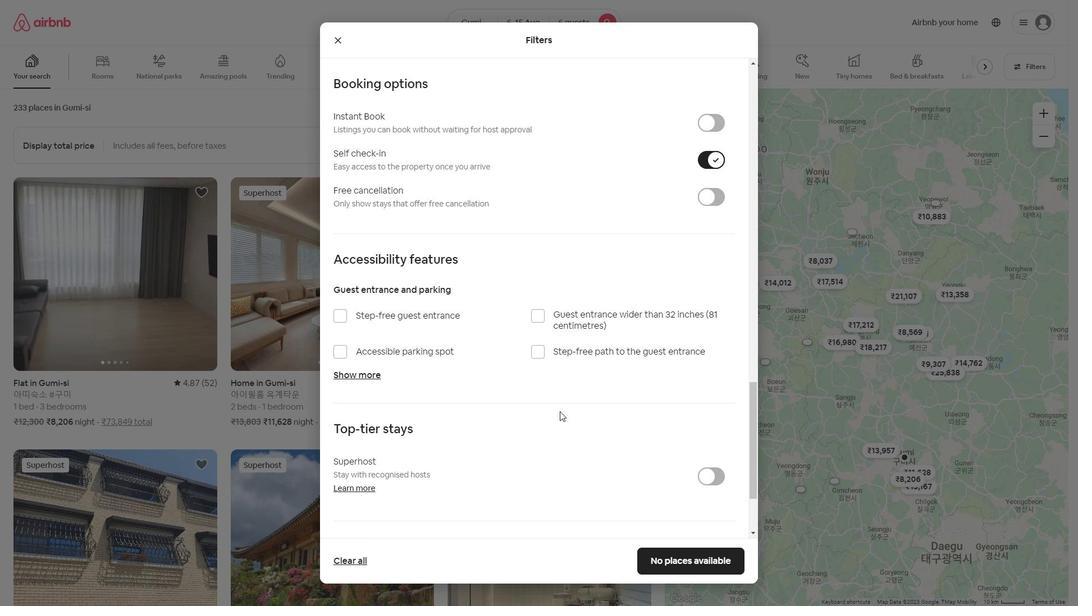 
Action: Mouse scrolled (559, 411) with delta (0, 0)
Screenshot: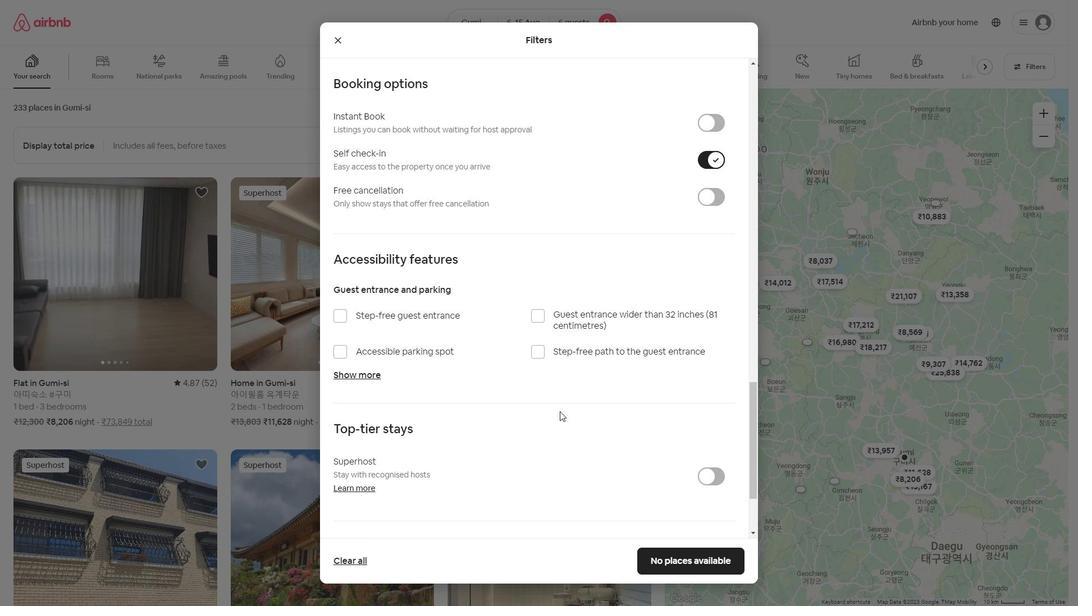 
Action: Mouse moved to (339, 457)
Screenshot: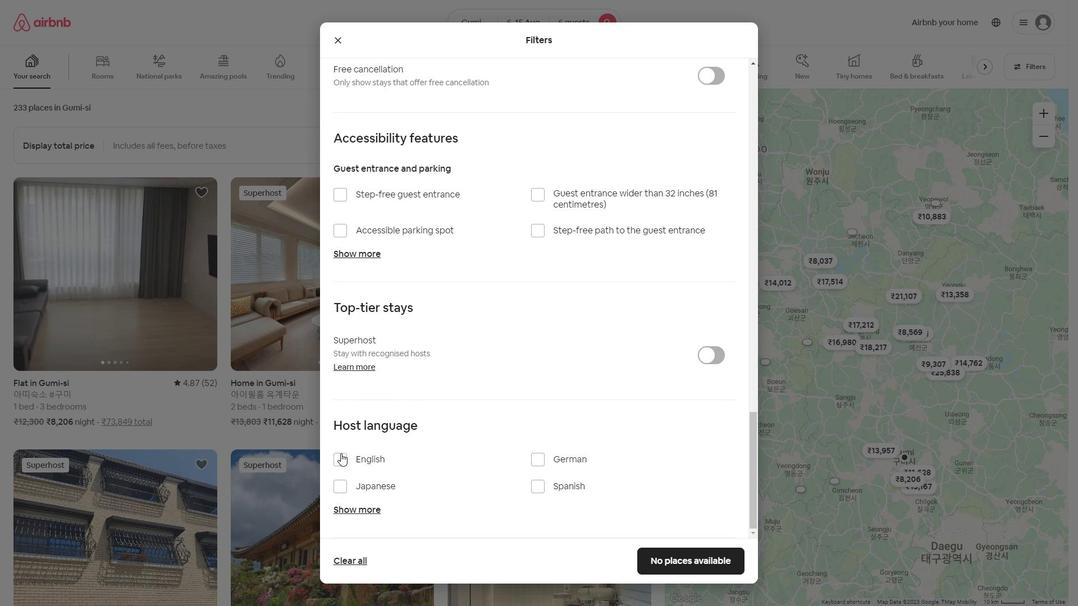 
Action: Mouse pressed left at (339, 457)
Screenshot: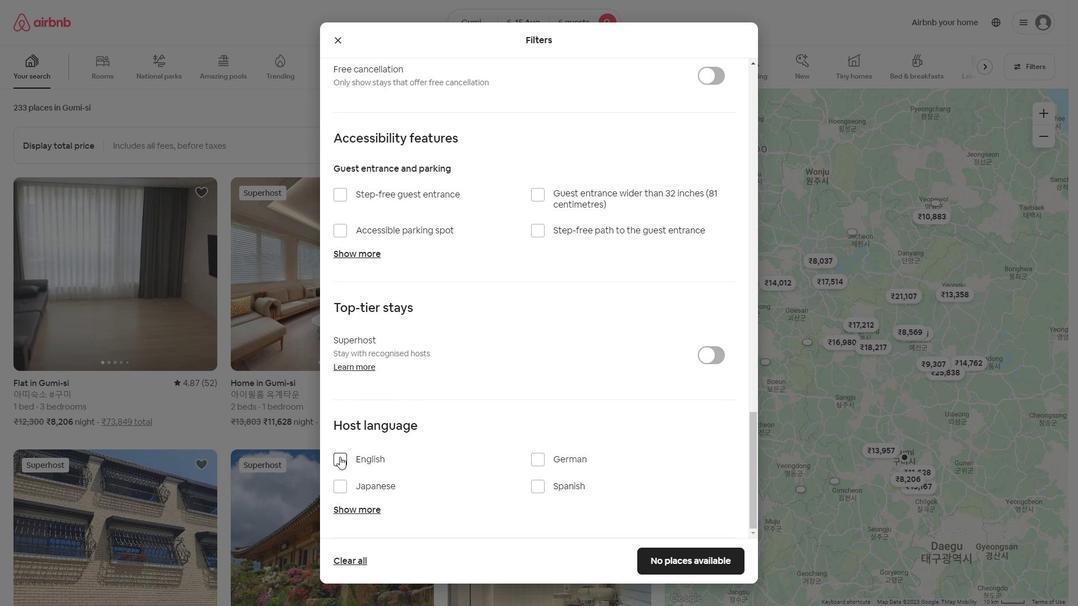 
Action: Mouse moved to (735, 569)
Screenshot: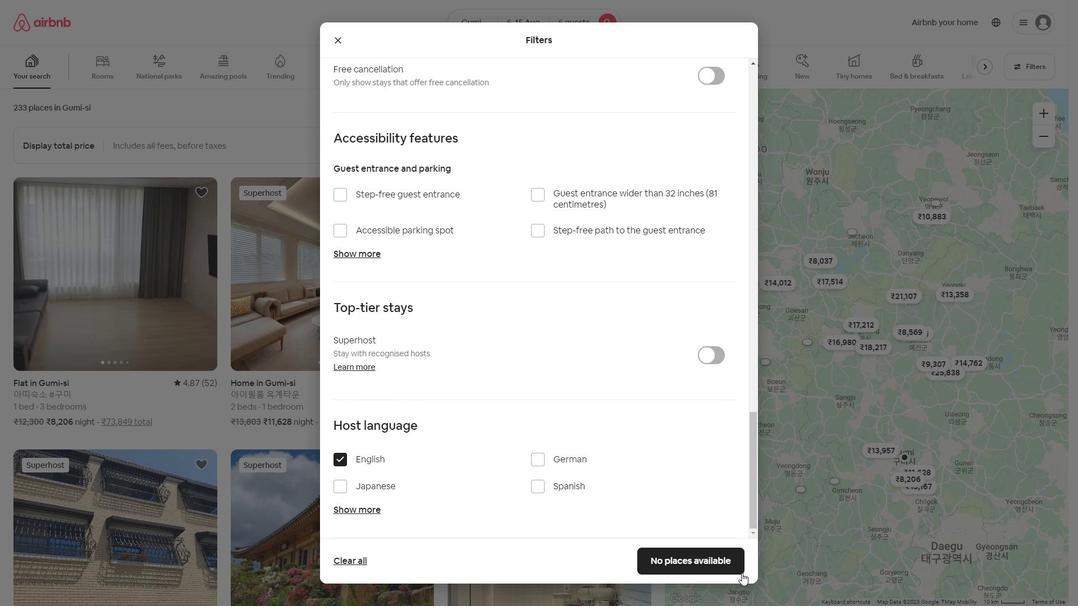 
Action: Mouse pressed left at (735, 569)
Screenshot: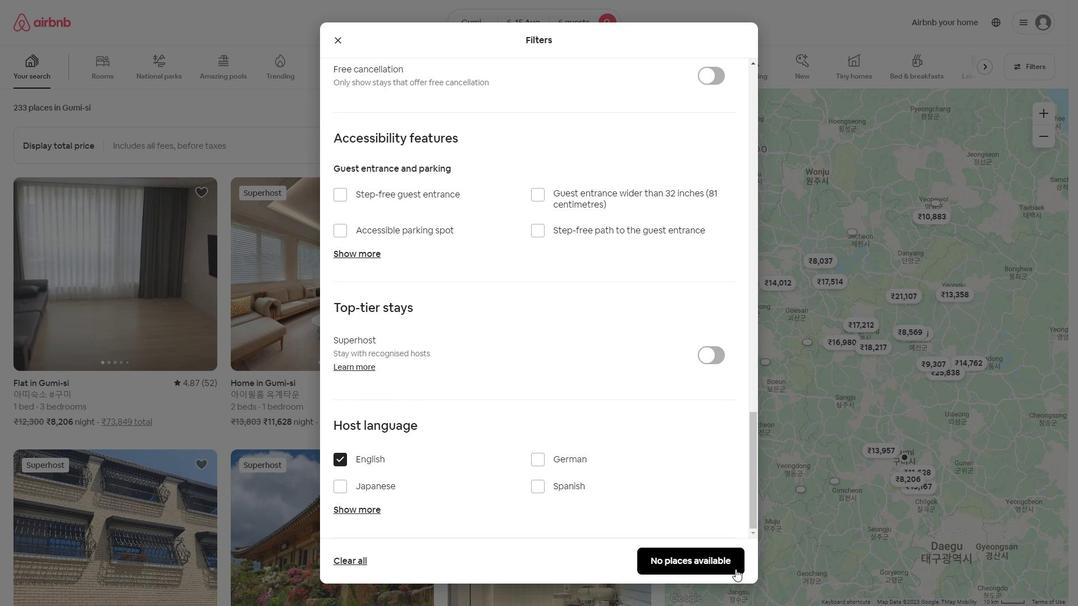 
Action: Mouse moved to (565, 303)
Screenshot: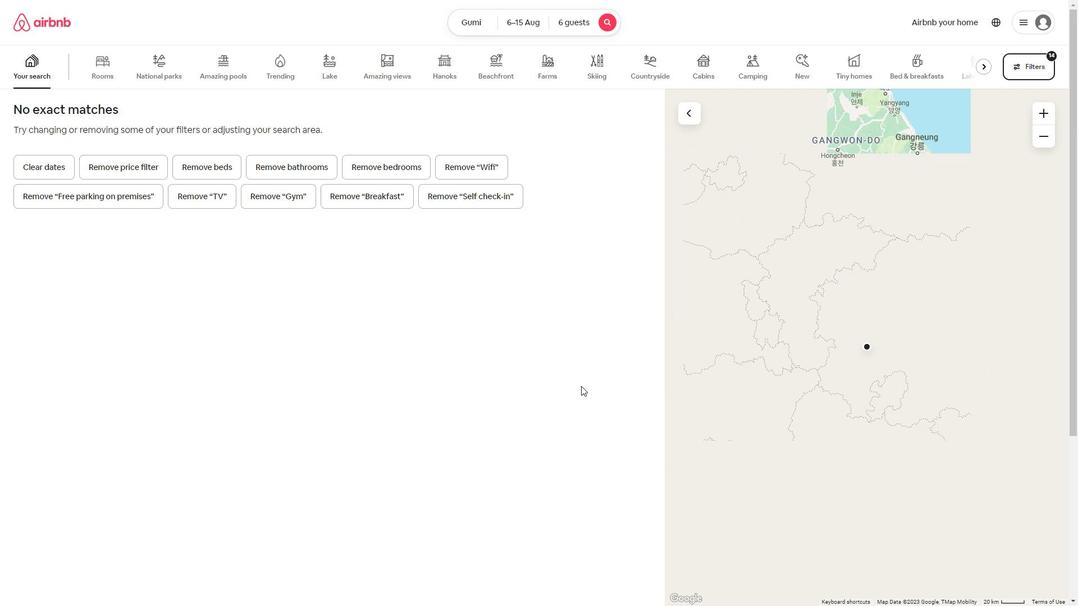 
